 Task: Apply mono mixing principles to enhance the clarity of a lead instrument in a dense arrangement.
Action: Mouse moved to (92, 0)
Screenshot: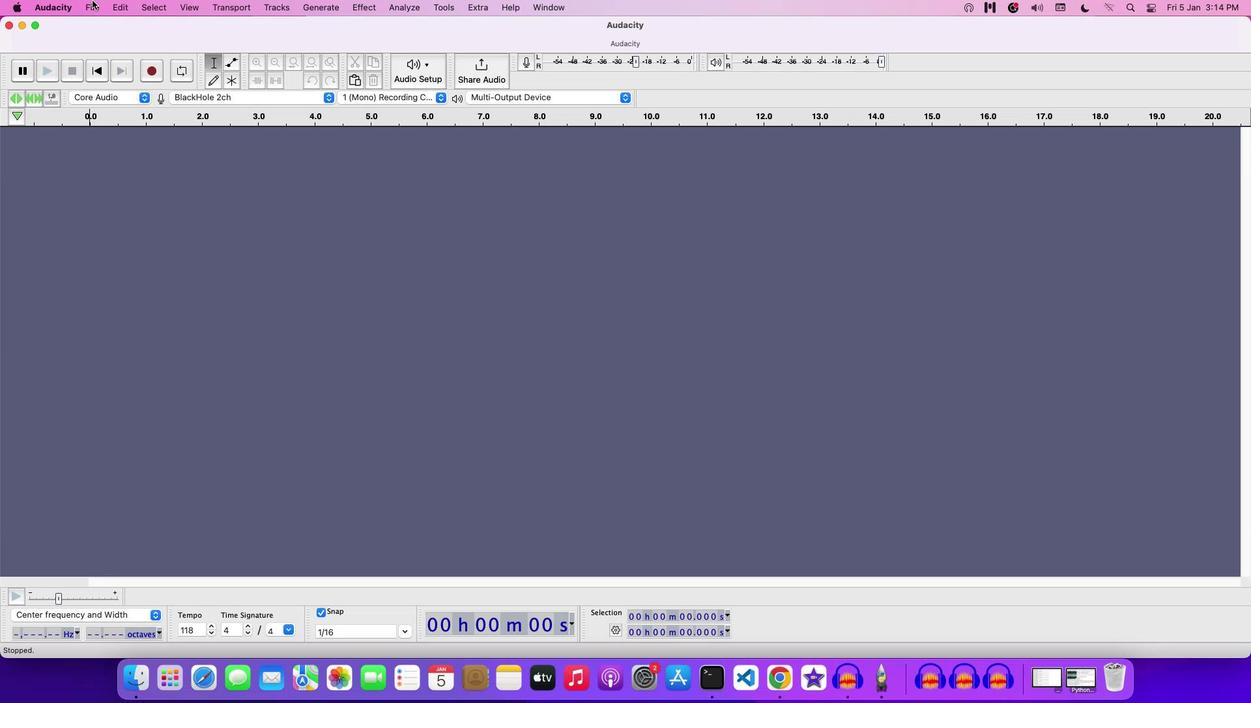 
Action: Mouse pressed left at (92, 0)
Screenshot: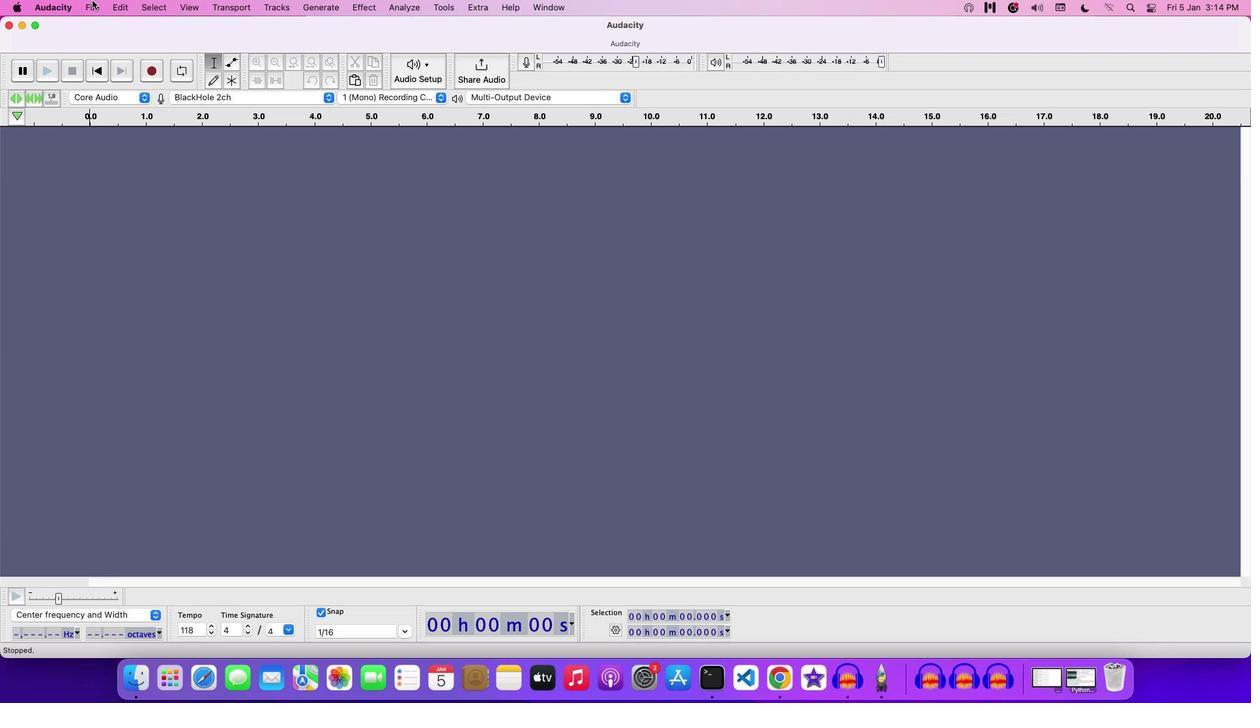 
Action: Mouse moved to (102, 36)
Screenshot: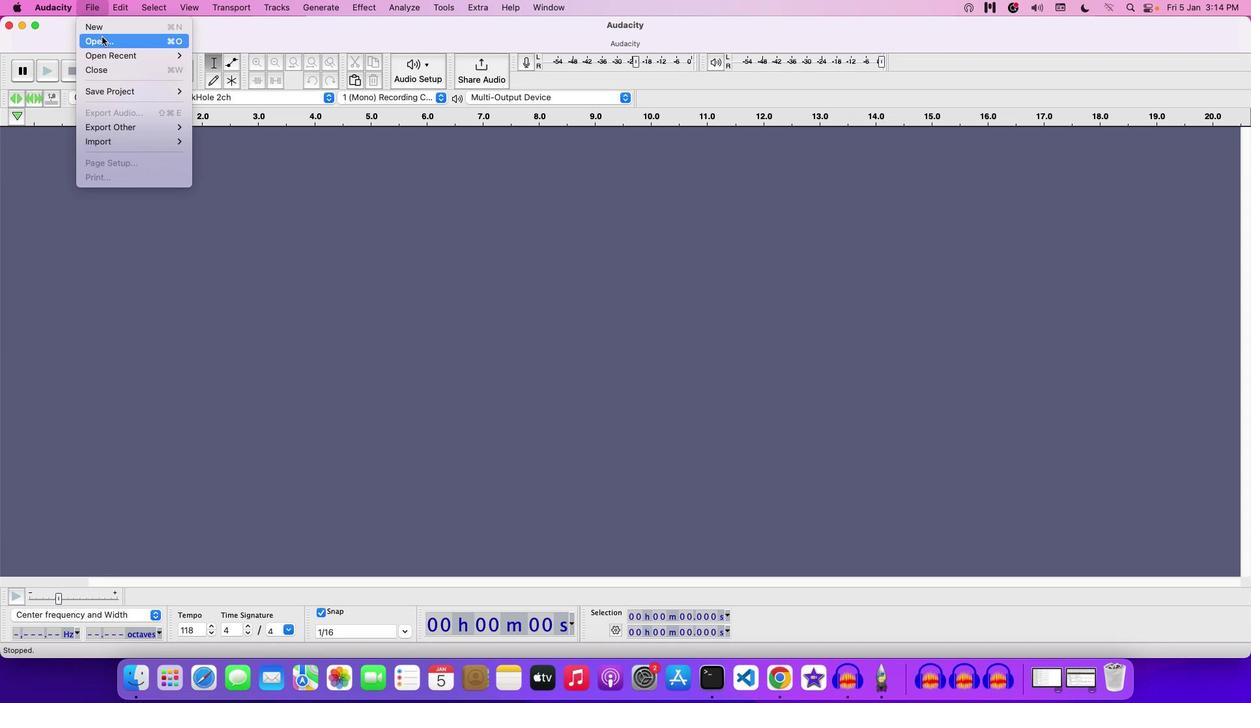
Action: Mouse pressed left at (102, 36)
Screenshot: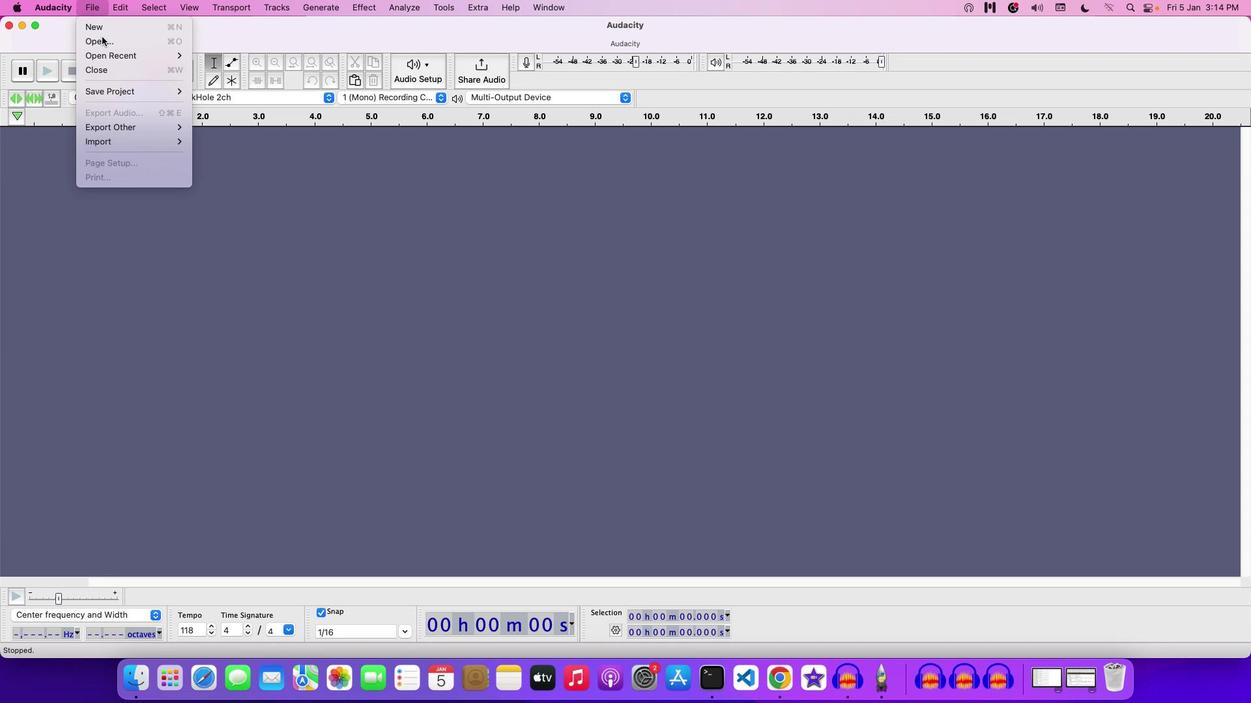 
Action: Mouse moved to (412, 174)
Screenshot: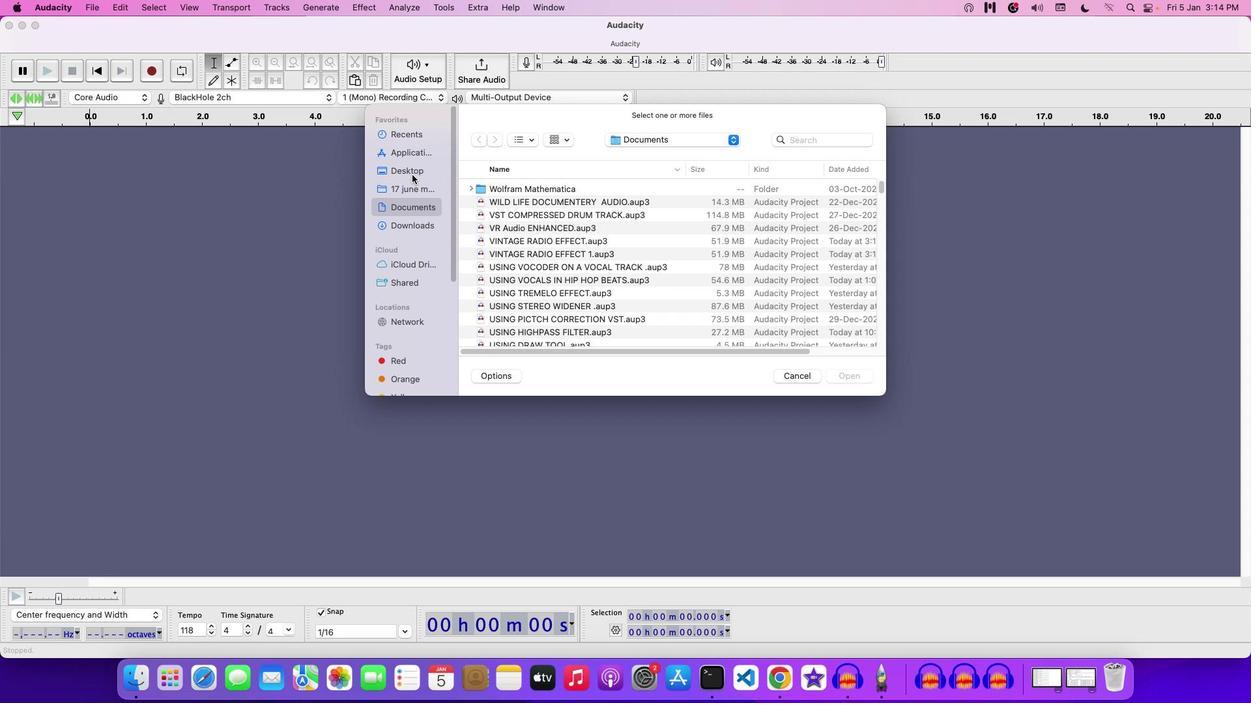 
Action: Mouse pressed left at (412, 174)
Screenshot: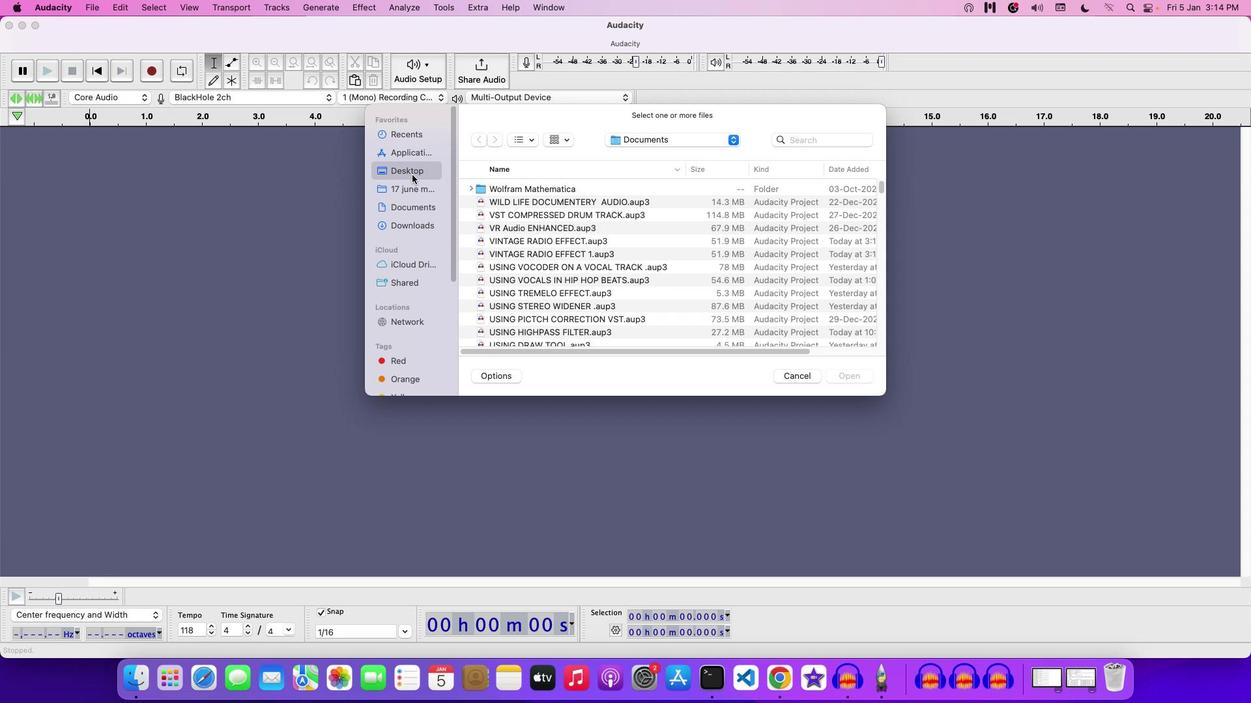 
Action: Mouse moved to (480, 278)
Screenshot: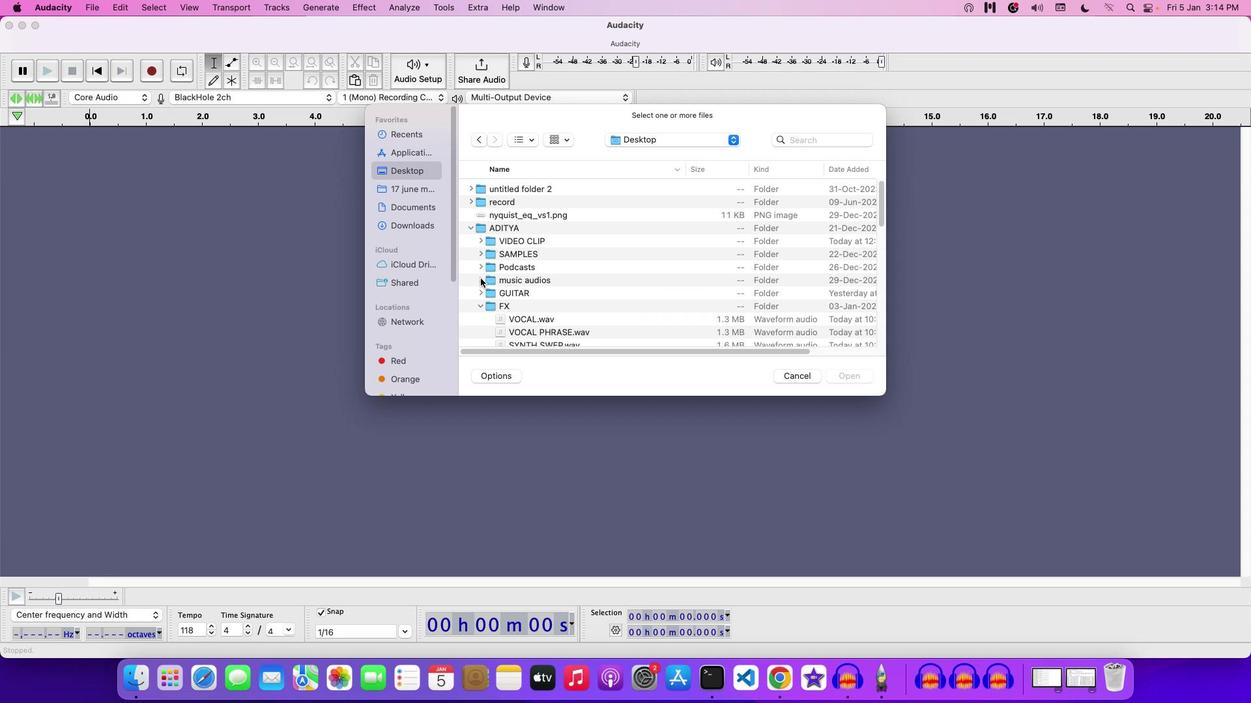 
Action: Mouse pressed left at (480, 278)
Screenshot: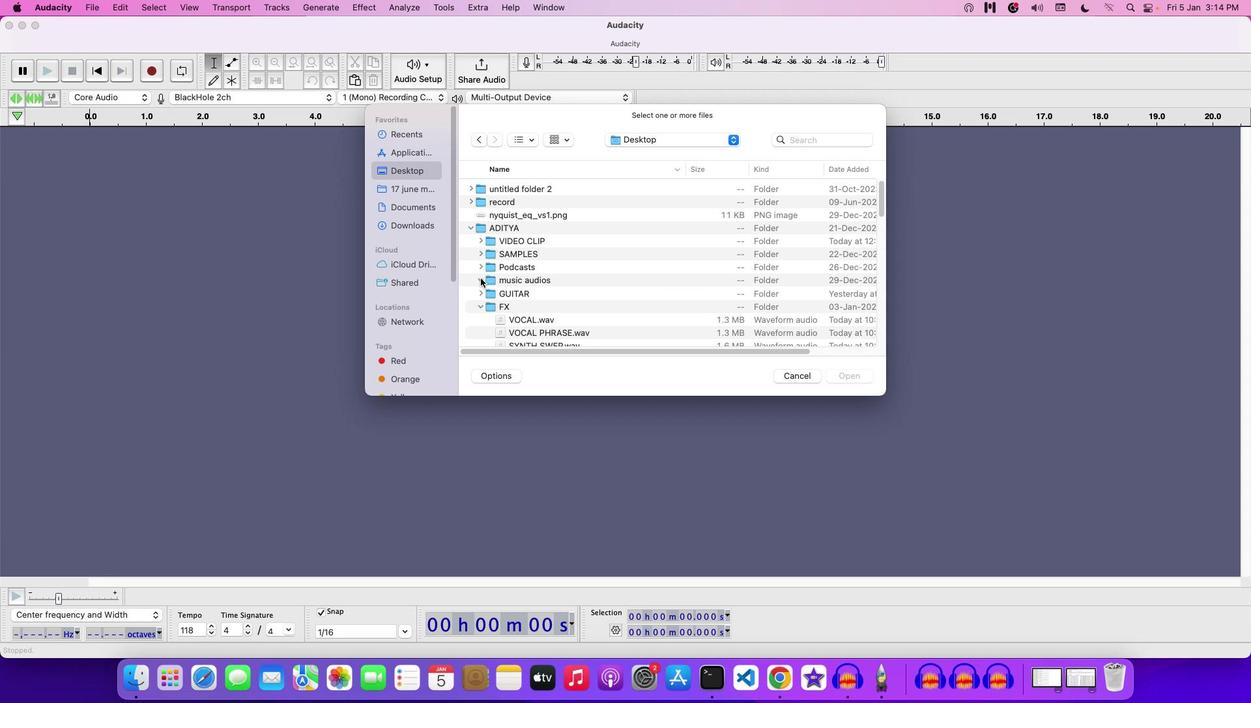 
Action: Mouse moved to (542, 306)
Screenshot: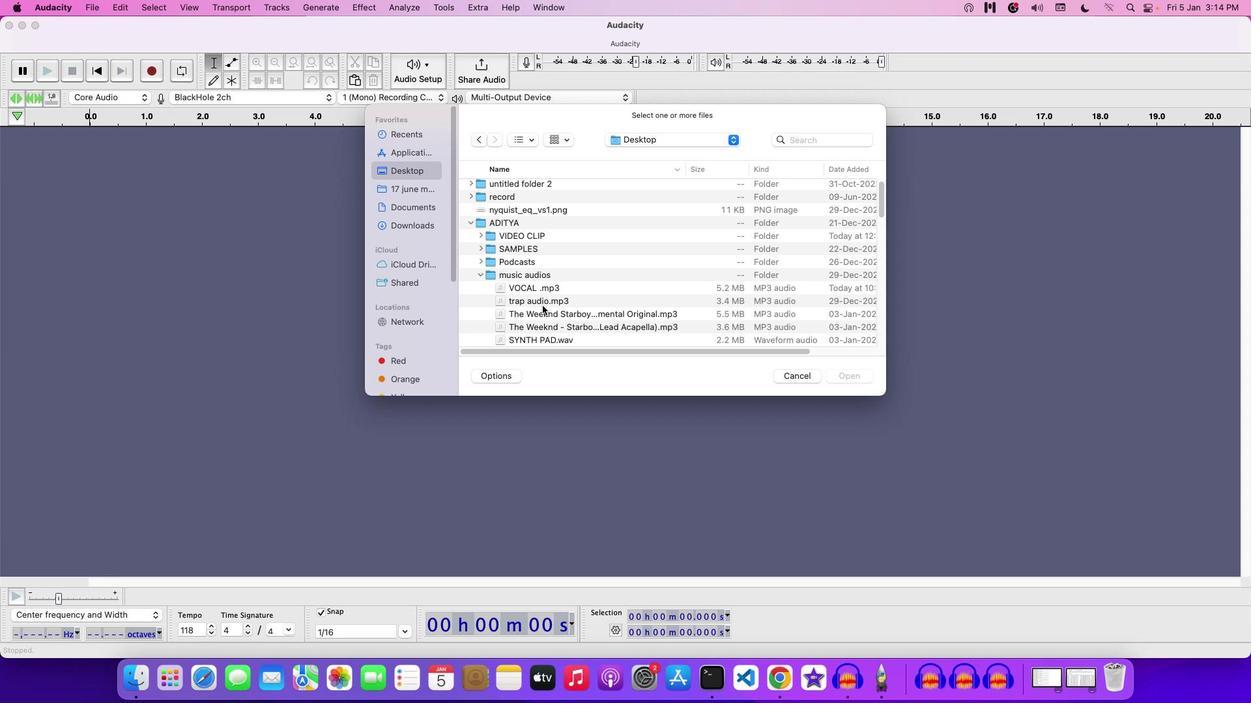 
Action: Mouse scrolled (542, 306) with delta (0, 0)
Screenshot: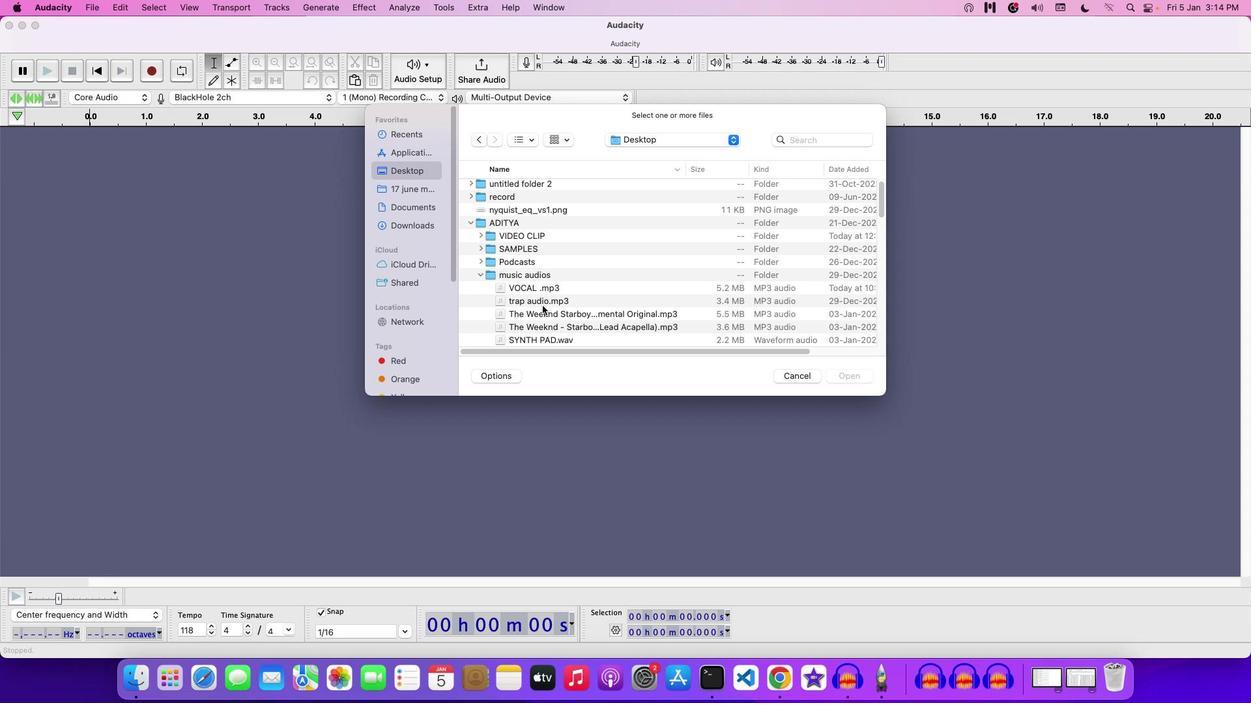 
Action: Mouse moved to (542, 306)
Screenshot: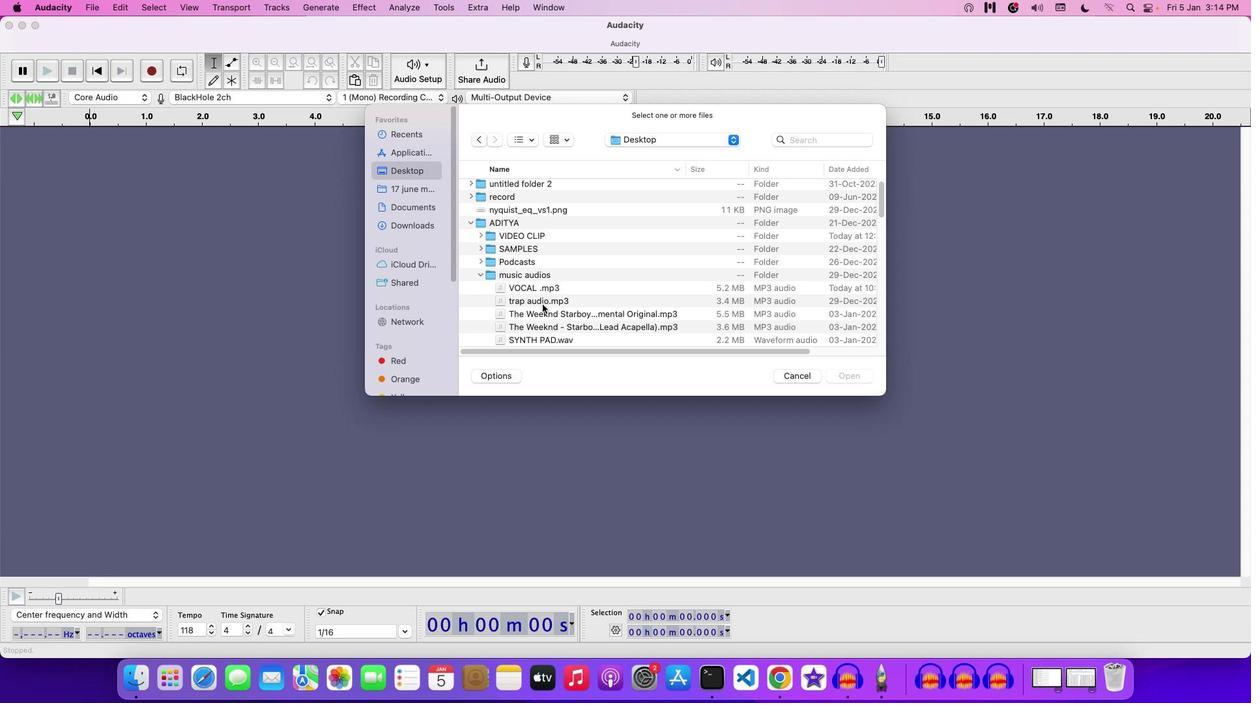 
Action: Mouse scrolled (542, 306) with delta (0, 0)
Screenshot: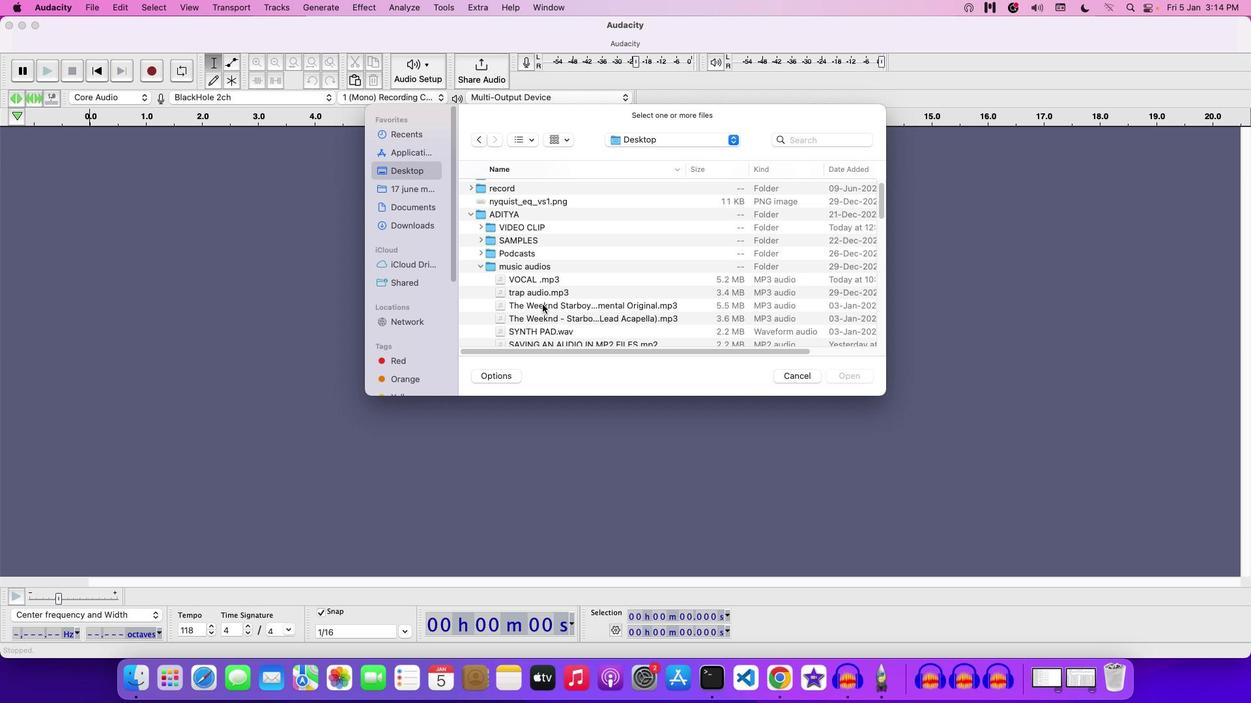
Action: Mouse moved to (542, 304)
Screenshot: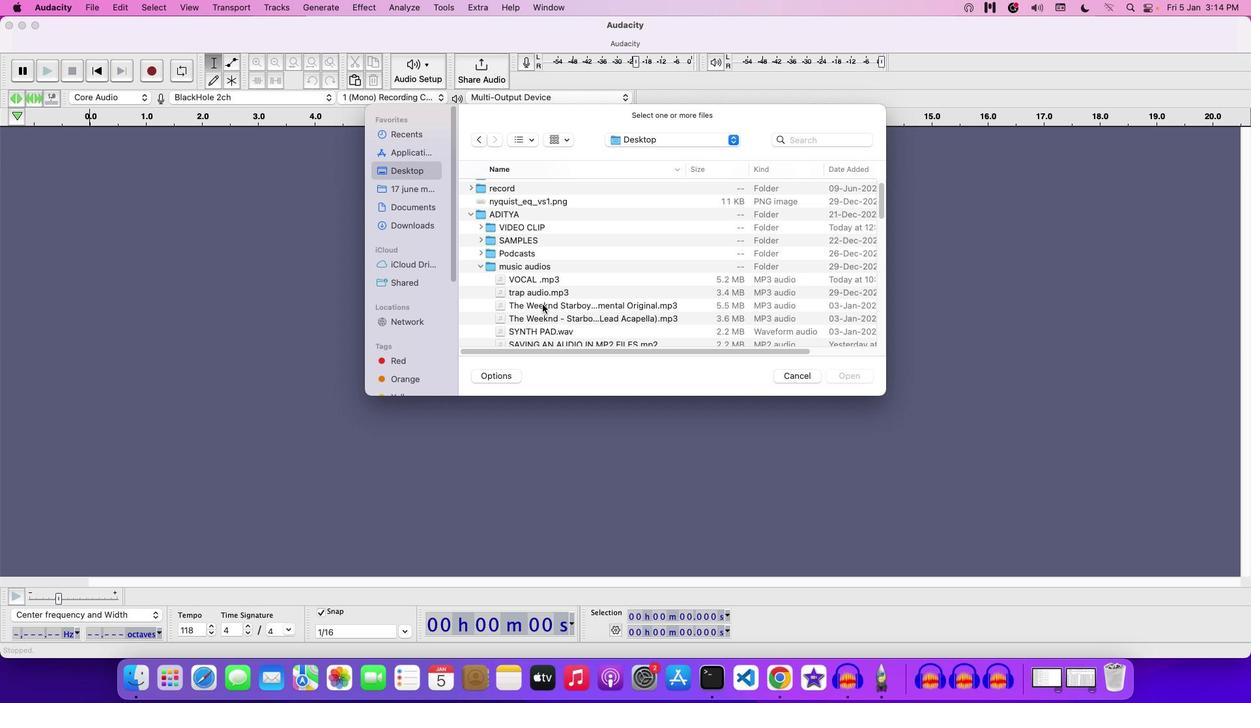 
Action: Mouse scrolled (542, 304) with delta (0, 0)
Screenshot: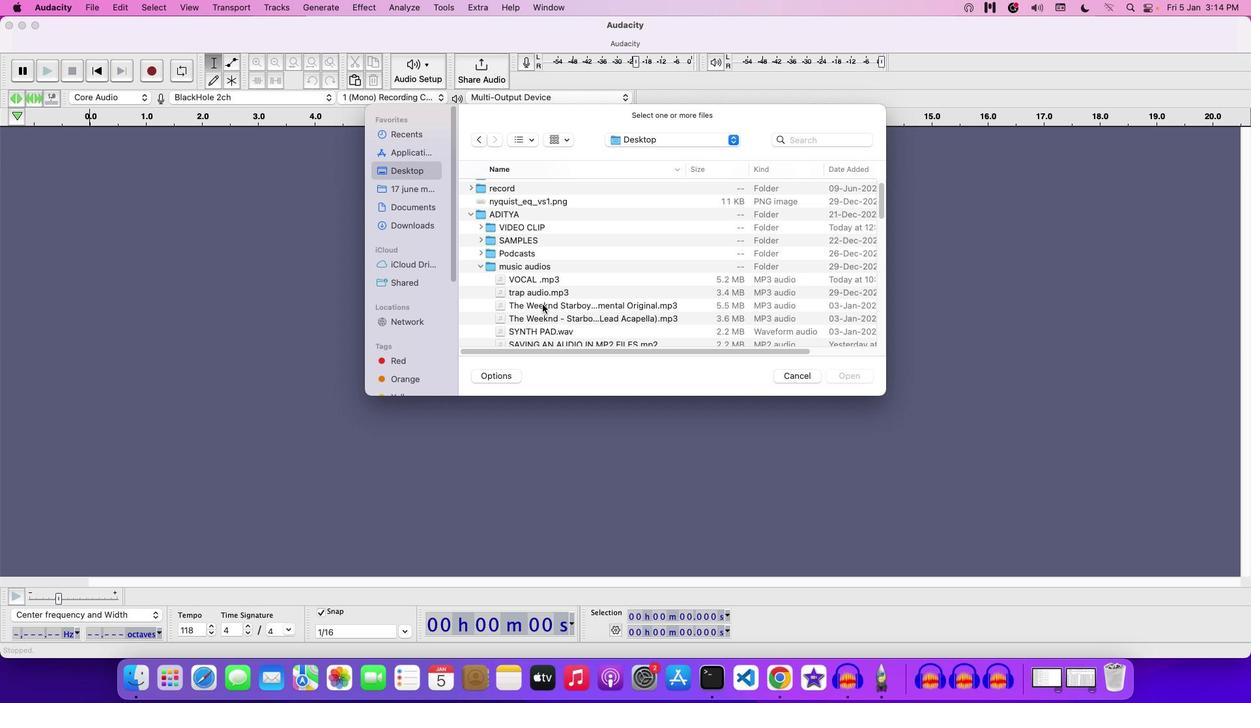 
Action: Mouse moved to (542, 302)
Screenshot: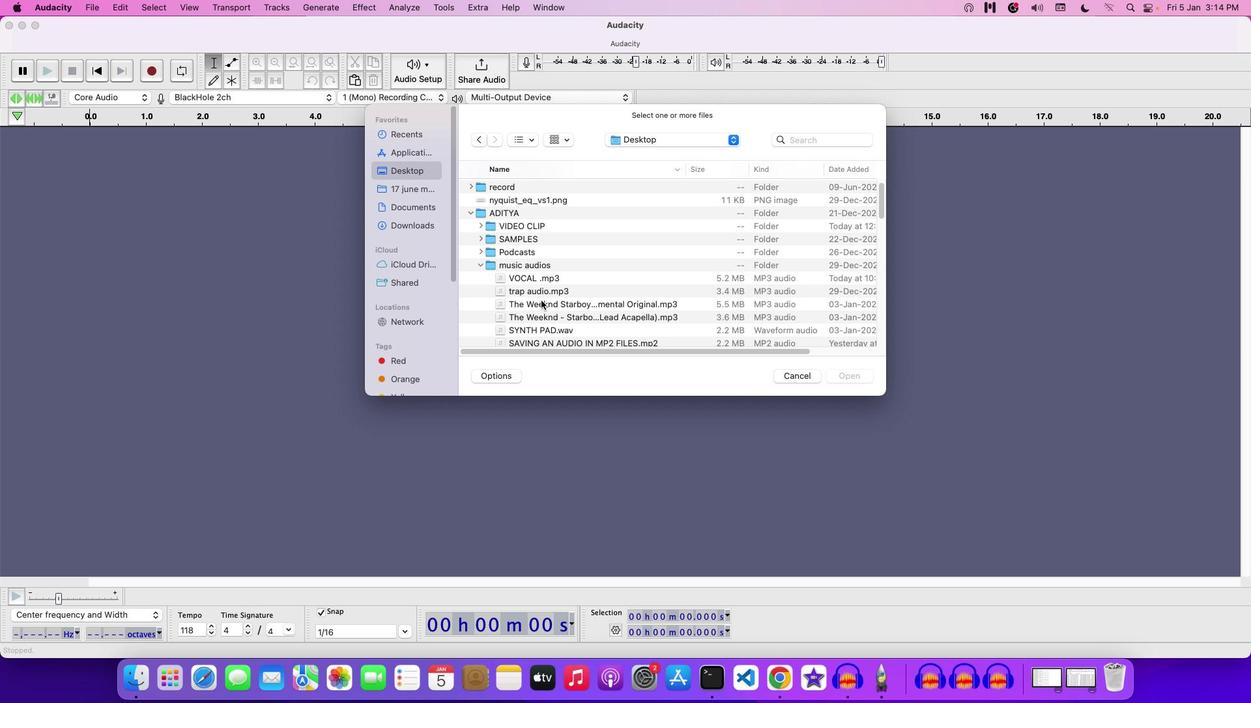 
Action: Mouse scrolled (542, 302) with delta (0, 0)
Screenshot: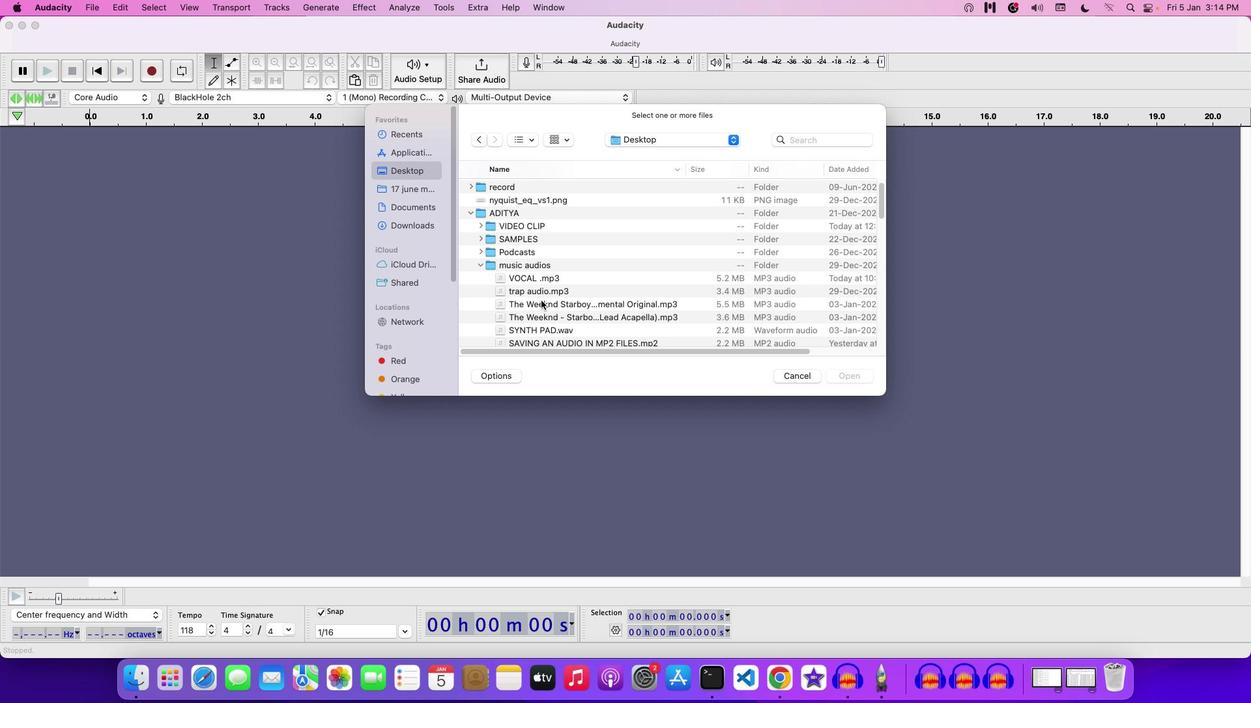 
Action: Mouse moved to (540, 300)
Screenshot: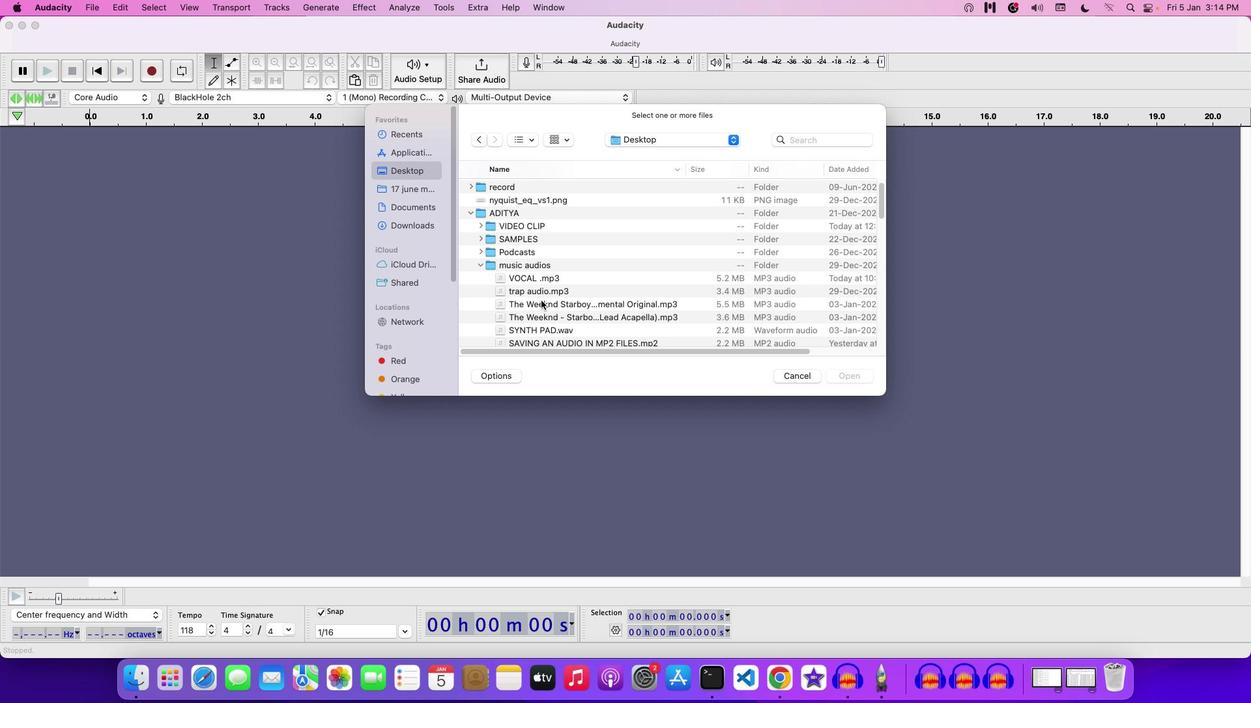 
Action: Mouse scrolled (540, 300) with delta (0, 0)
Screenshot: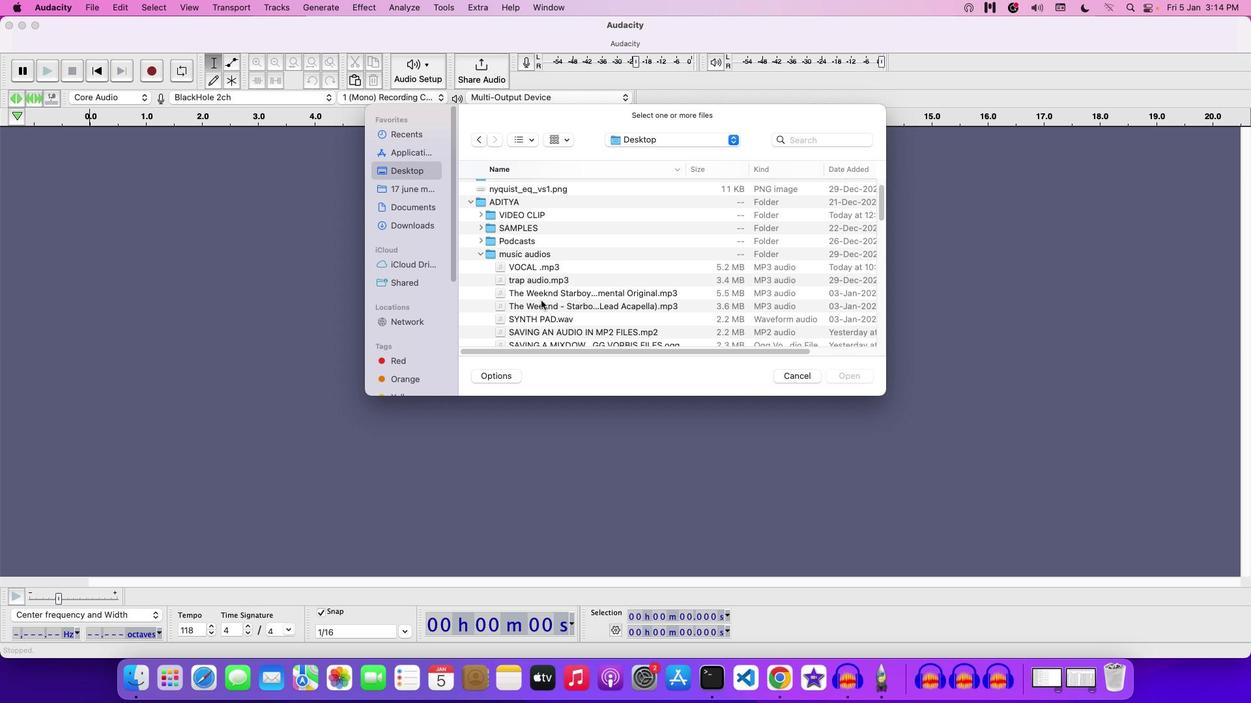 
Action: Mouse scrolled (540, 300) with delta (0, 0)
Screenshot: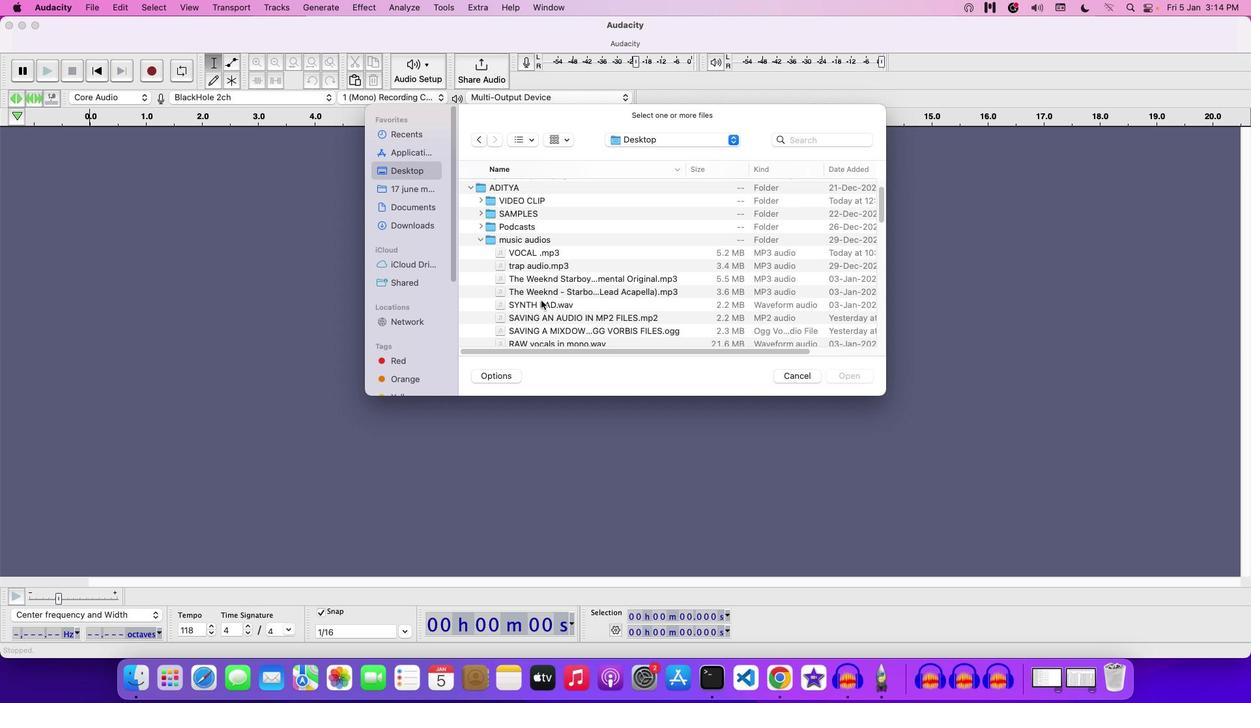 
Action: Mouse scrolled (540, 300) with delta (0, 0)
Screenshot: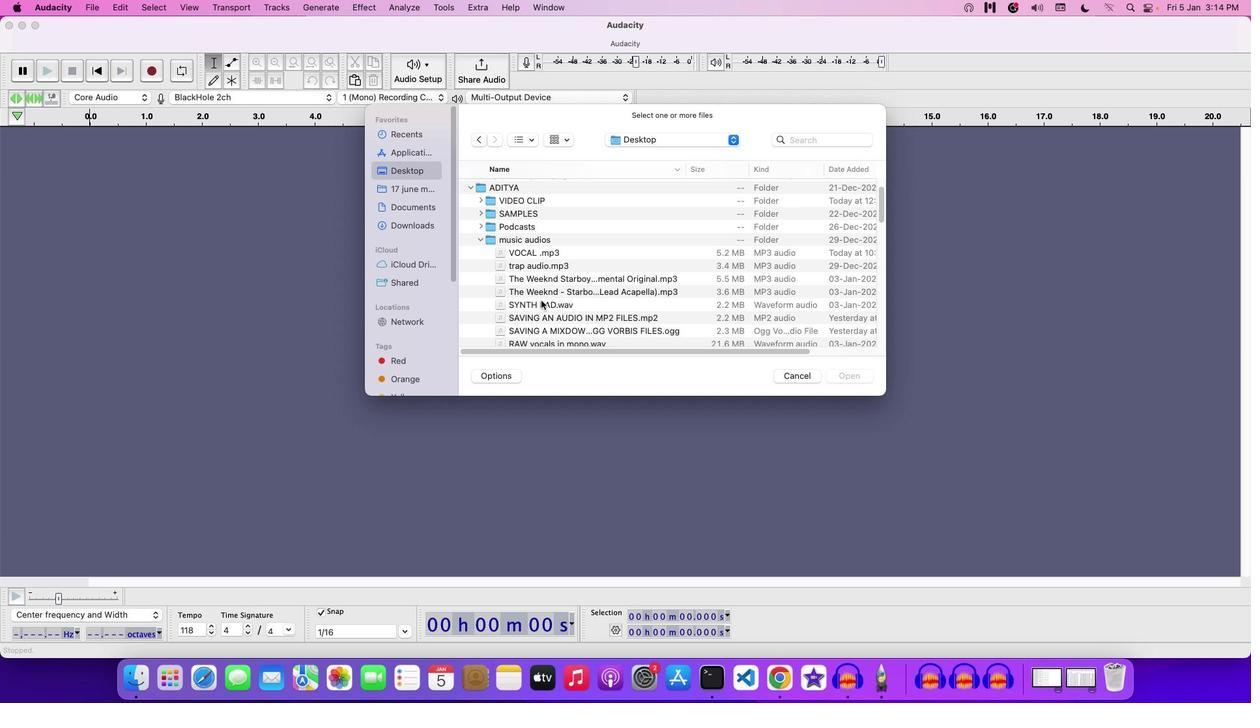 
Action: Mouse moved to (541, 300)
Screenshot: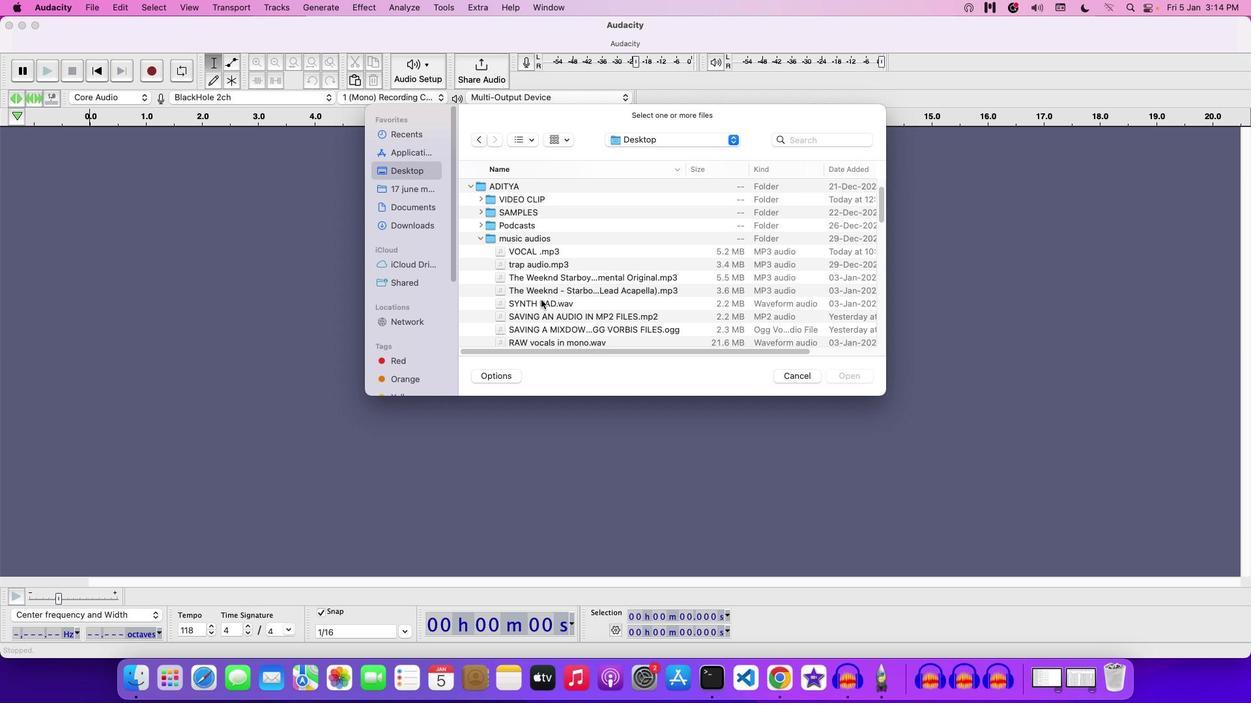 
Action: Mouse scrolled (541, 300) with delta (0, 0)
Screenshot: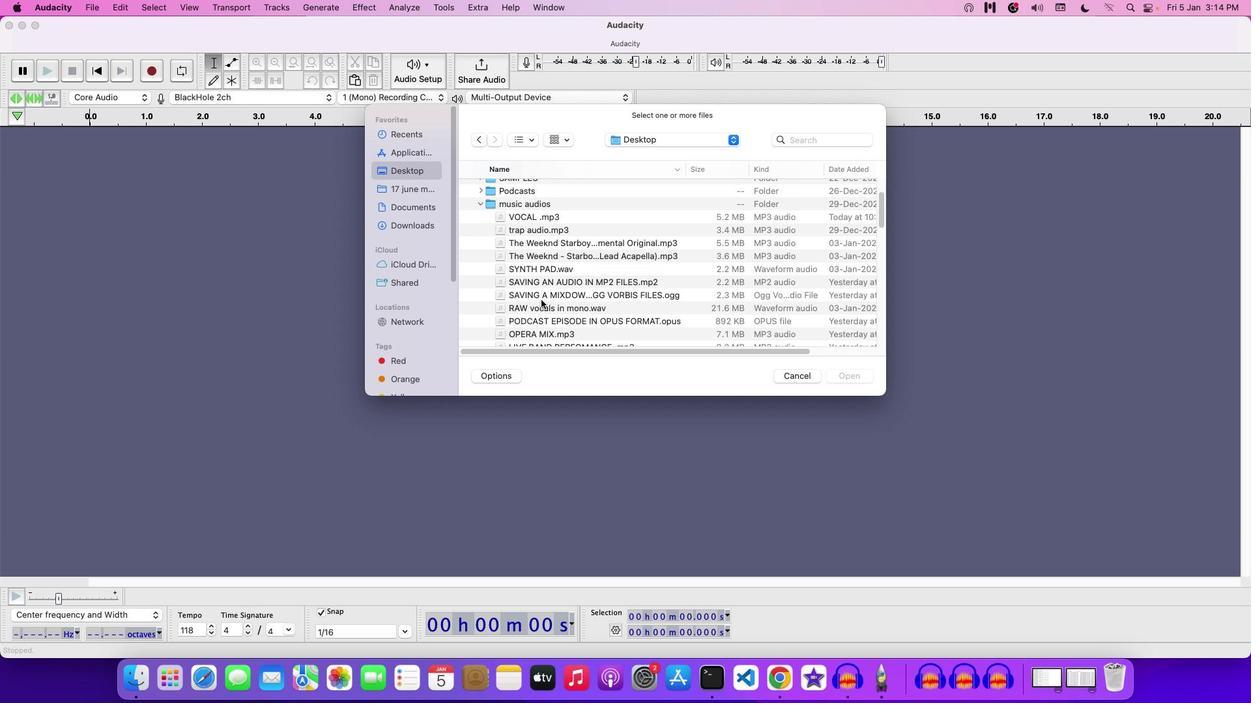 
Action: Mouse scrolled (541, 300) with delta (0, 0)
Screenshot: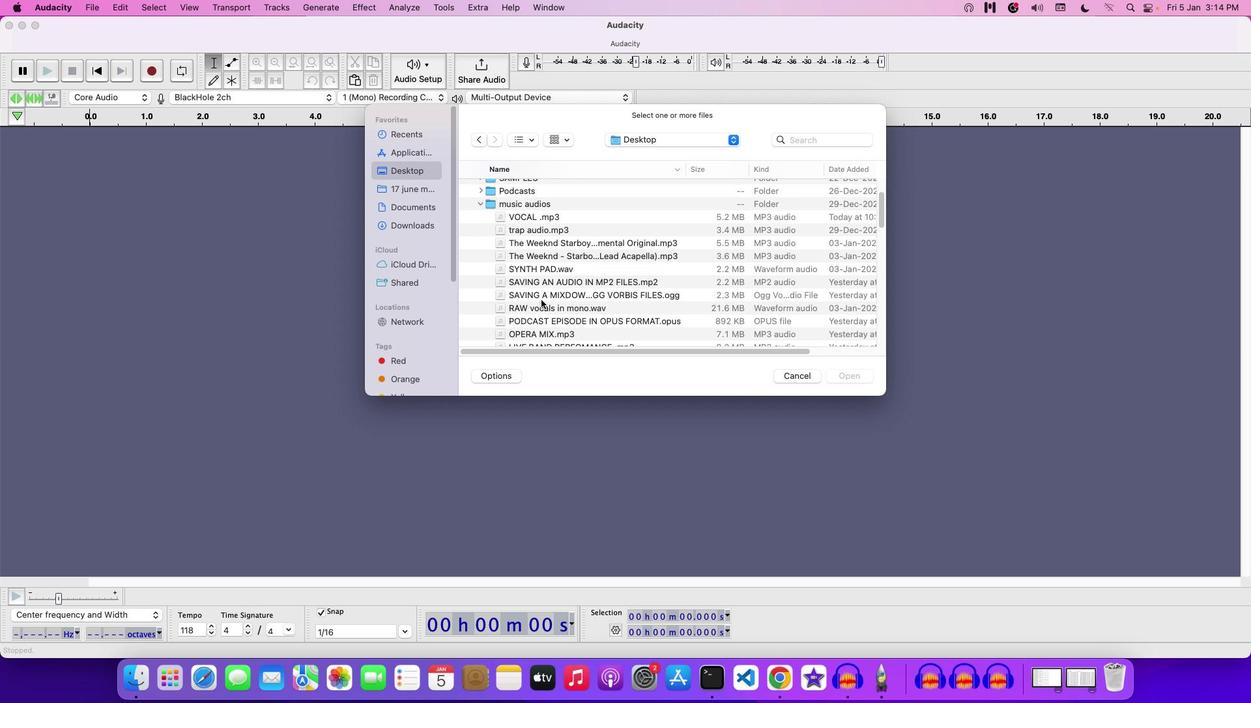 
Action: Mouse scrolled (541, 300) with delta (0, -1)
Screenshot: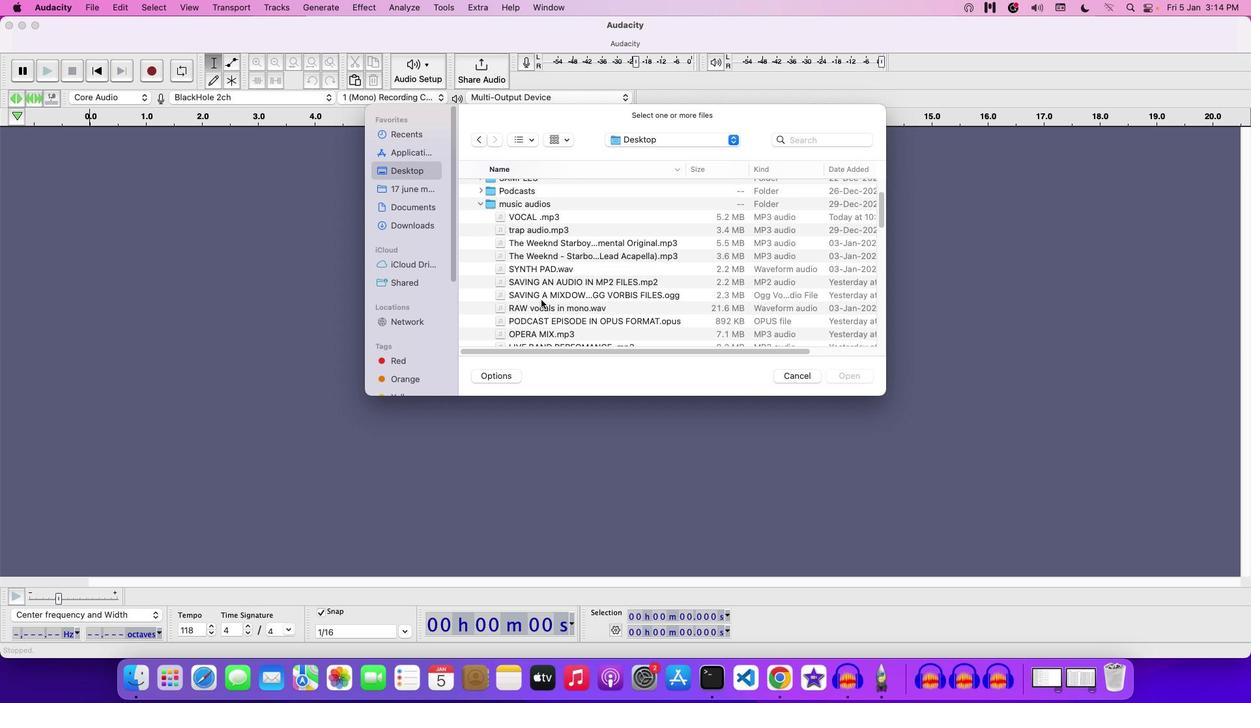 
Action: Mouse moved to (541, 301)
Screenshot: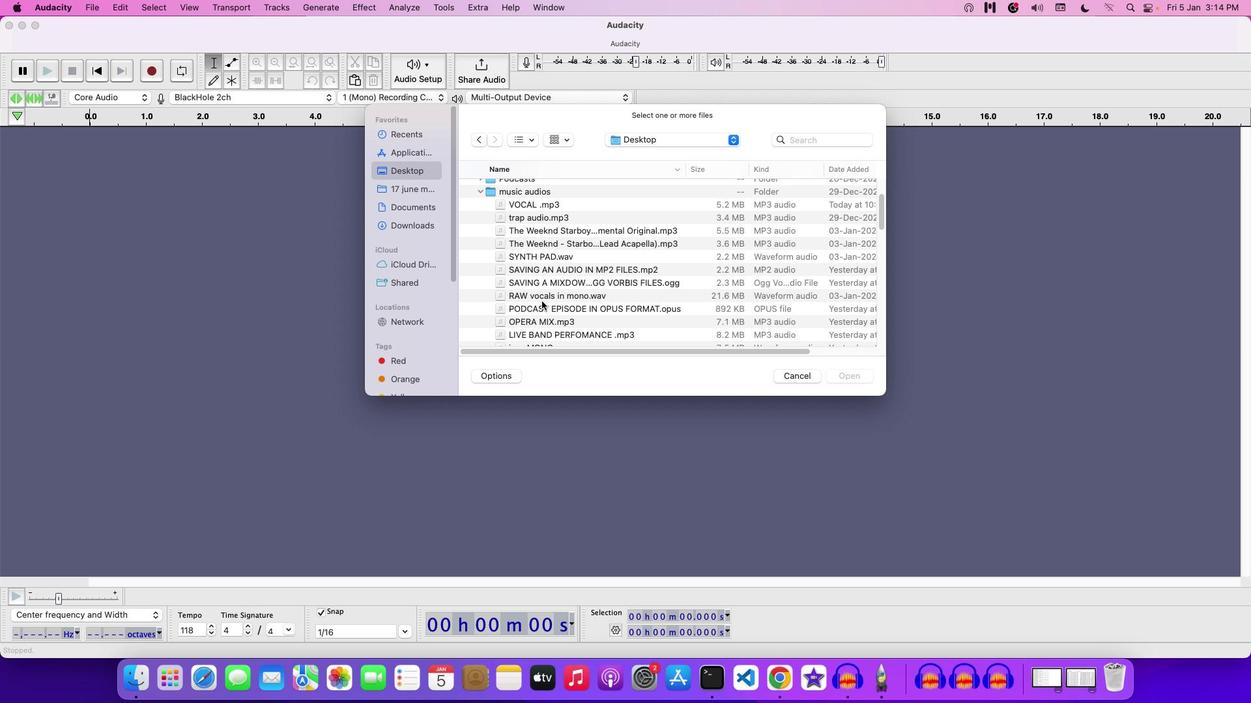 
Action: Mouse scrolled (541, 301) with delta (0, 0)
Screenshot: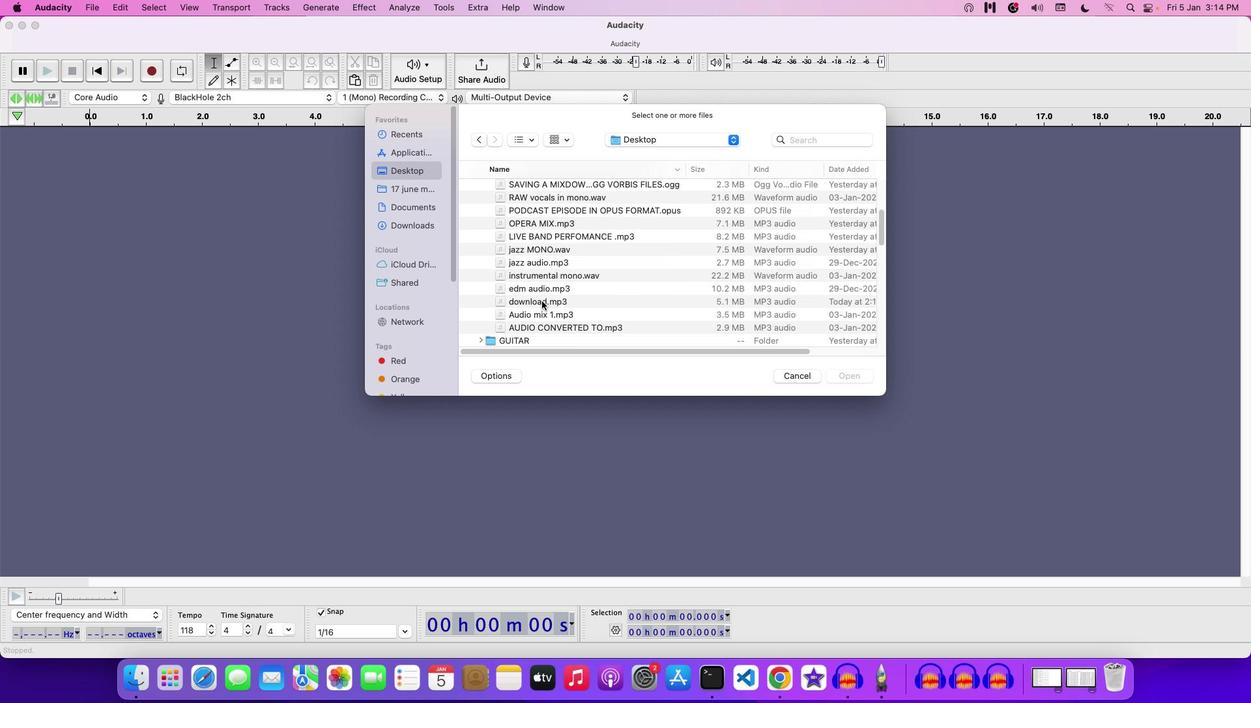 
Action: Mouse scrolled (541, 301) with delta (0, 0)
Screenshot: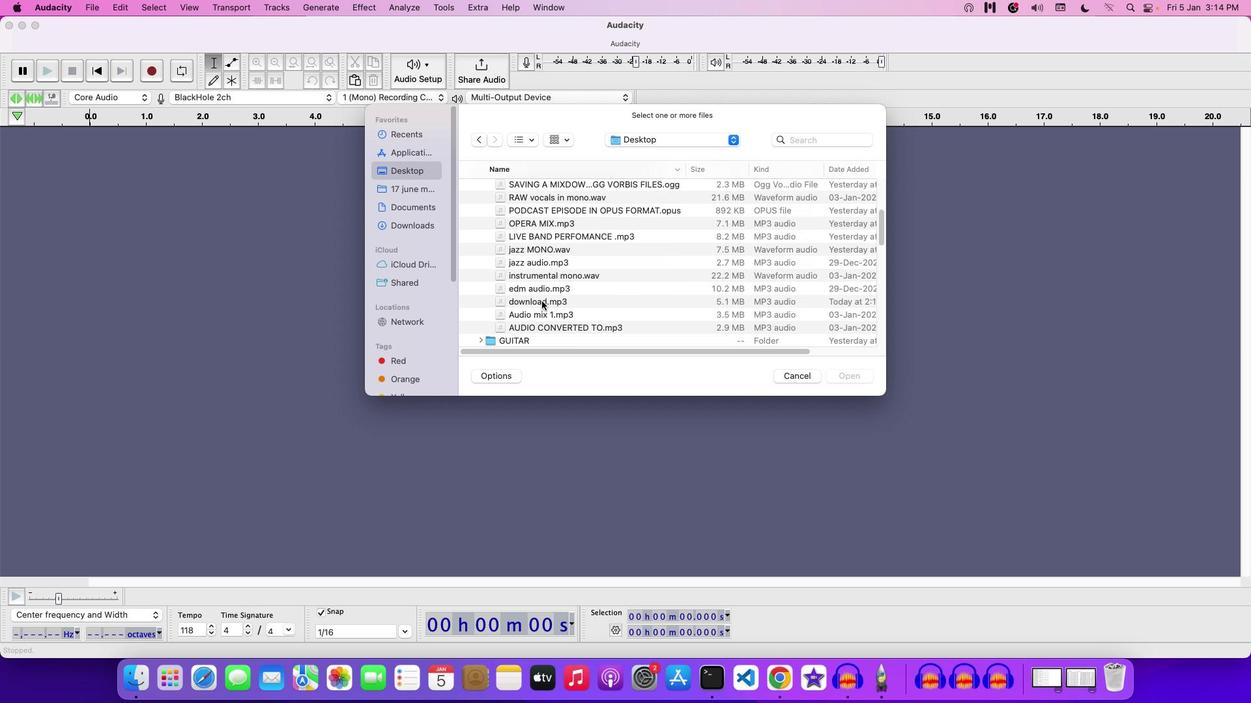 
Action: Mouse scrolled (541, 301) with delta (0, -1)
Screenshot: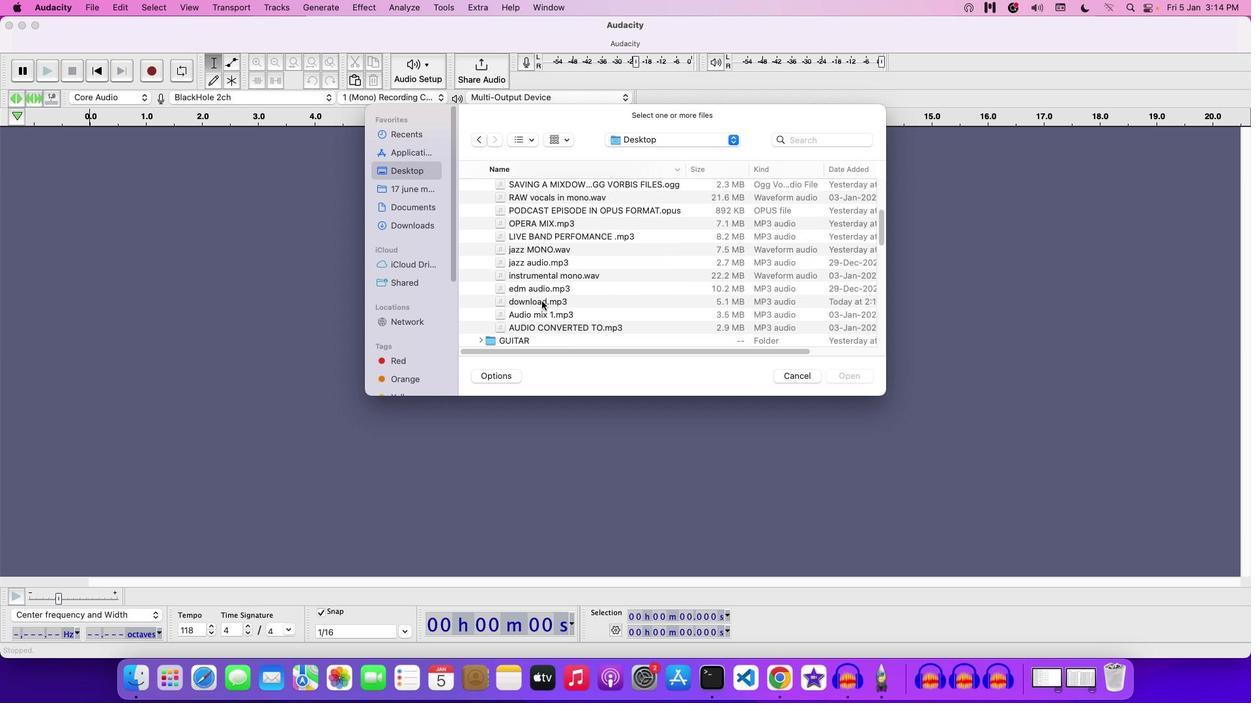 
Action: Mouse scrolled (541, 301) with delta (0, -2)
Screenshot: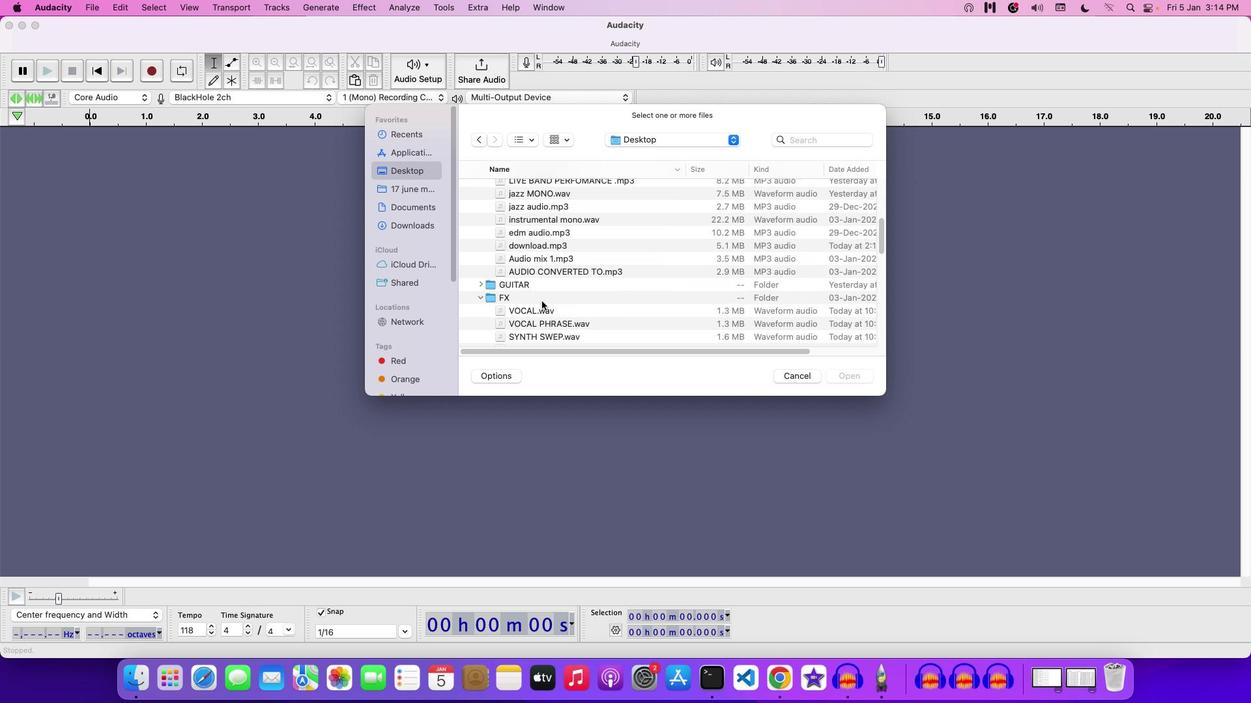
Action: Mouse scrolled (541, 301) with delta (0, -2)
Screenshot: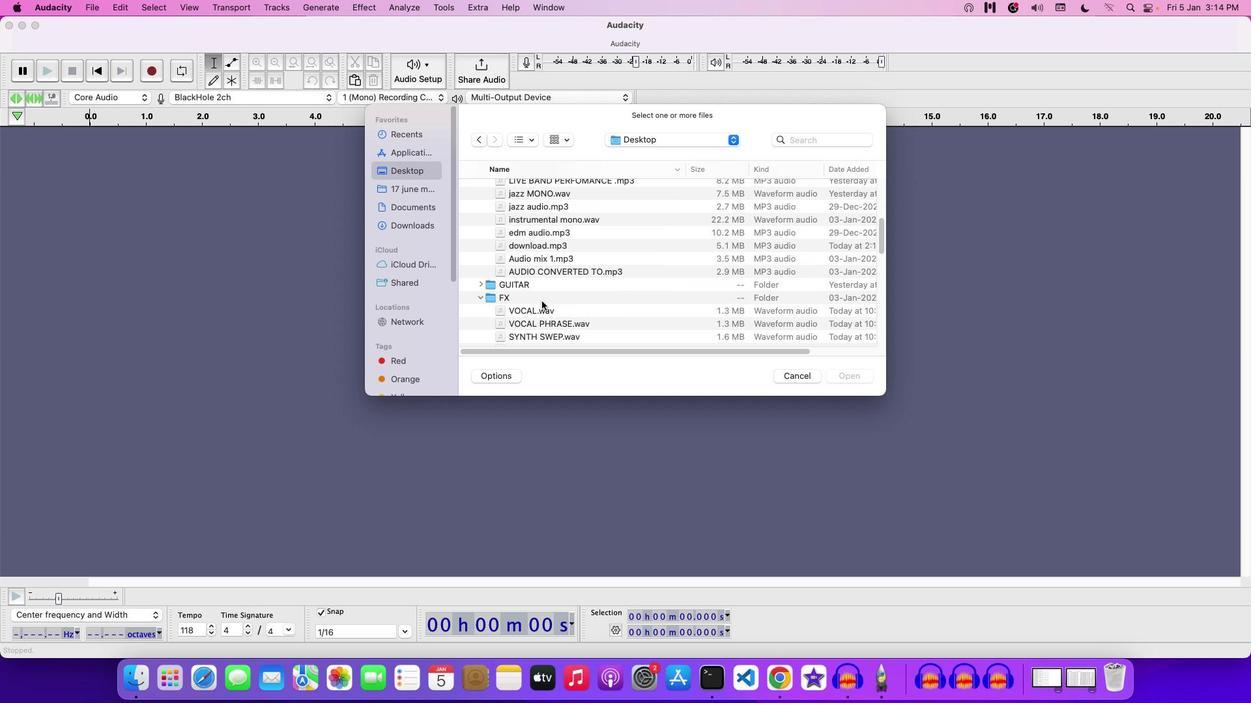 
Action: Mouse moved to (547, 244)
Screenshot: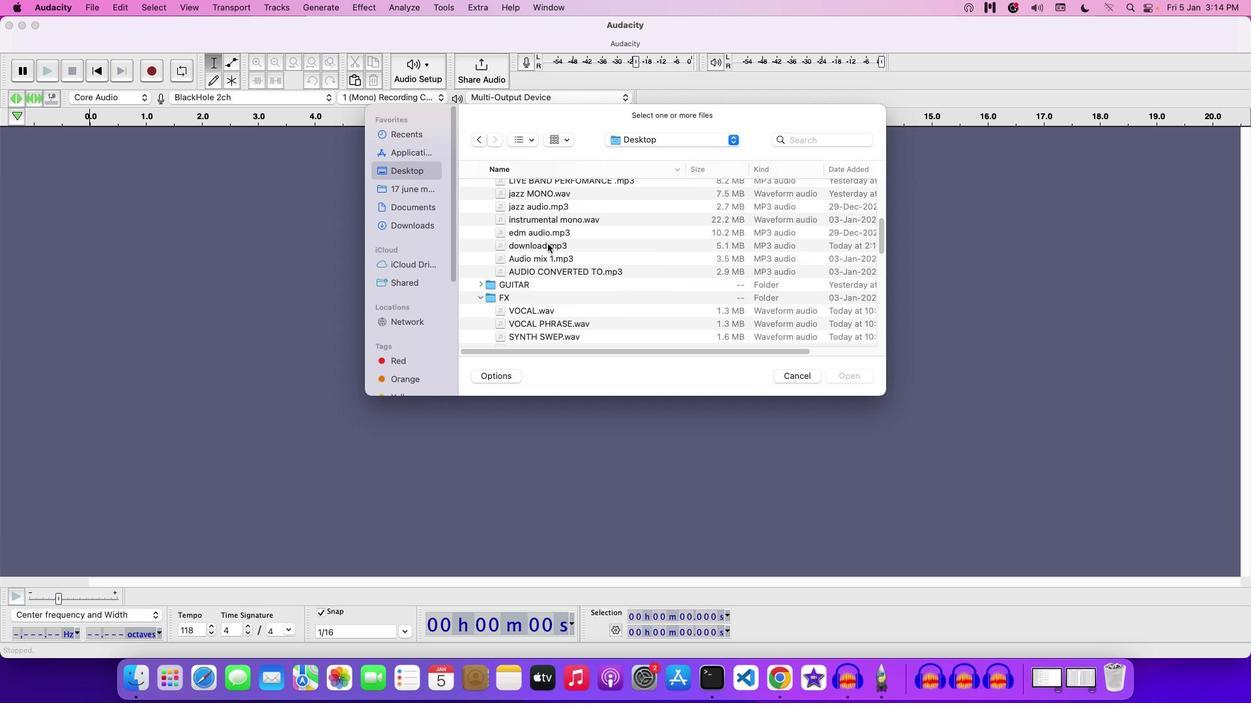 
Action: Mouse pressed left at (547, 244)
Screenshot: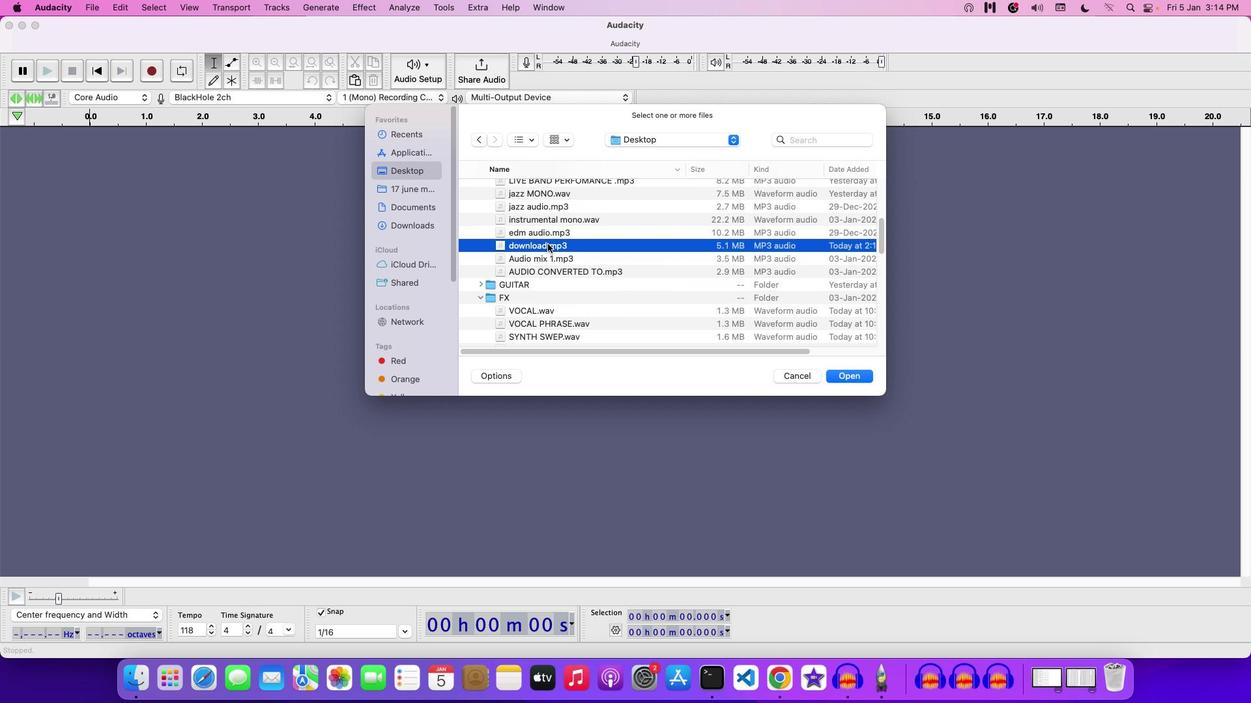 
Action: Mouse moved to (563, 244)
Screenshot: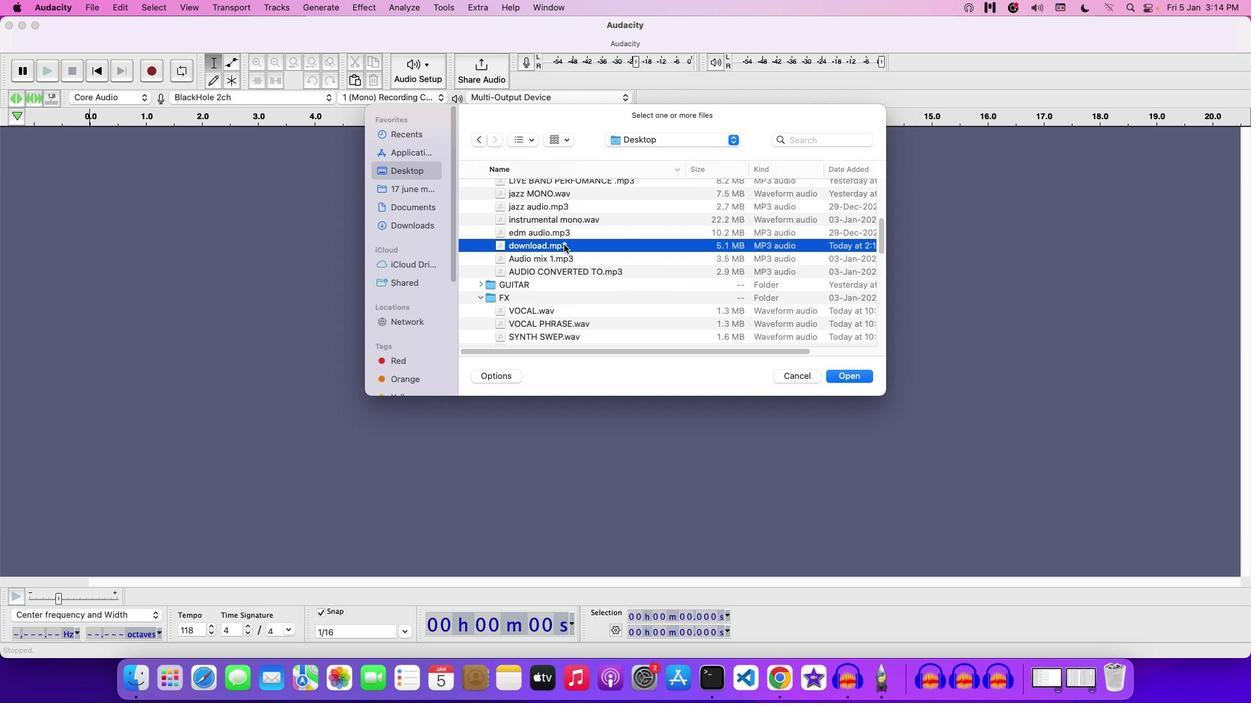 
Action: Mouse pressed left at (563, 244)
Screenshot: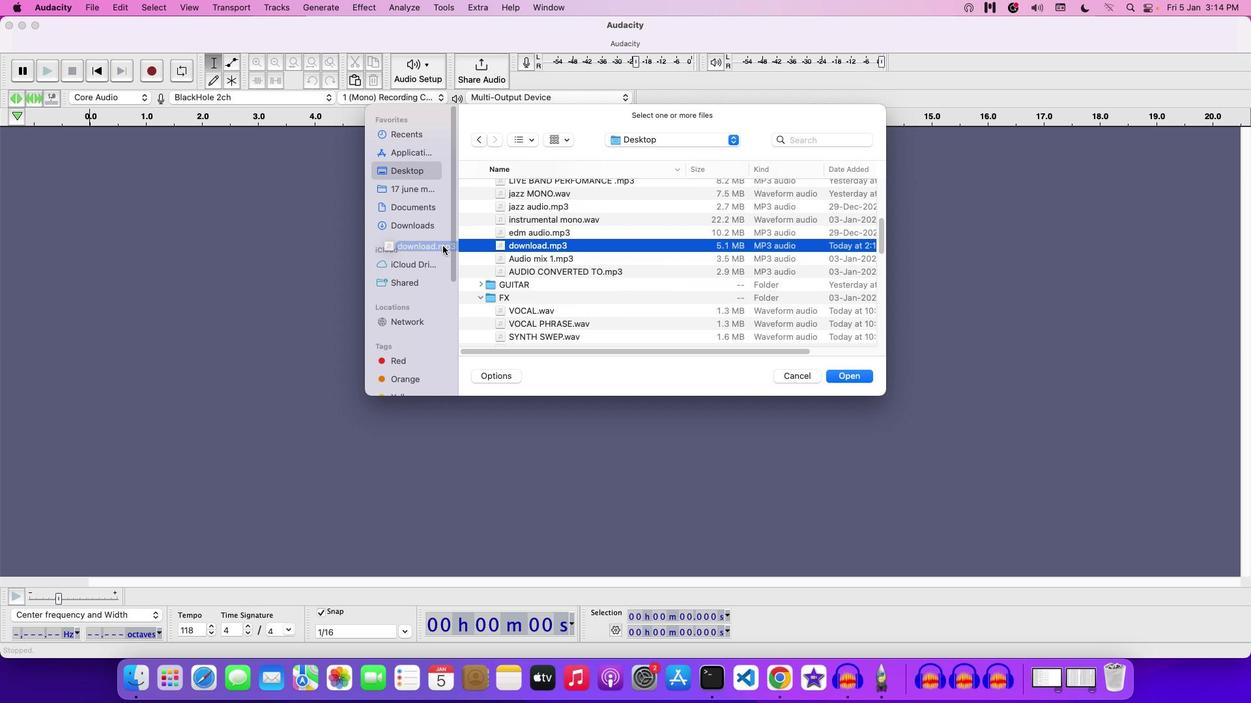 
Action: Mouse moved to (790, 371)
Screenshot: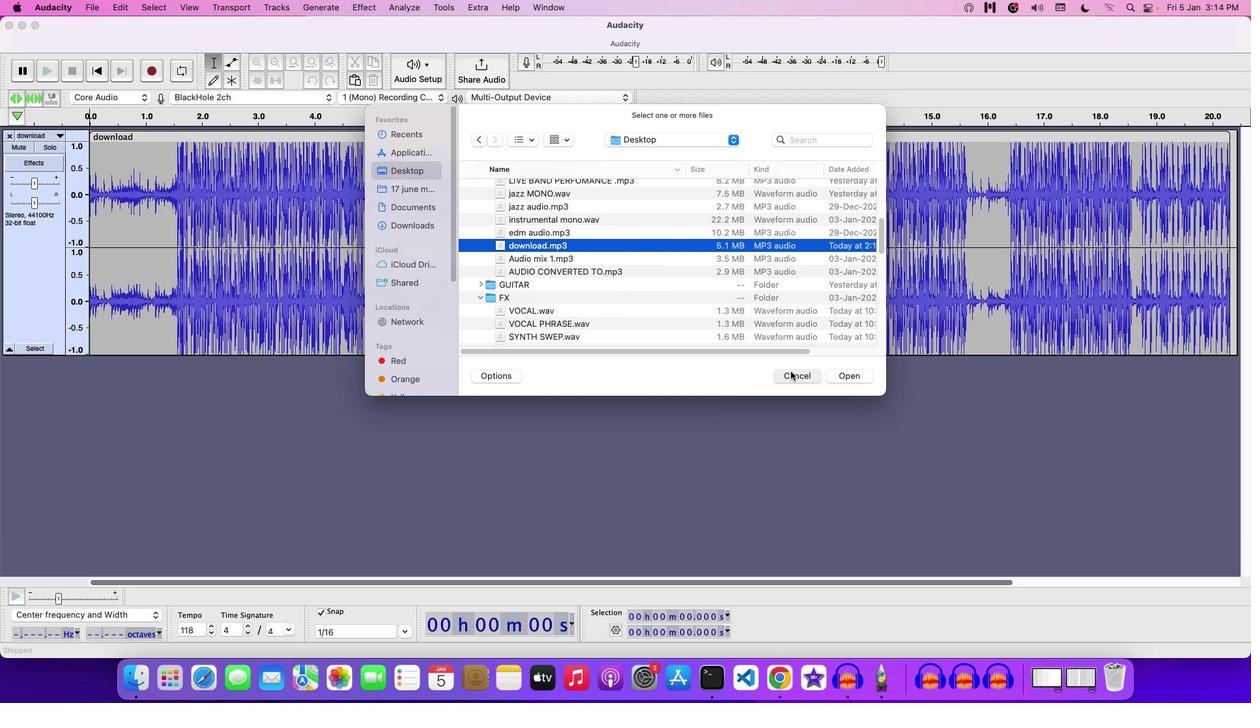 
Action: Mouse pressed left at (790, 371)
Screenshot: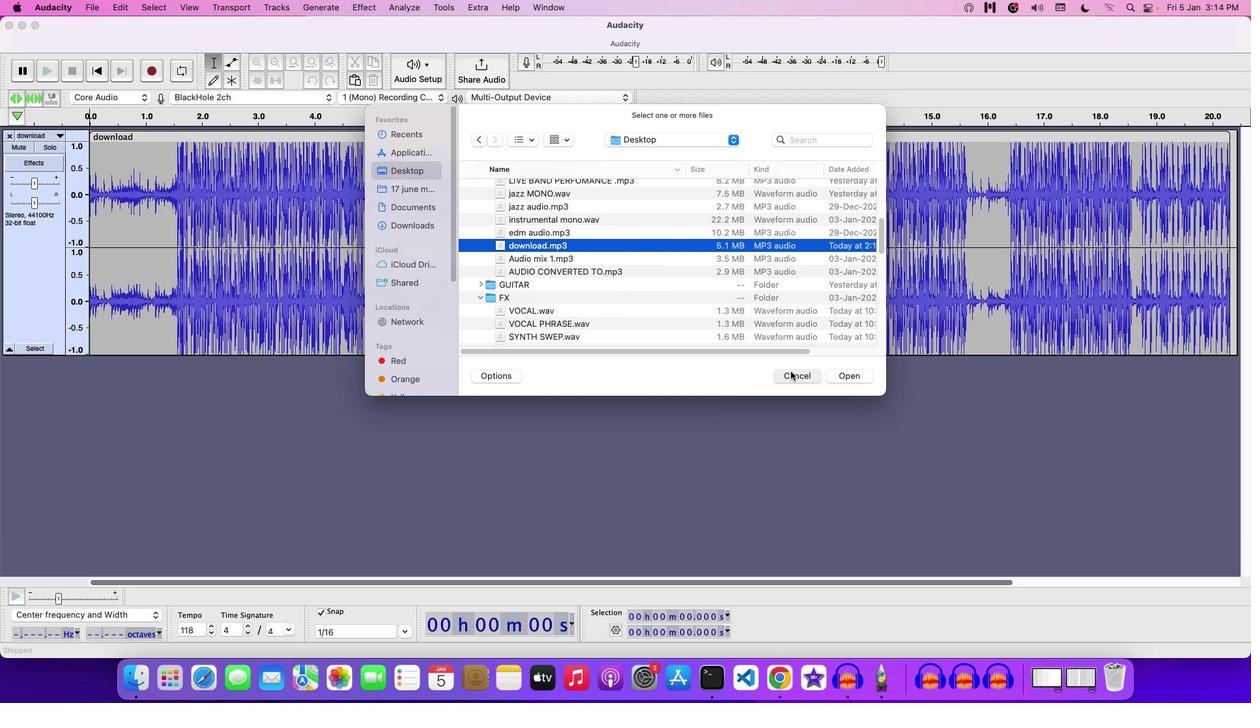 
Action: Mouse moved to (31, 252)
Screenshot: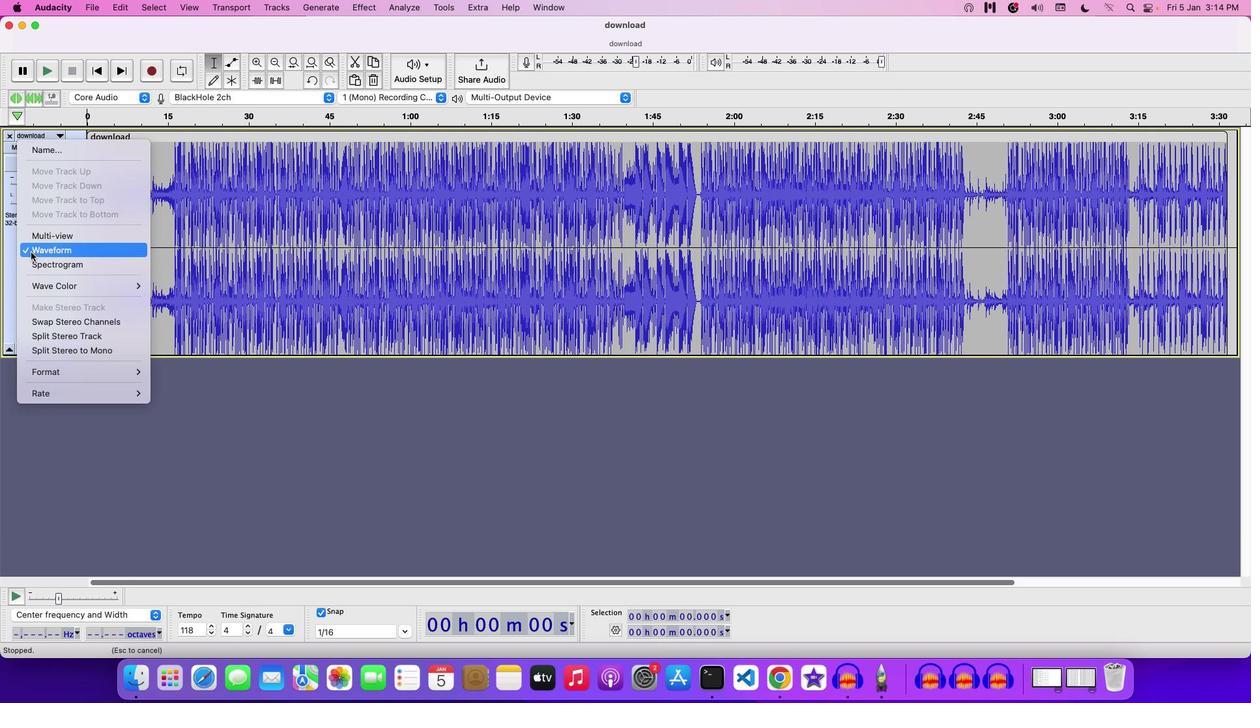 
Action: Mouse pressed right at (31, 252)
Screenshot: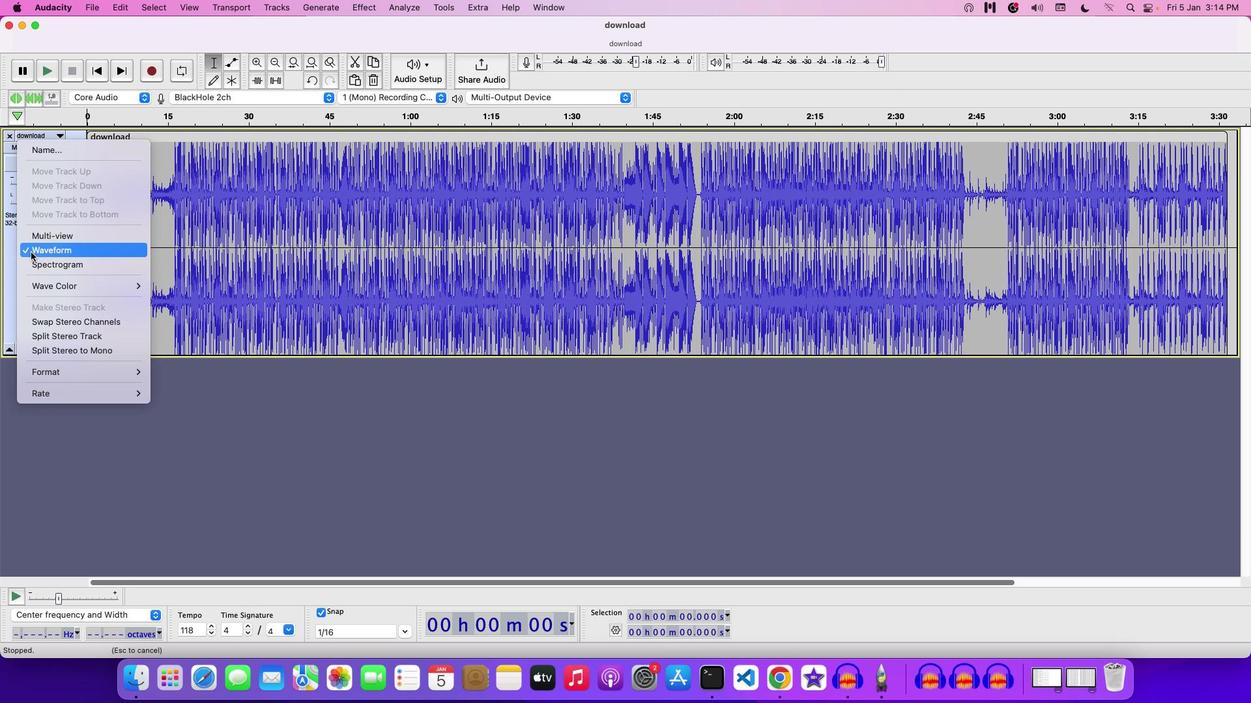 
Action: Mouse moved to (86, 354)
Screenshot: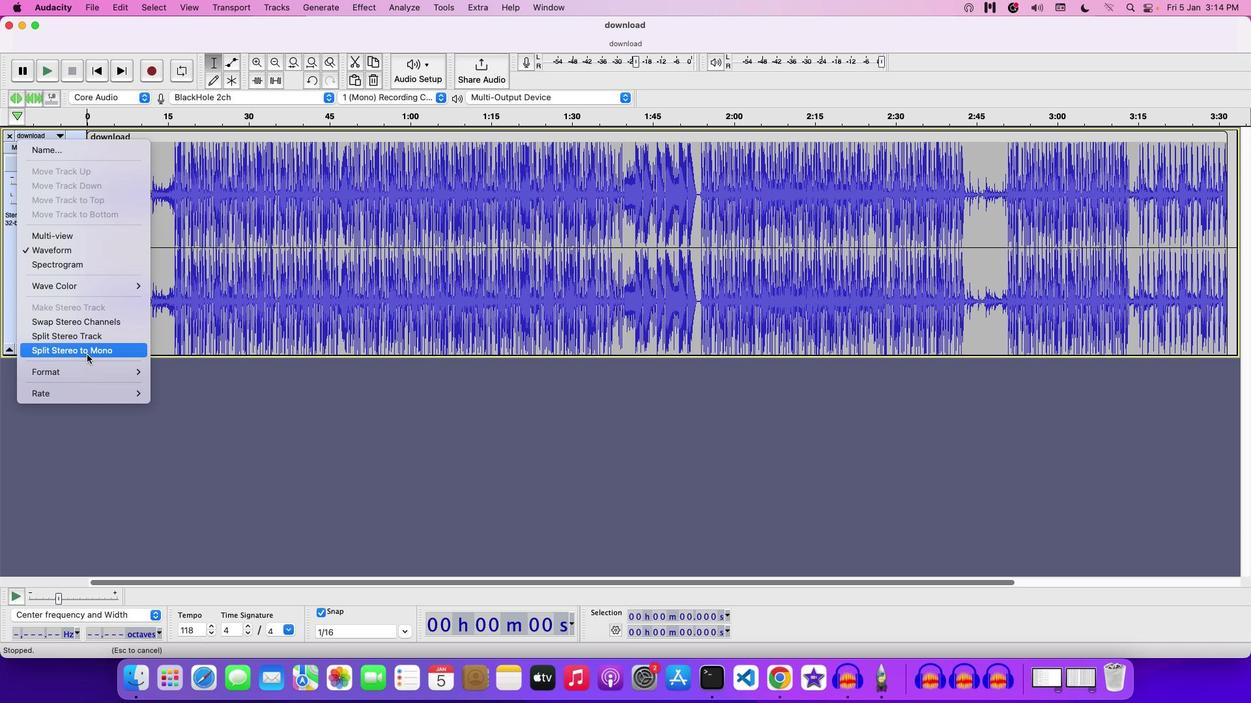 
Action: Mouse pressed left at (86, 354)
Screenshot: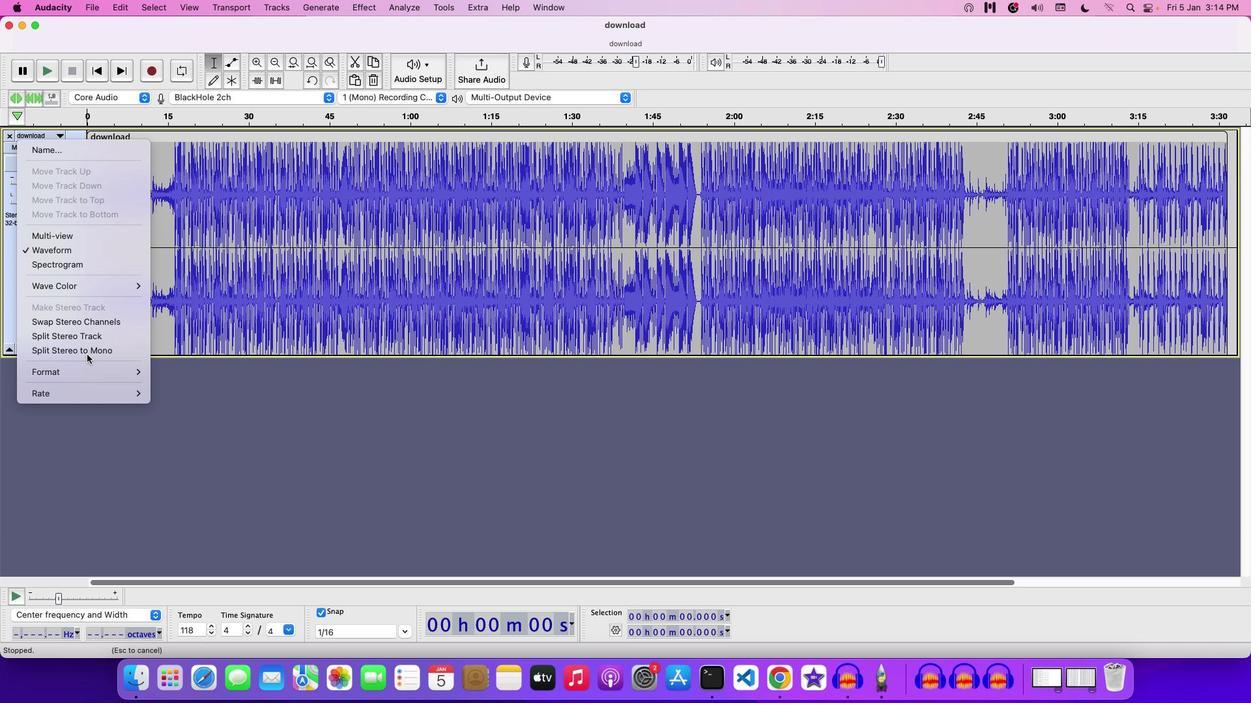 
Action: Mouse moved to (9, 251)
Screenshot: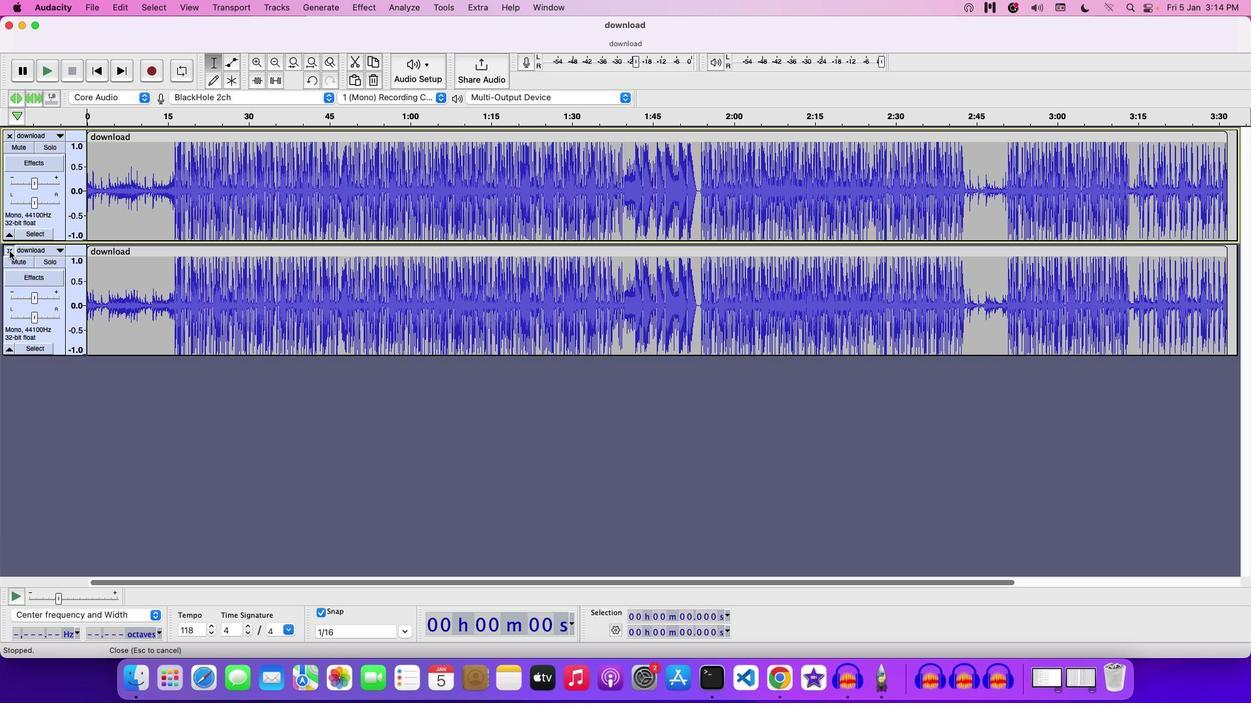 
Action: Mouse pressed left at (9, 251)
Screenshot: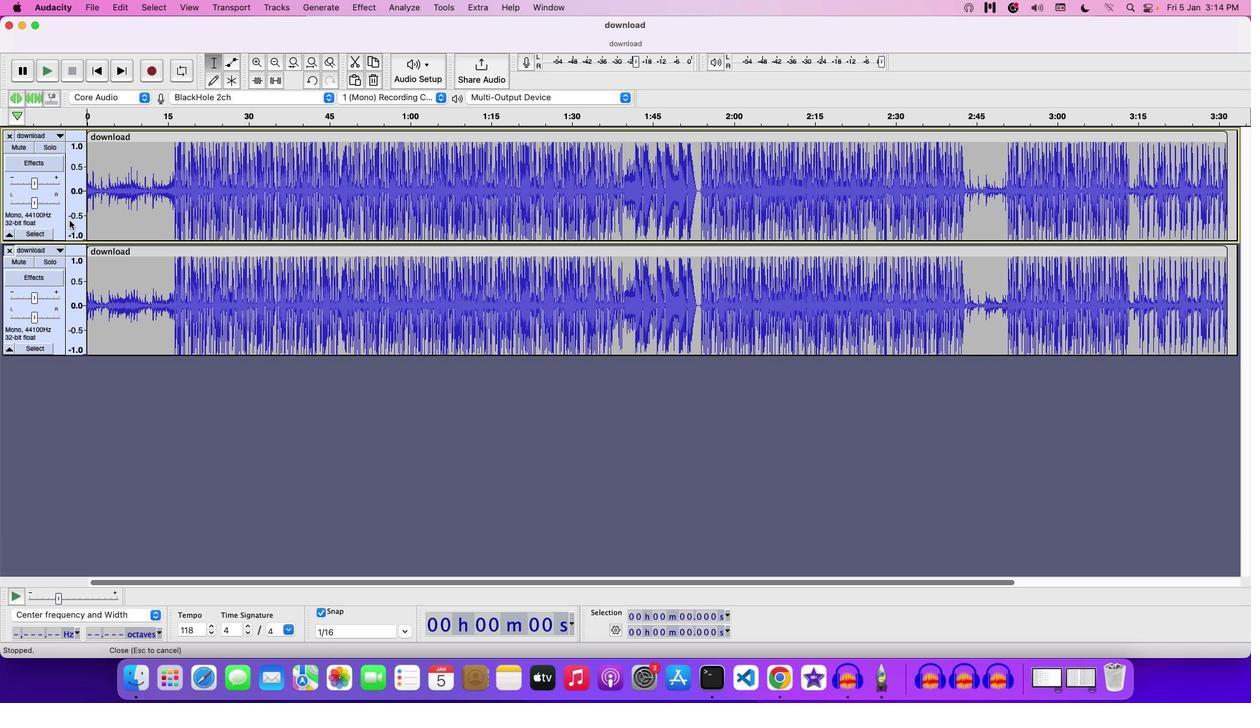 
Action: Mouse moved to (139, 192)
Screenshot: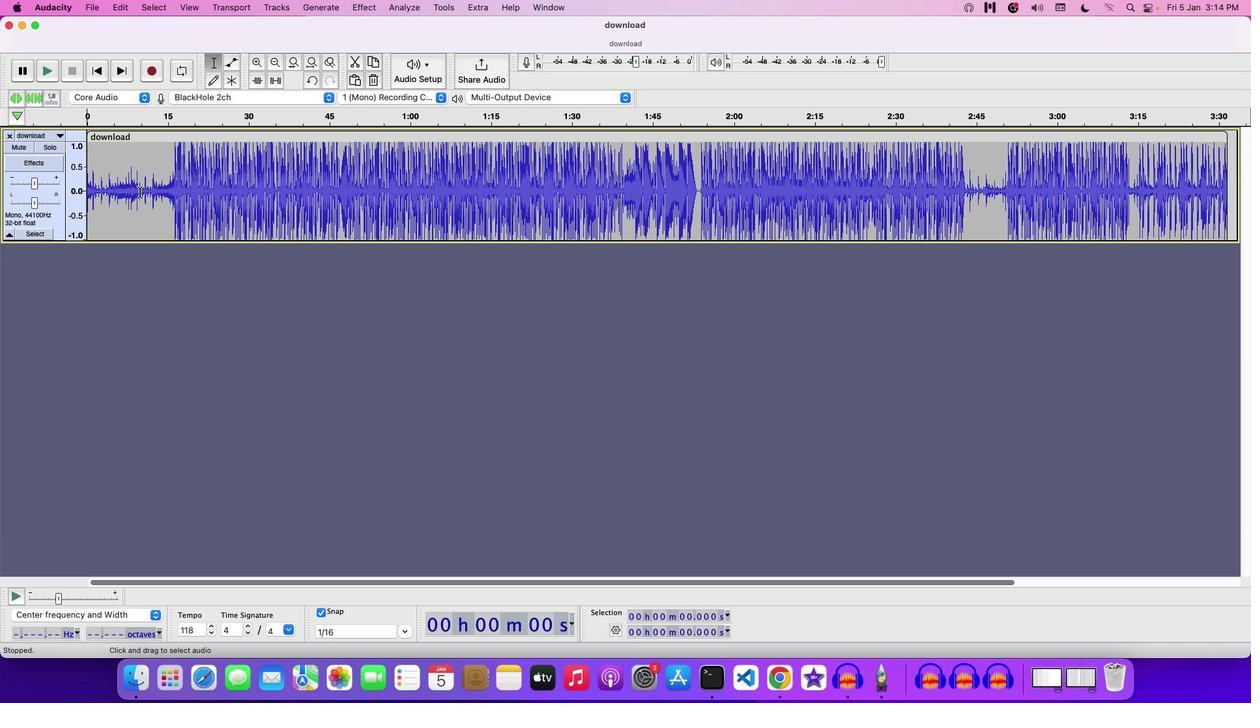 
Action: Key pressed Key.space
Screenshot: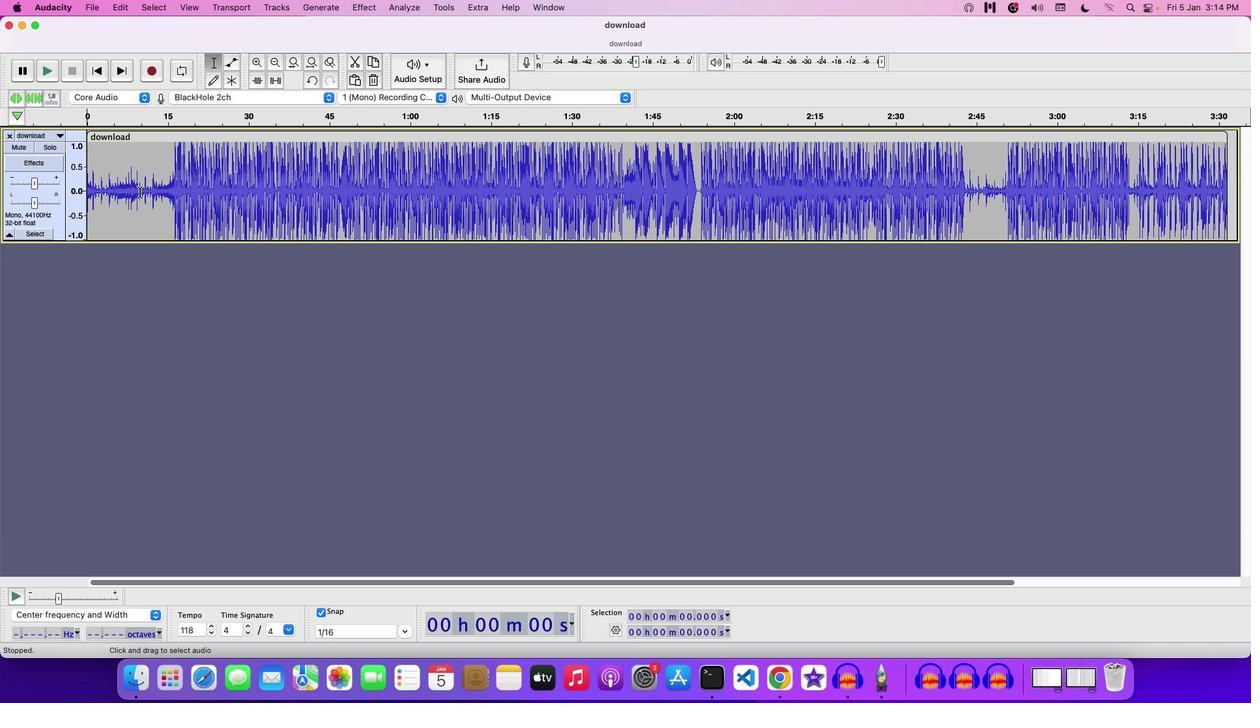 
Action: Mouse moved to (35, 186)
Screenshot: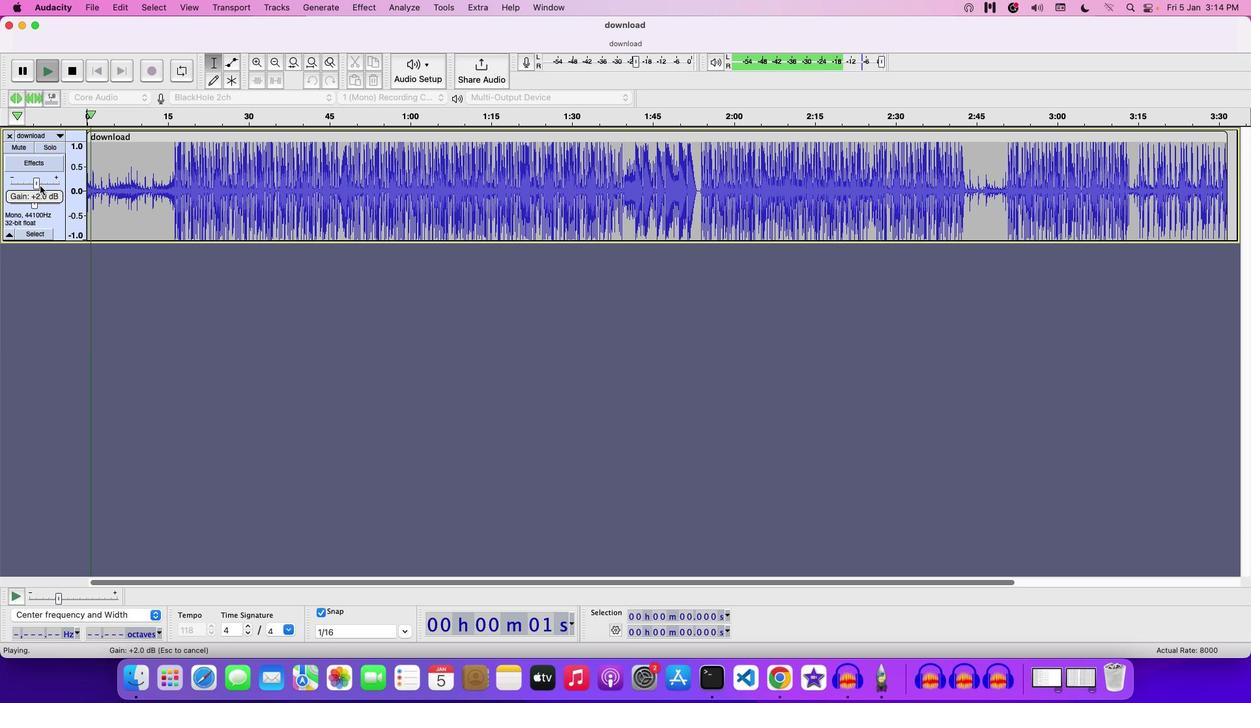 
Action: Mouse pressed left at (35, 186)
Screenshot: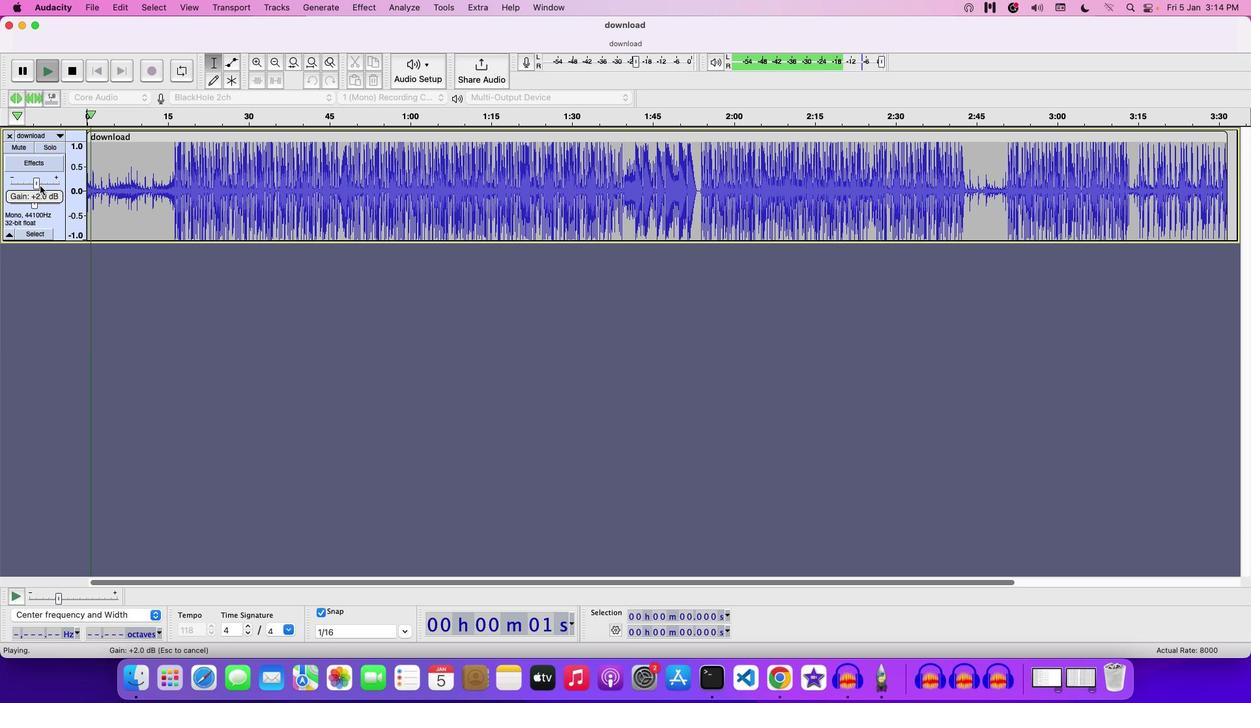 
Action: Mouse moved to (37, 183)
Screenshot: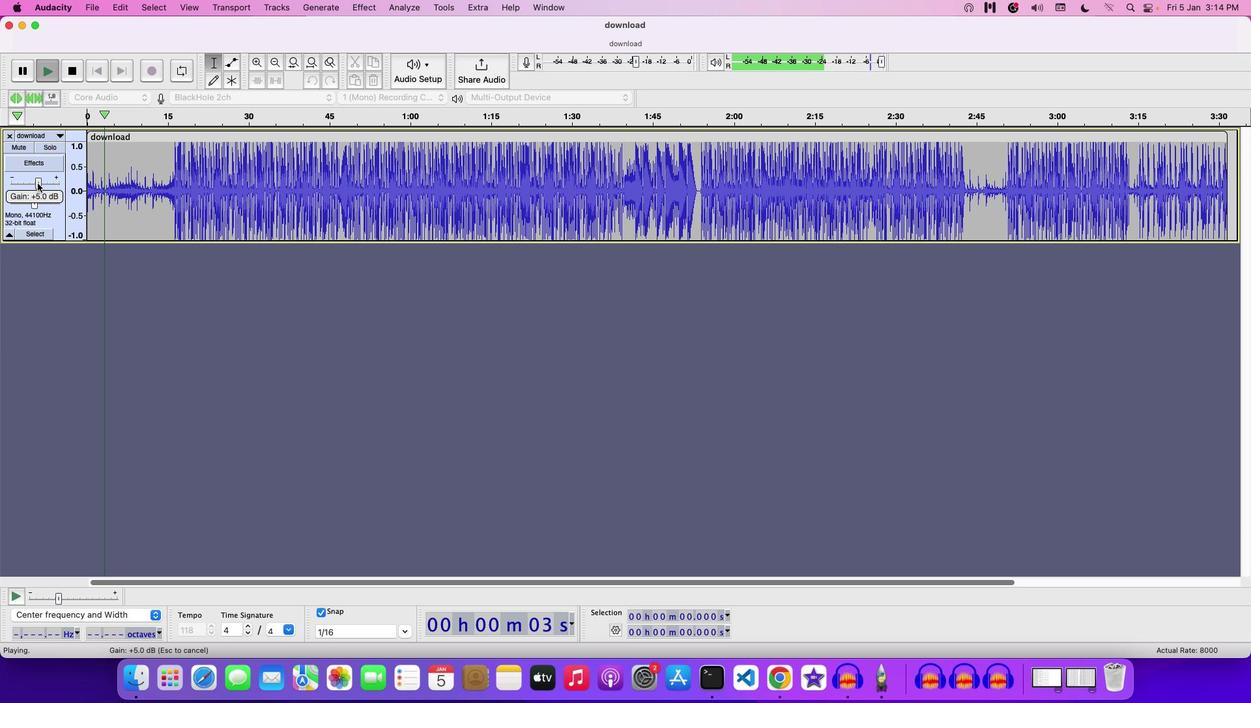 
Action: Mouse pressed left at (37, 183)
Screenshot: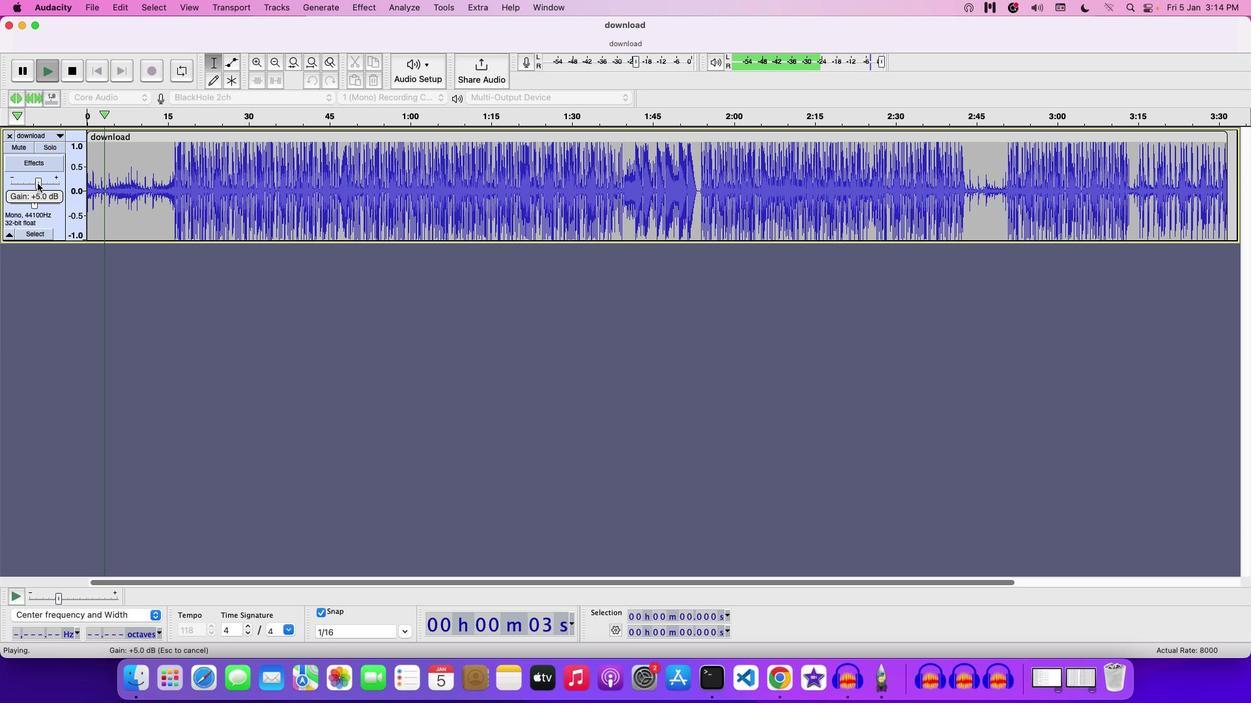 
Action: Mouse moved to (37, 185)
Screenshot: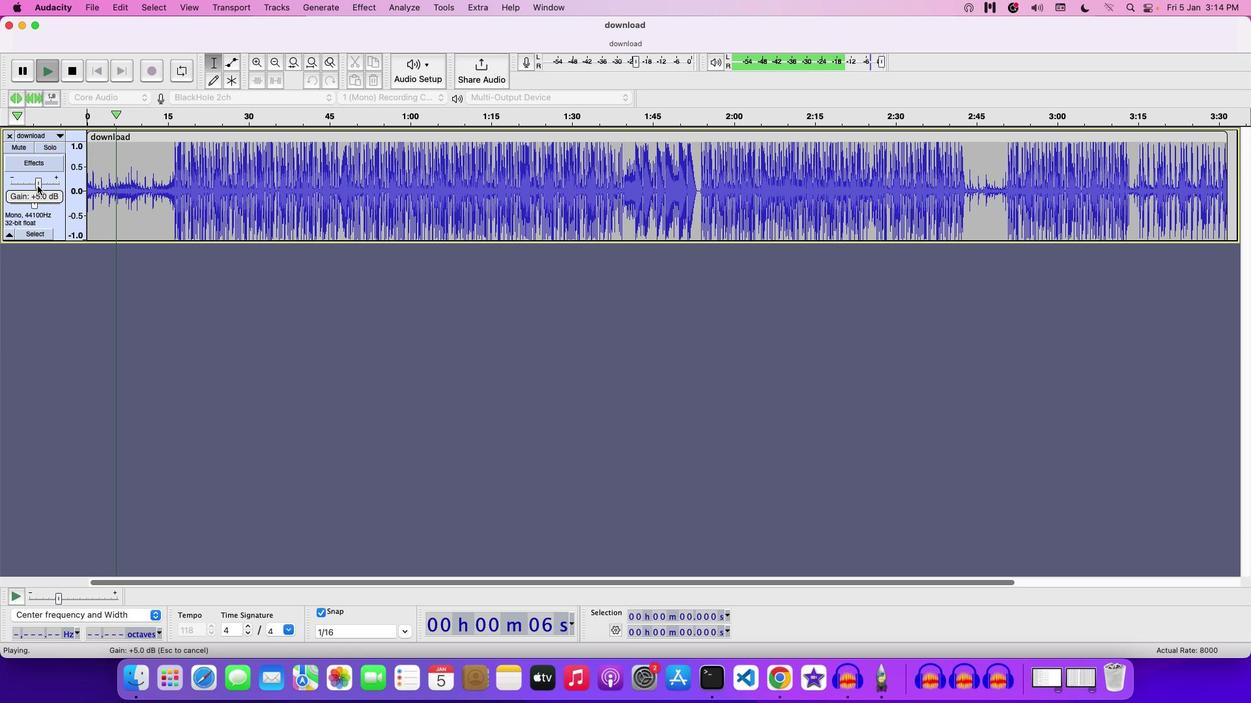 
Action: Mouse pressed left at (37, 185)
Screenshot: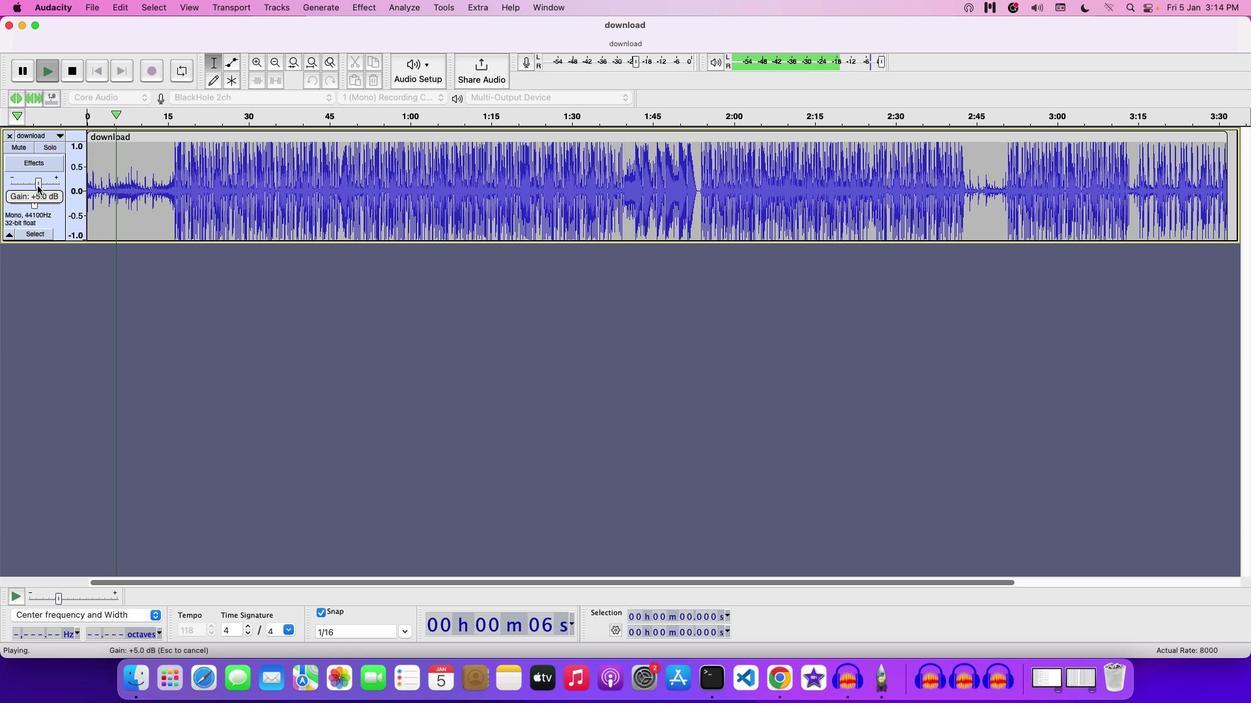
Action: Mouse moved to (71, 241)
Screenshot: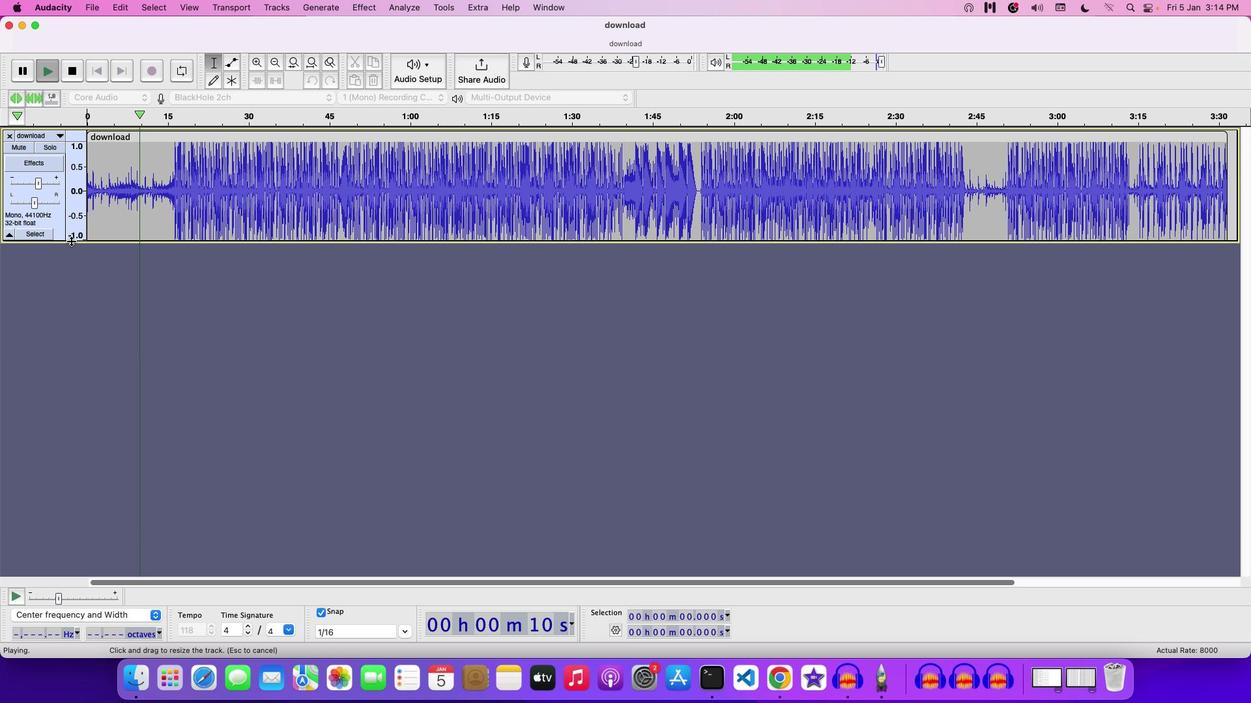 
Action: Mouse pressed left at (71, 241)
Screenshot: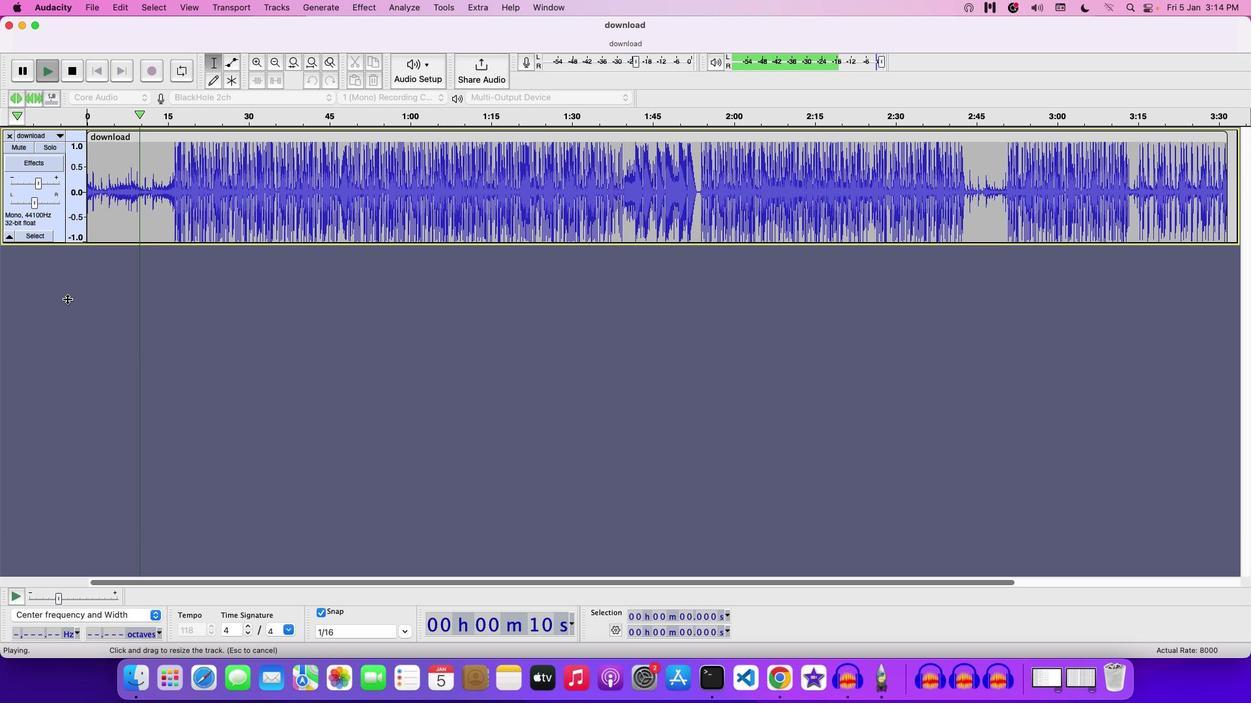 
Action: Mouse moved to (271, 196)
Screenshot: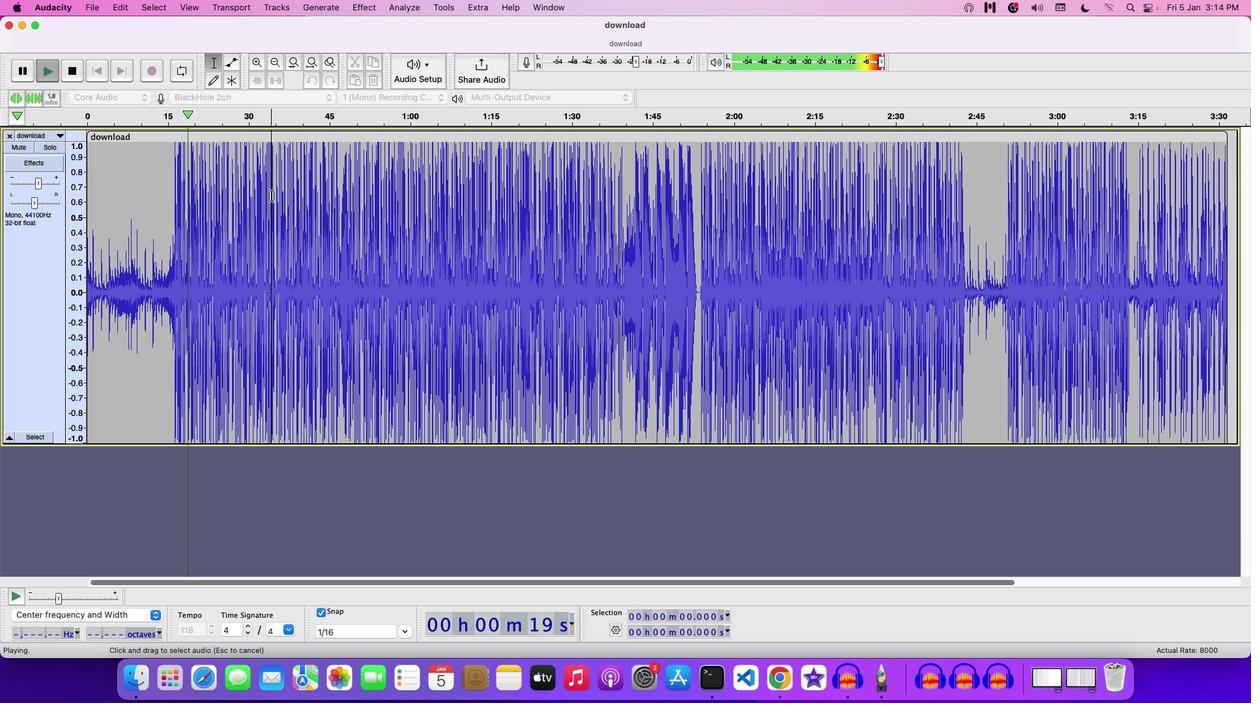 
Action: Mouse pressed left at (271, 196)
Screenshot: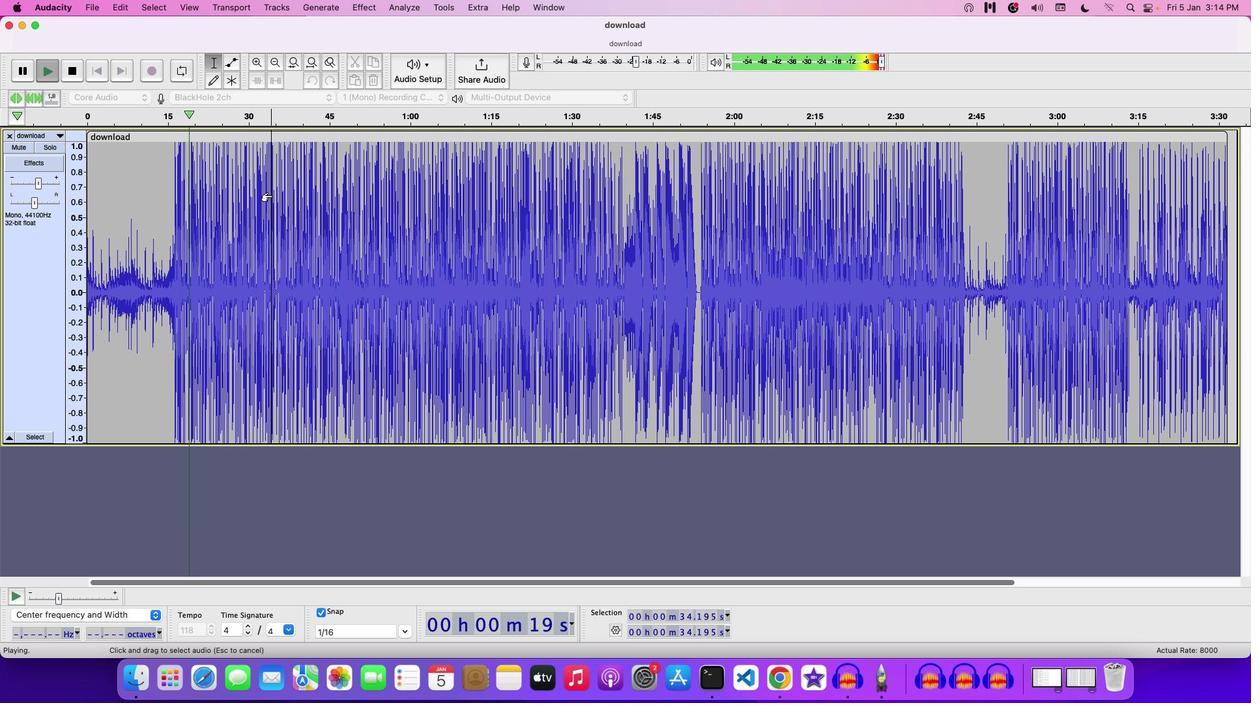
Action: Mouse pressed left at (271, 196)
Screenshot: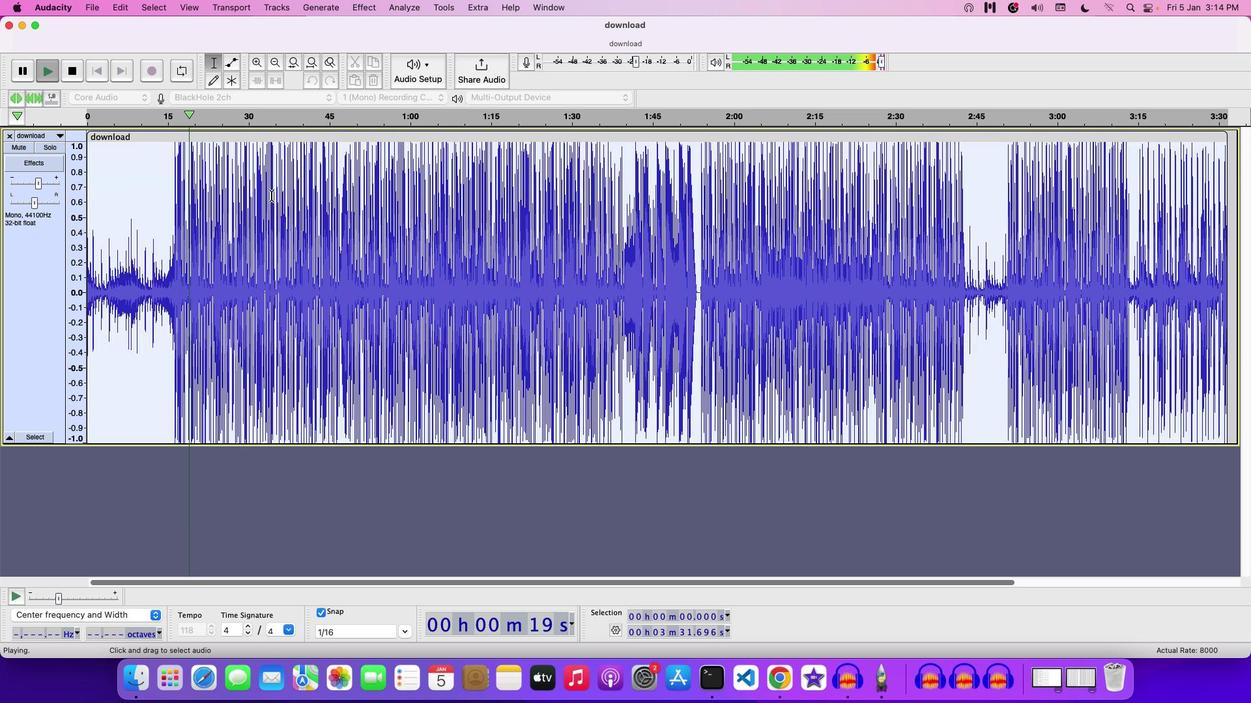 
Action: Mouse moved to (40, 183)
Screenshot: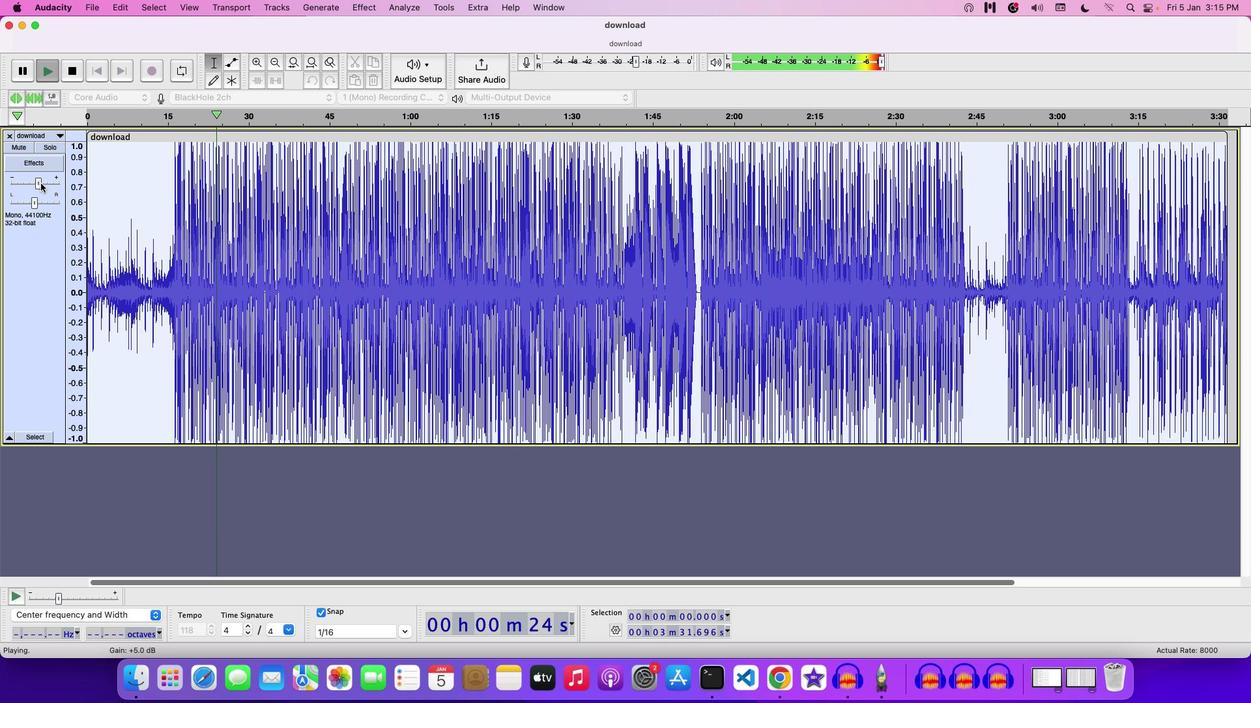 
Action: Mouse pressed left at (40, 183)
Screenshot: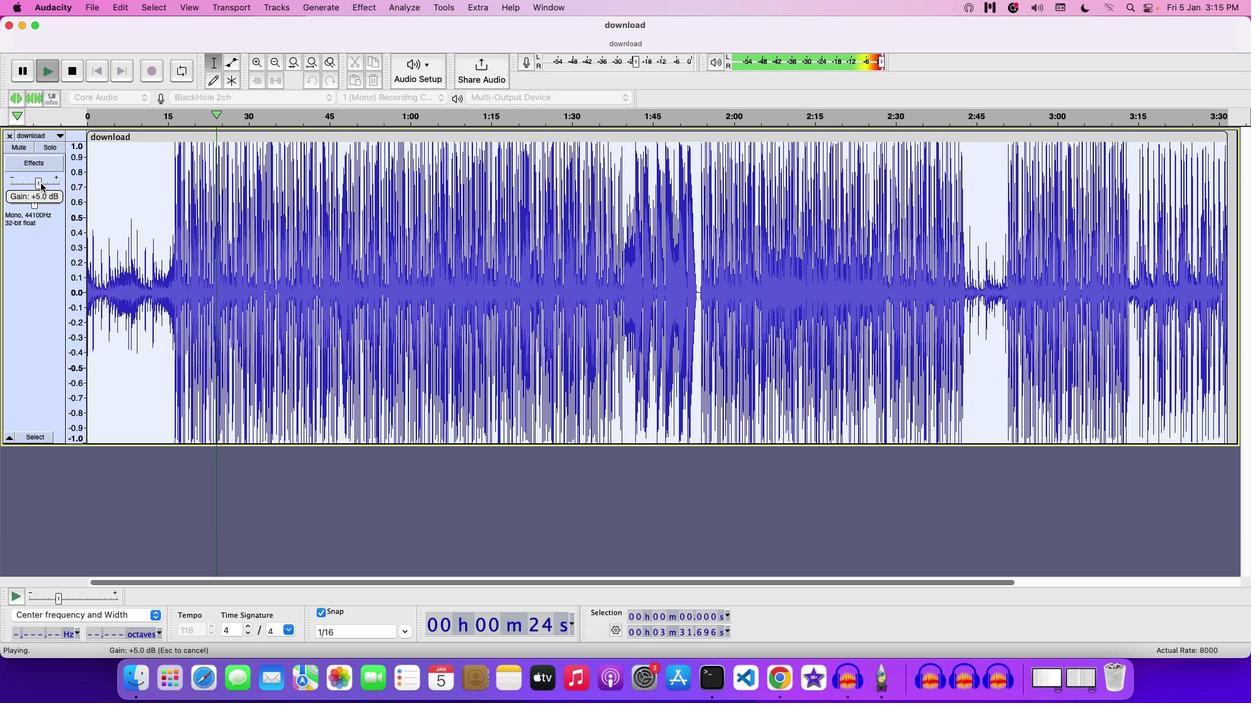 
Action: Mouse moved to (1191, 189)
Screenshot: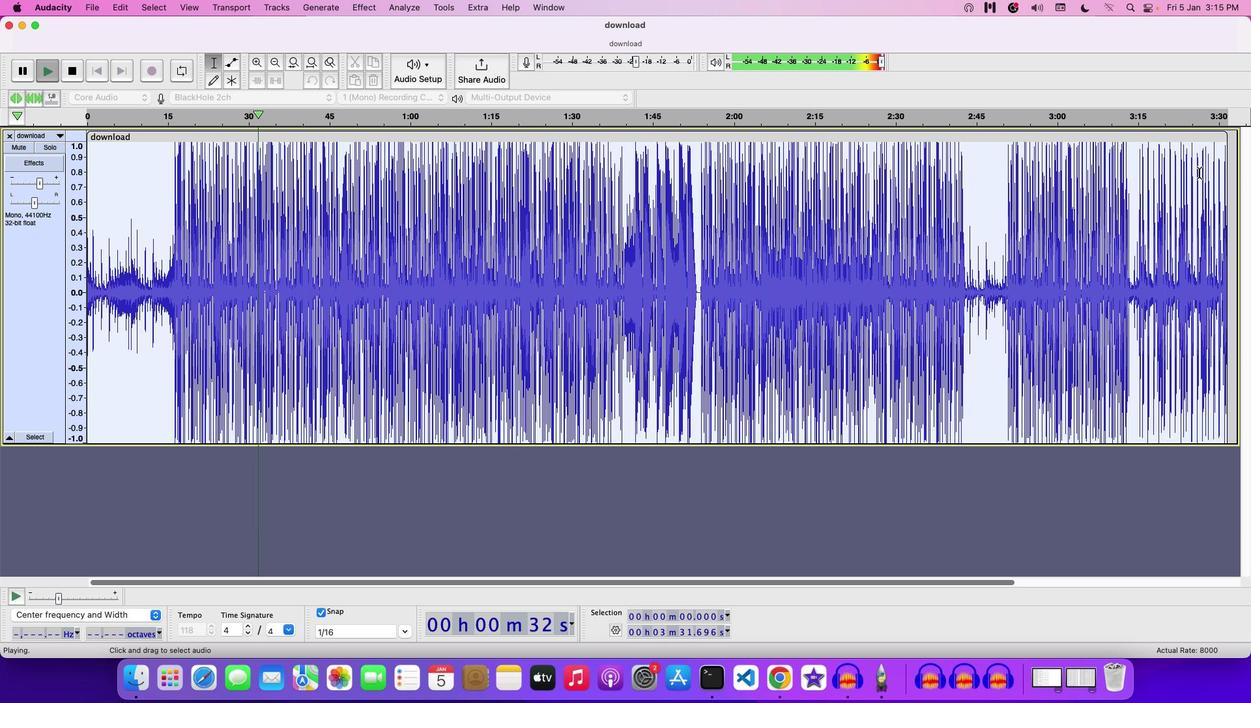 
Action: Key pressed Key.space
Screenshot: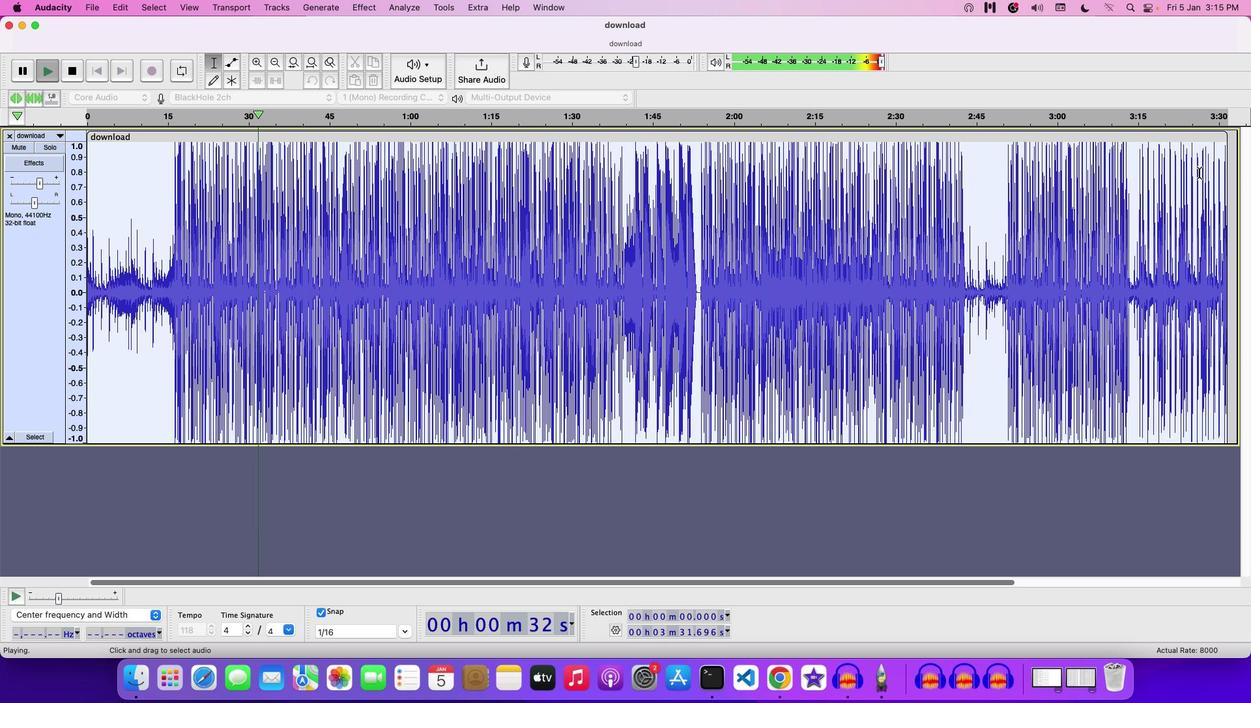 
Action: Mouse moved to (1224, 140)
Screenshot: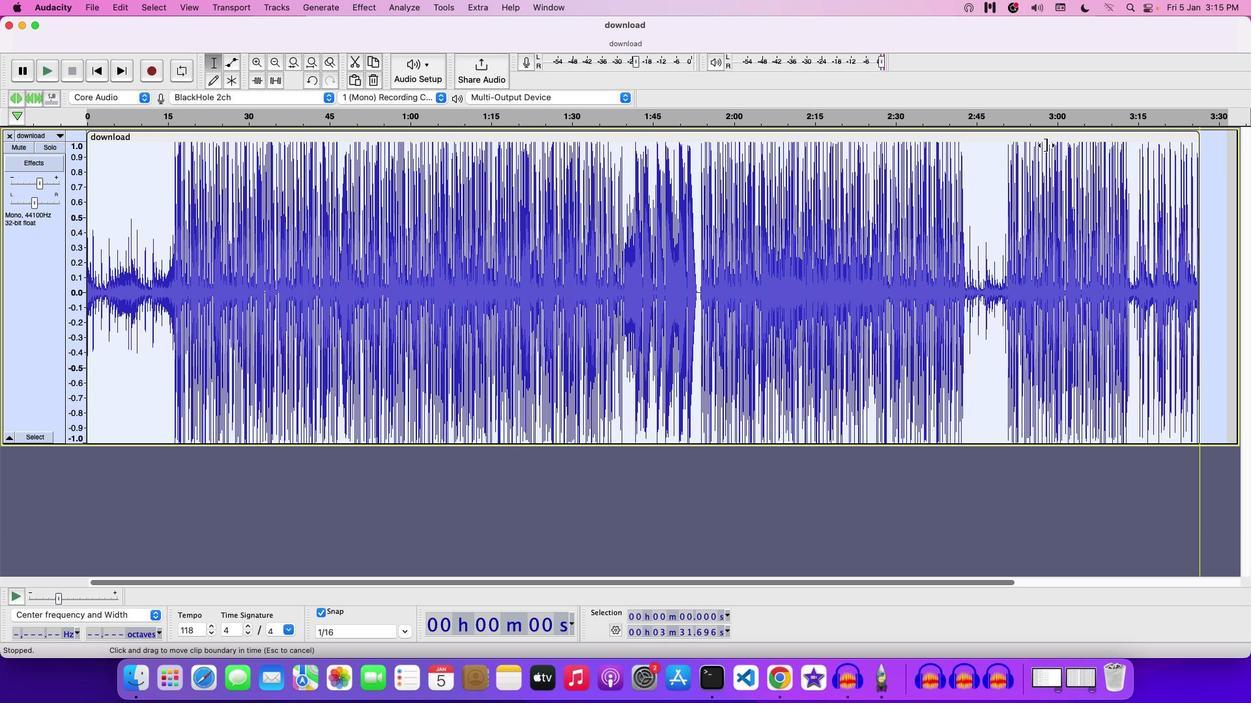 
Action: Mouse pressed left at (1224, 140)
Screenshot: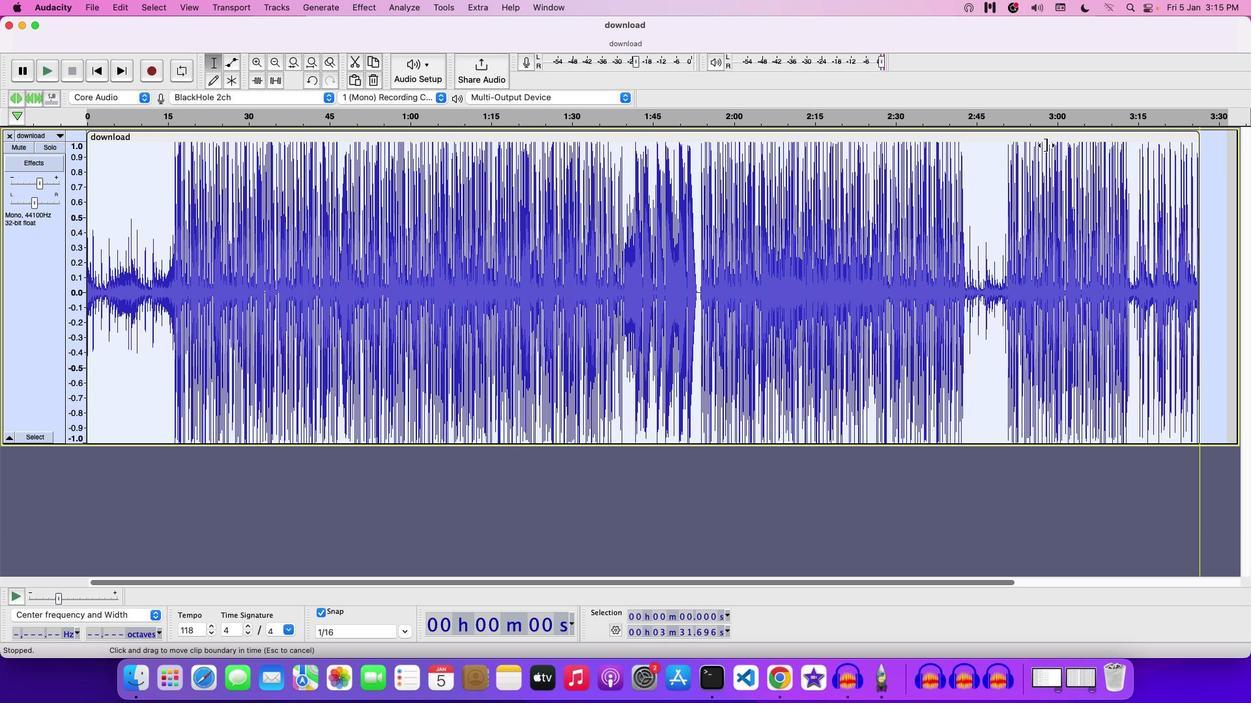 
Action: Mouse moved to (370, 9)
Screenshot: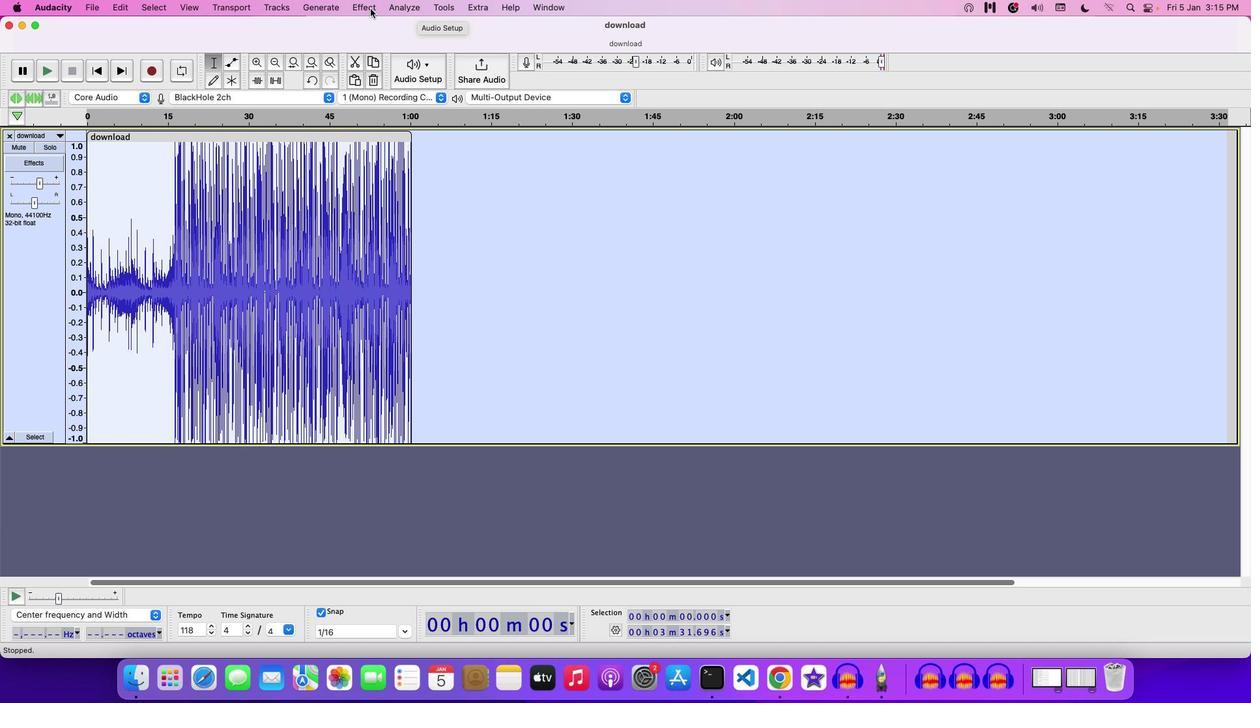 
Action: Mouse pressed left at (370, 9)
Screenshot: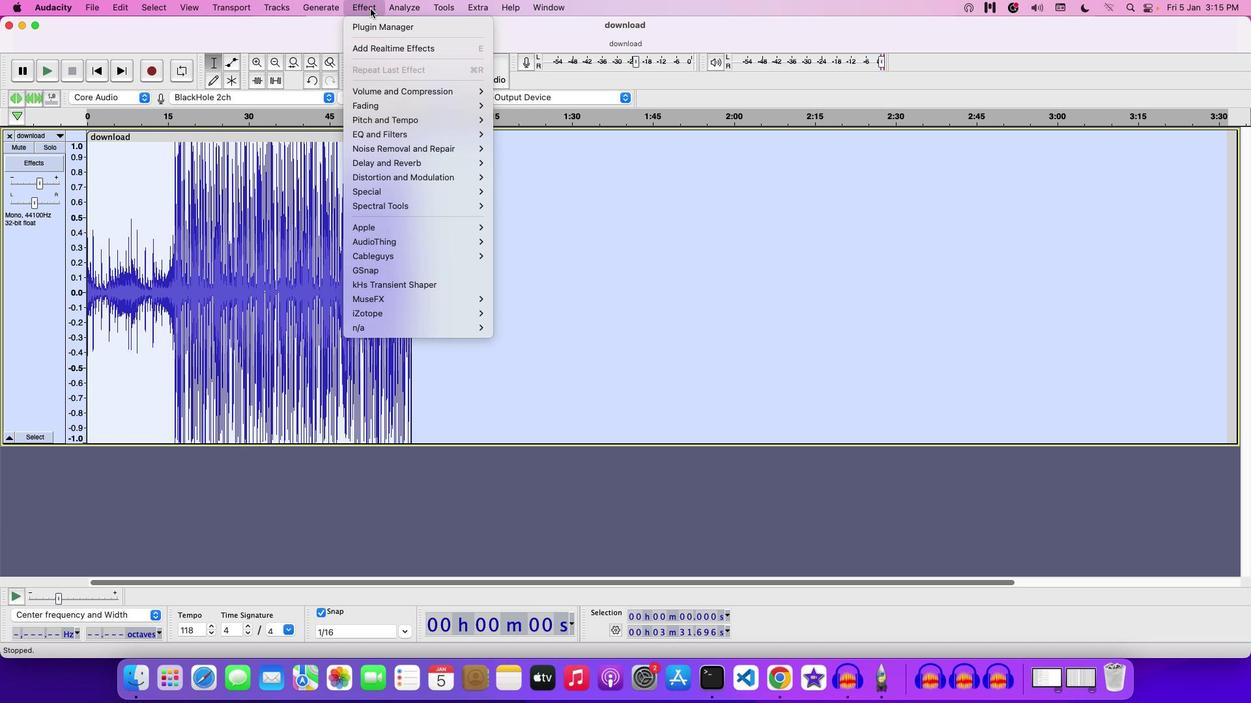 
Action: Mouse moved to (517, 383)
Screenshot: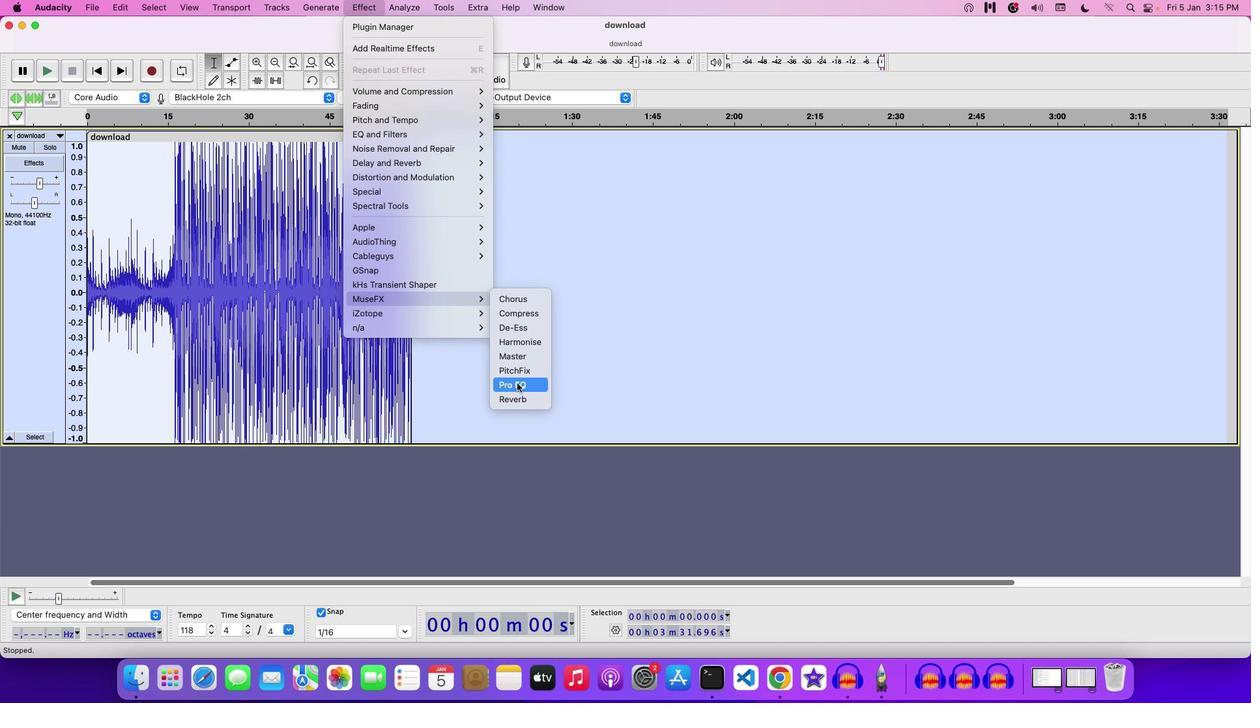 
Action: Mouse pressed left at (517, 383)
Screenshot: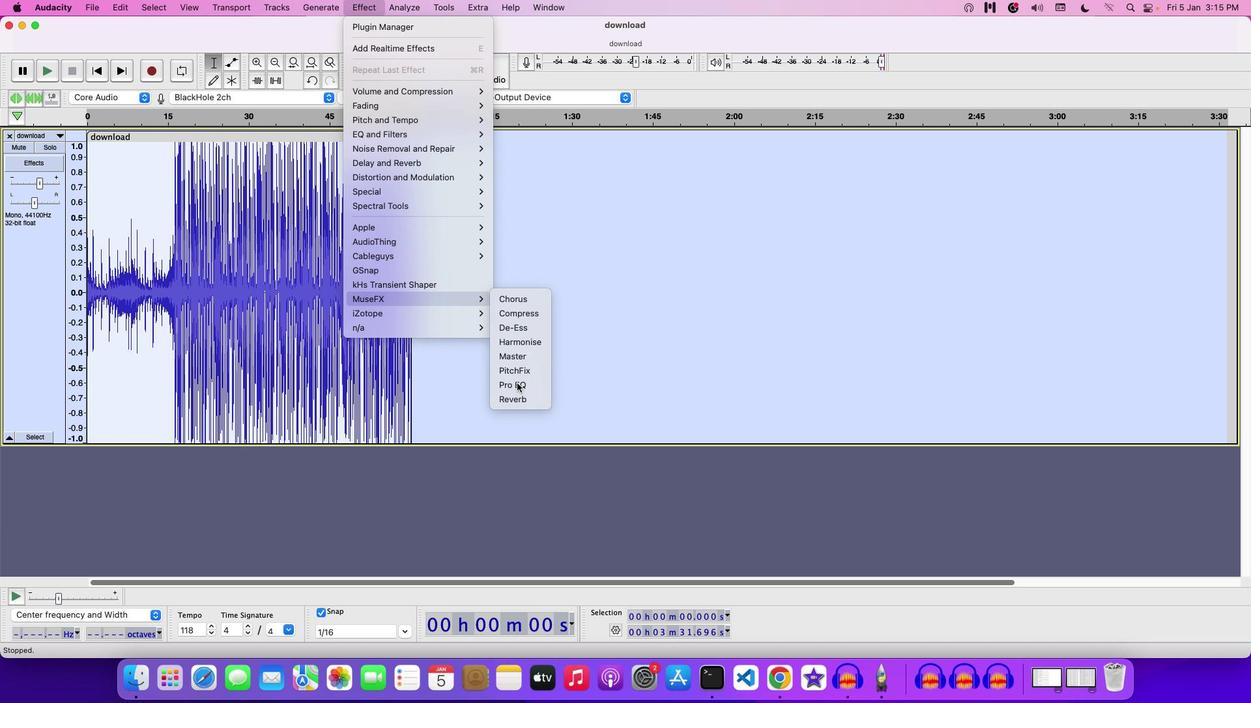 
Action: Mouse moved to (611, 237)
Screenshot: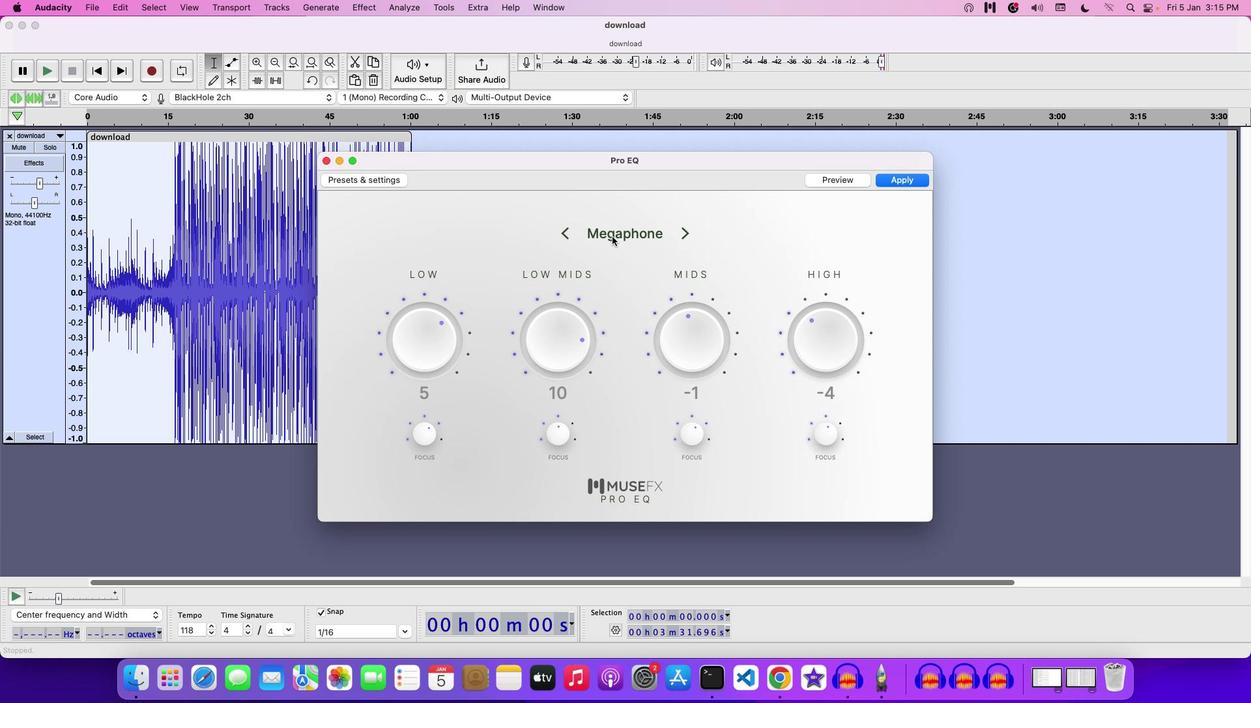 
Action: Mouse pressed left at (611, 237)
Screenshot: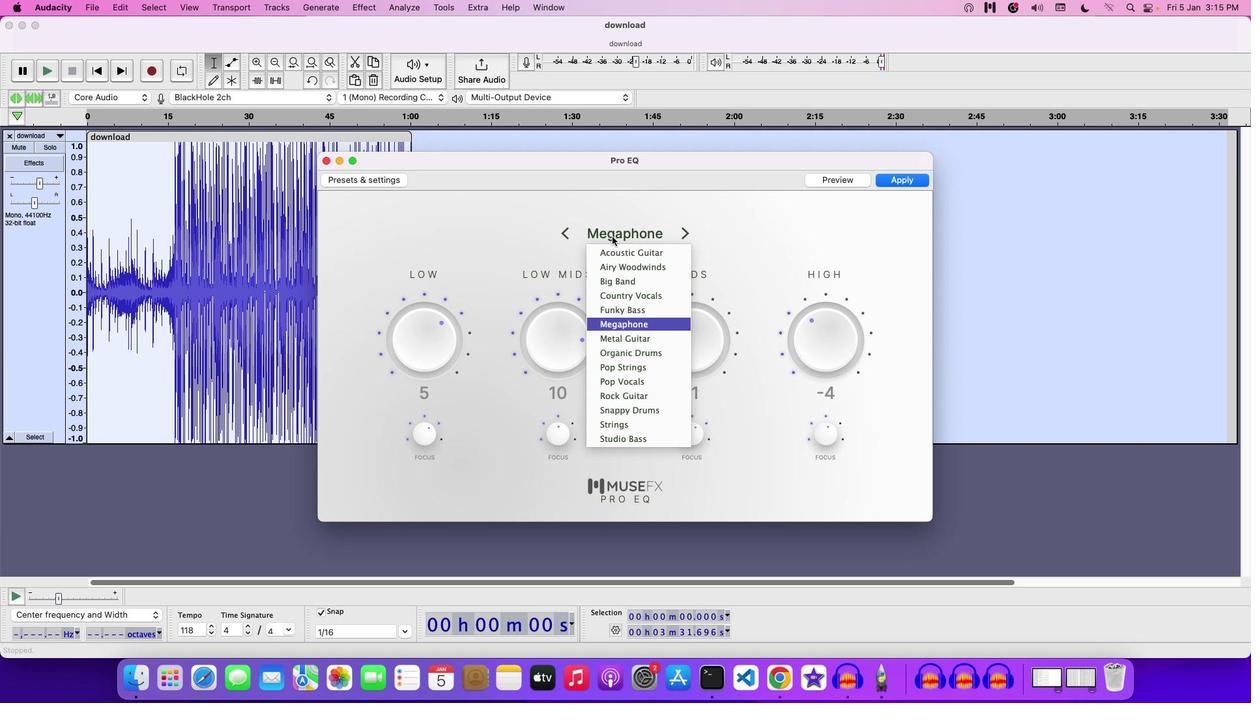 
Action: Mouse moved to (630, 422)
Screenshot: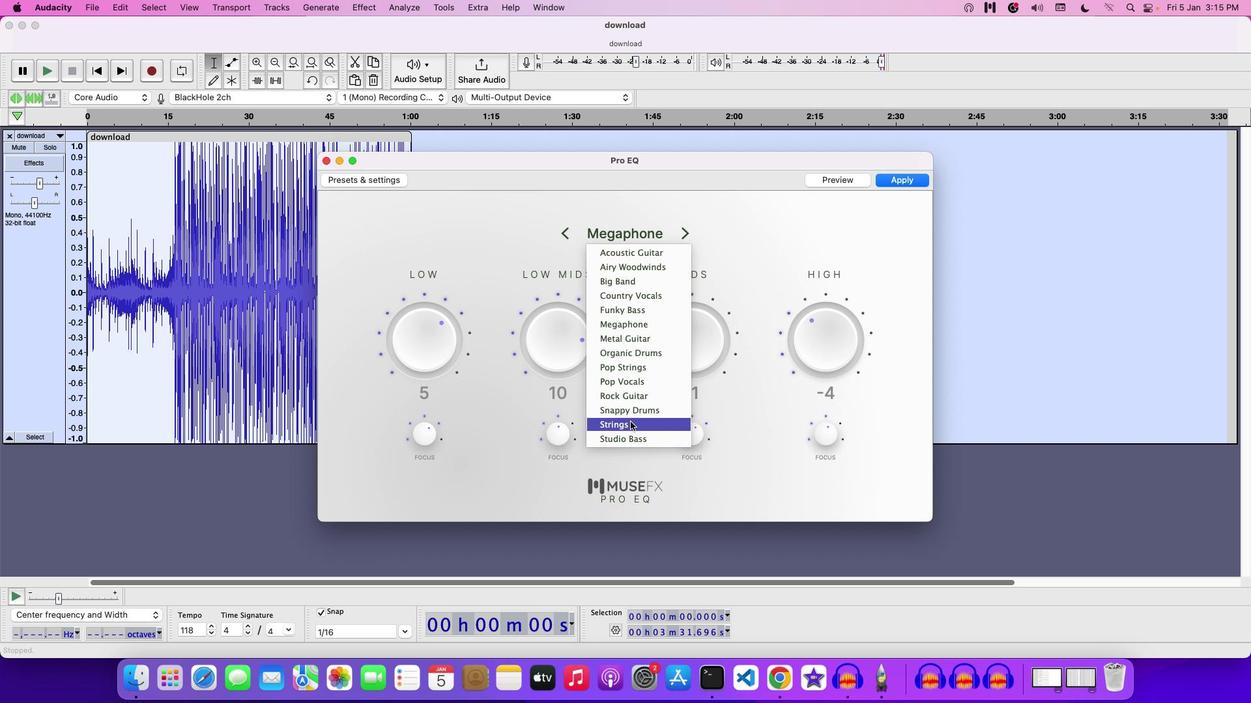 
Action: Key pressed Key.enter
Screenshot: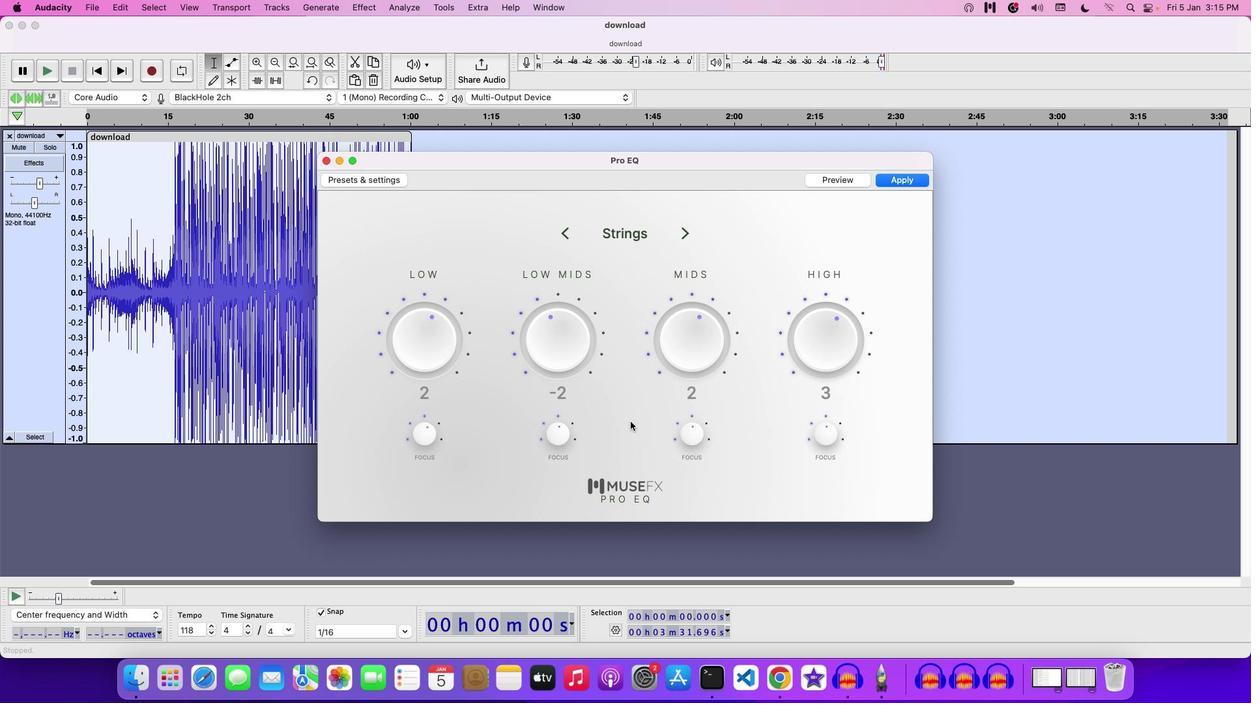 
Action: Mouse moved to (785, 164)
Screenshot: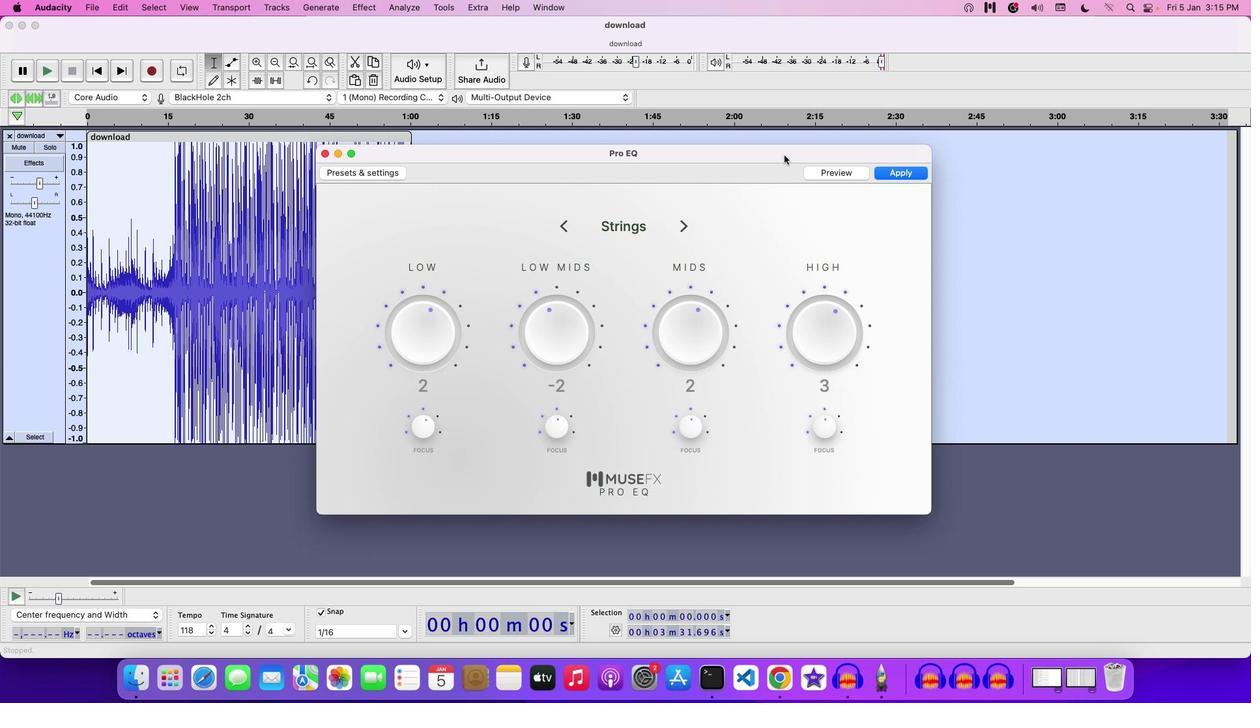 
Action: Mouse pressed left at (785, 164)
Screenshot: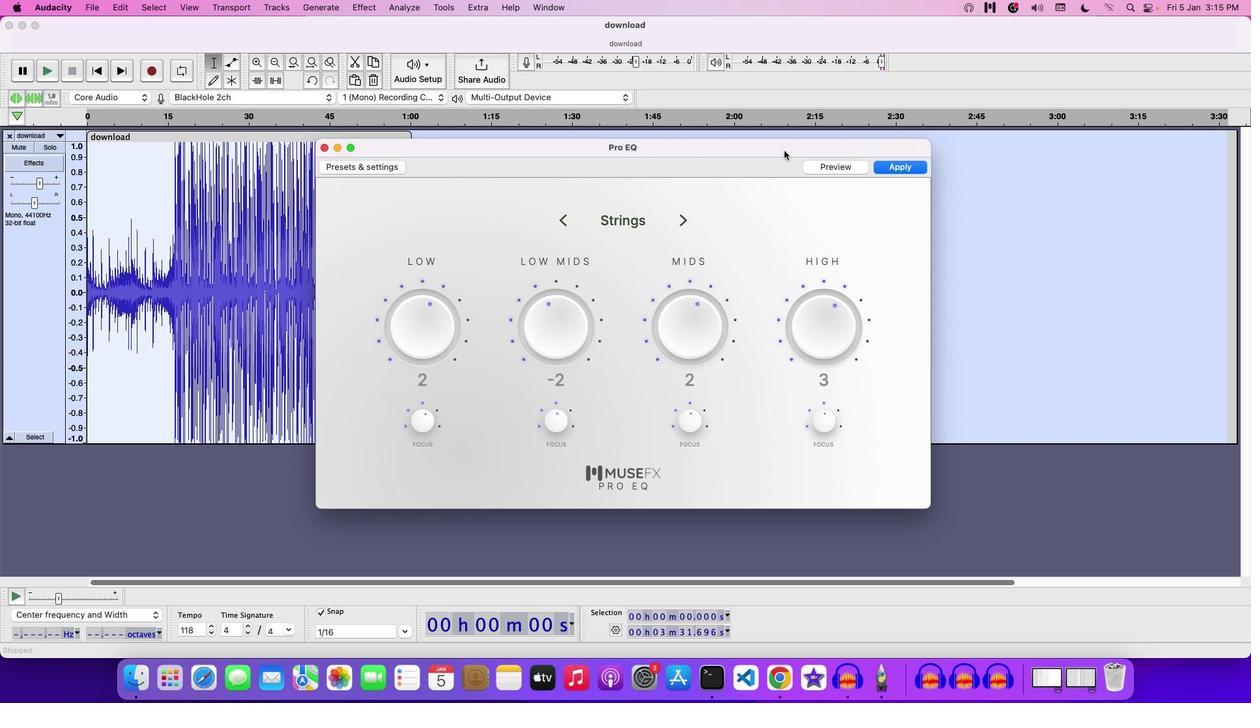 
Action: Mouse moved to (817, 165)
Screenshot: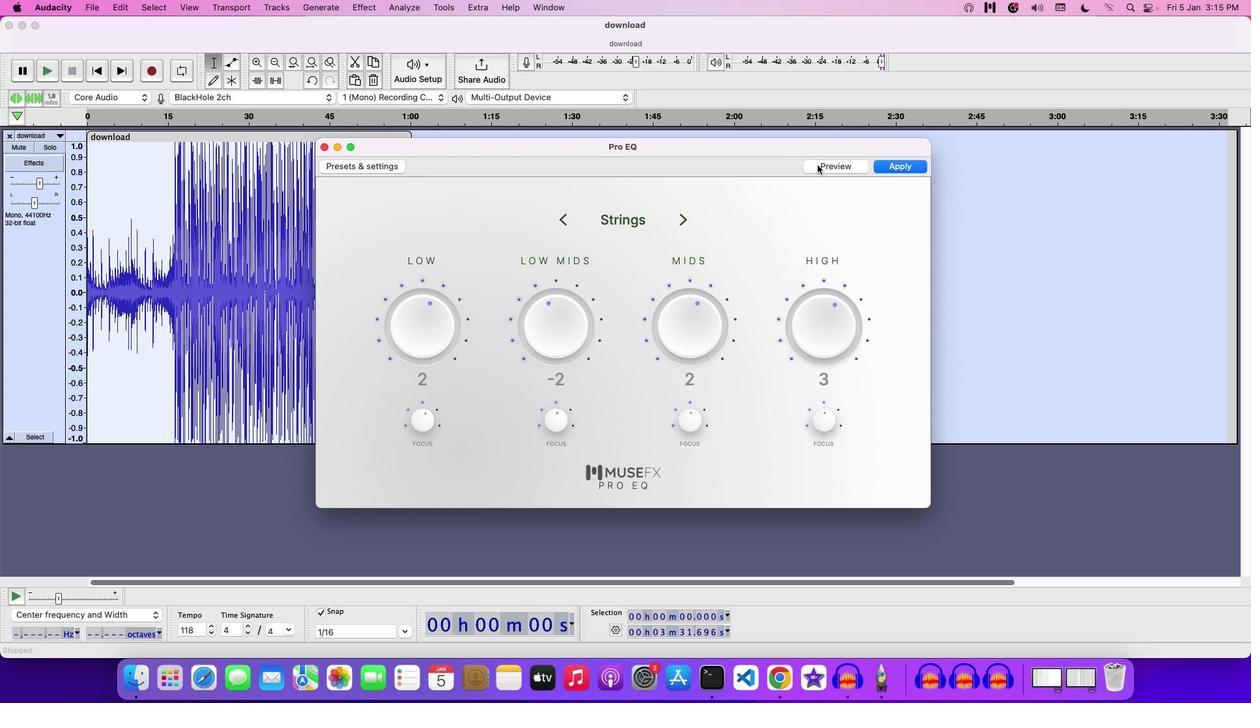 
Action: Mouse pressed left at (817, 165)
Screenshot: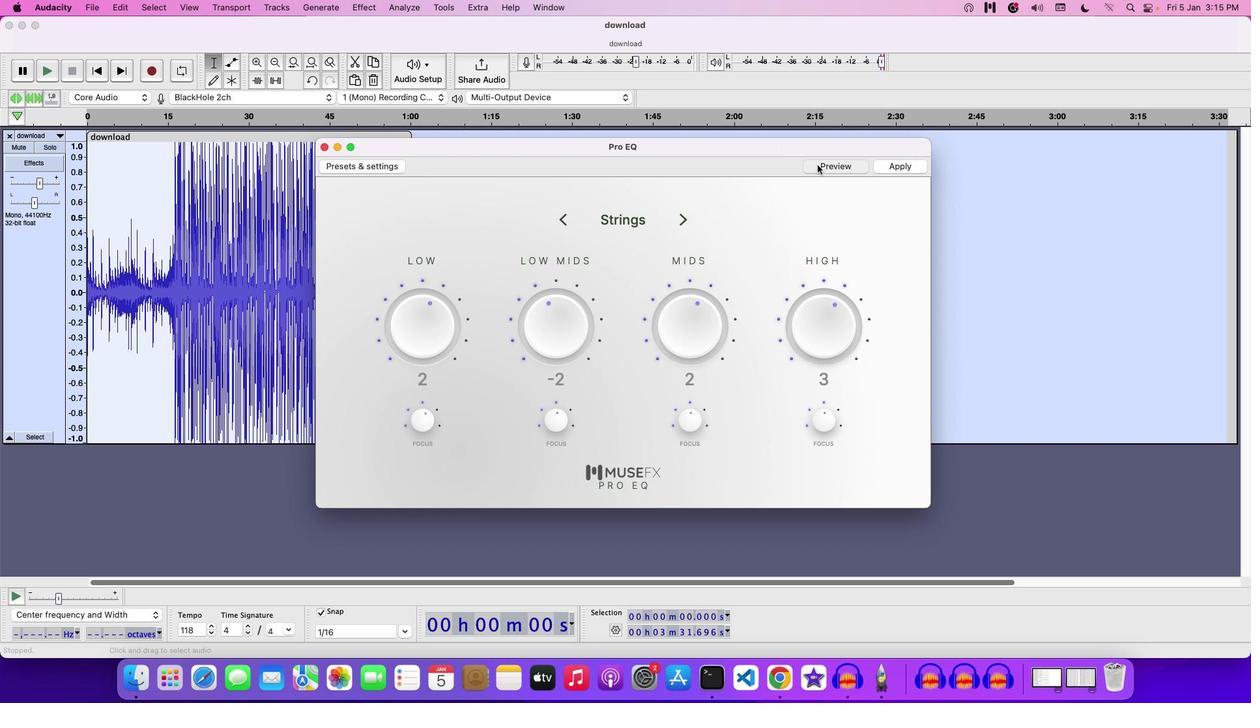 
Action: Mouse moved to (798, 321)
Screenshot: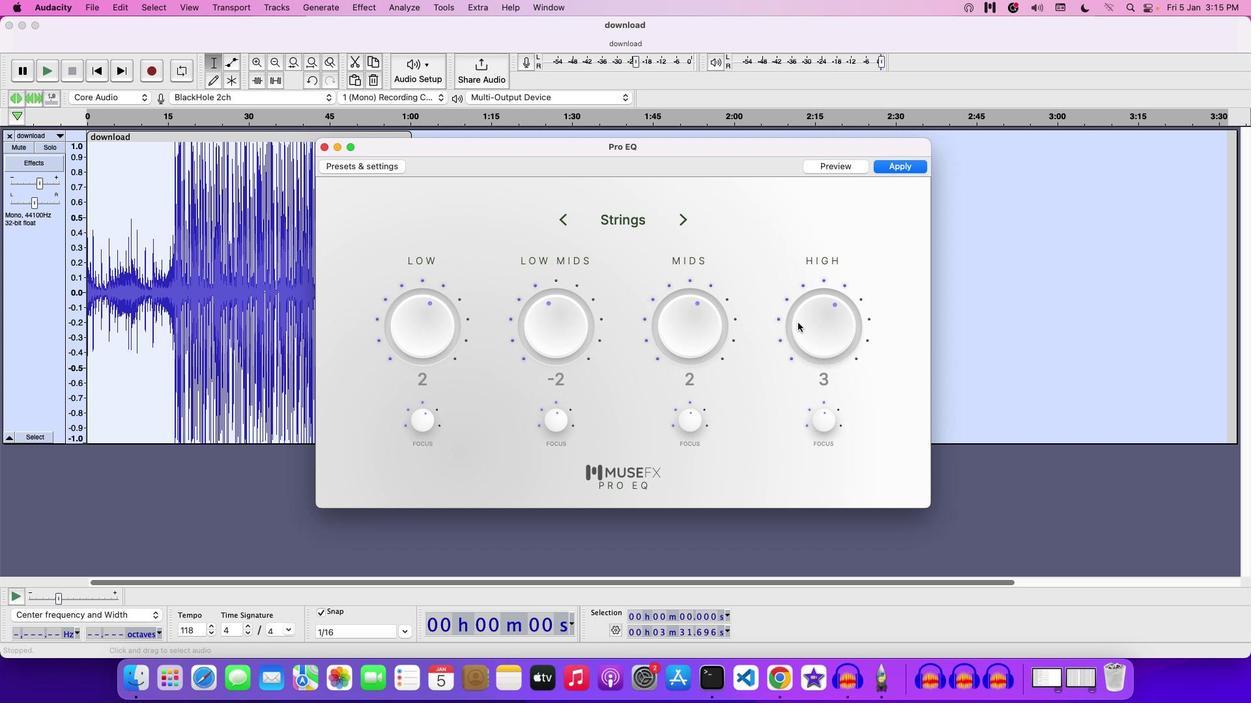 
Action: Mouse pressed left at (798, 321)
Screenshot: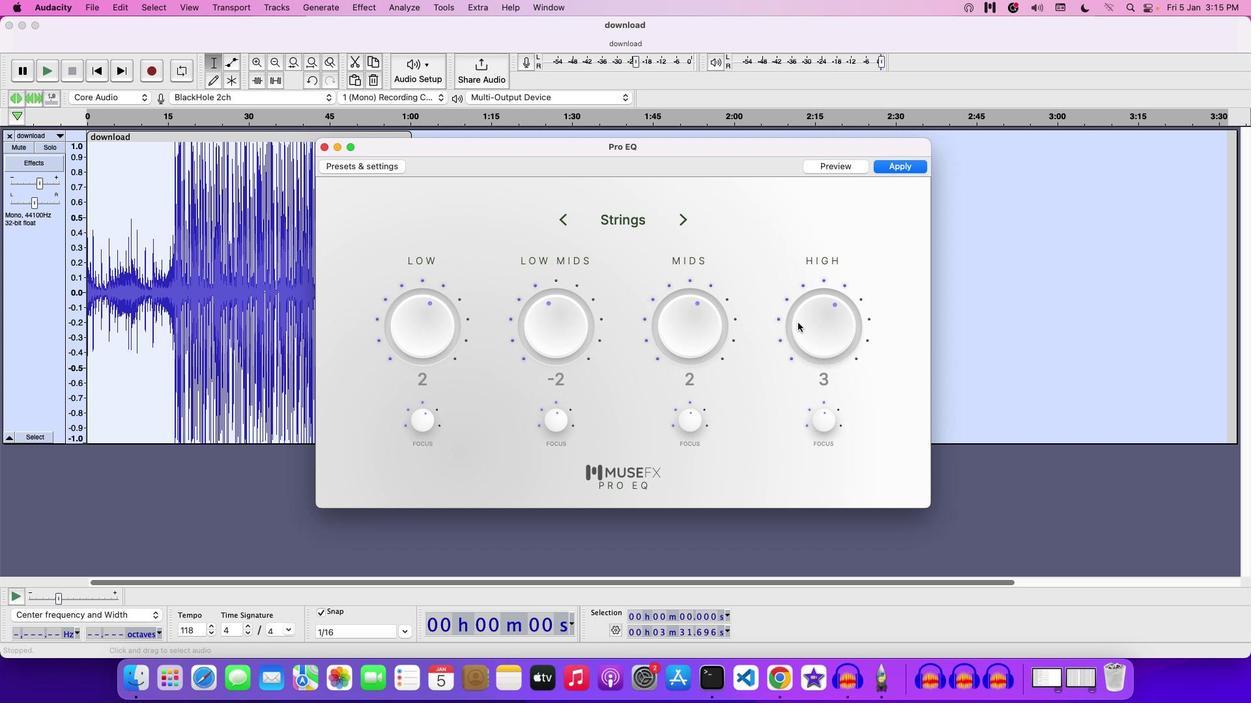 
Action: Mouse moved to (888, 169)
Screenshot: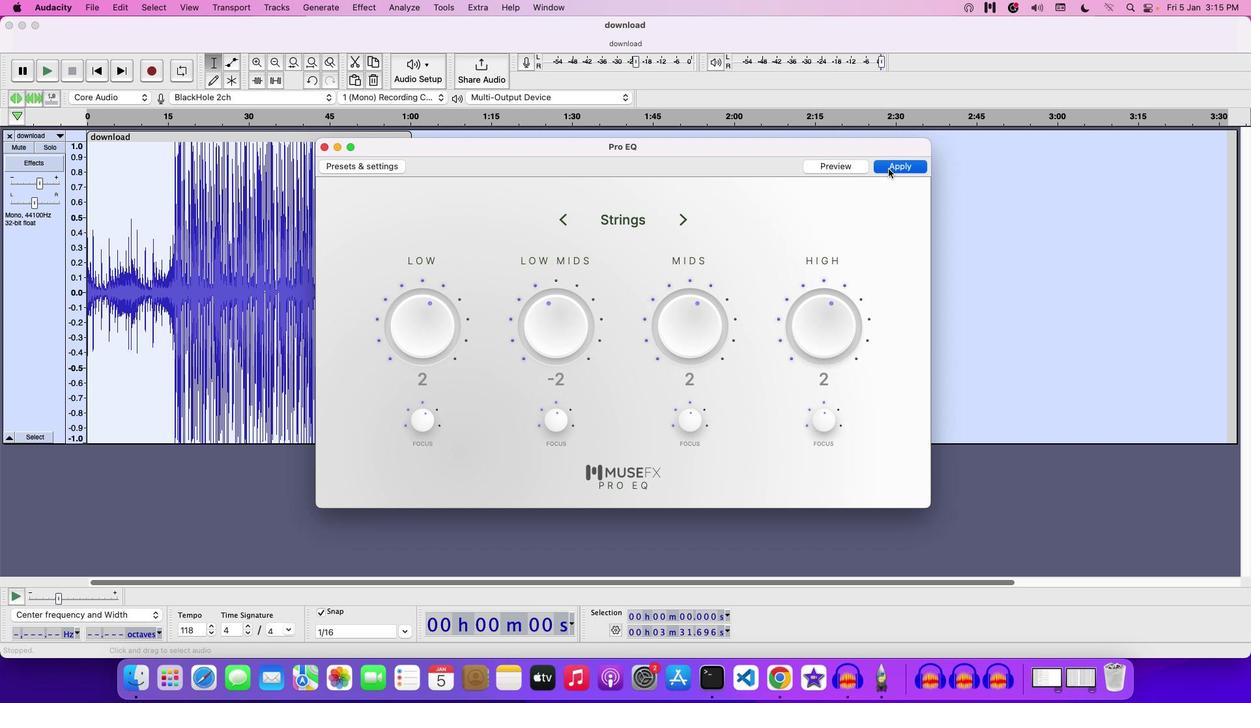 
Action: Mouse pressed left at (888, 169)
Screenshot: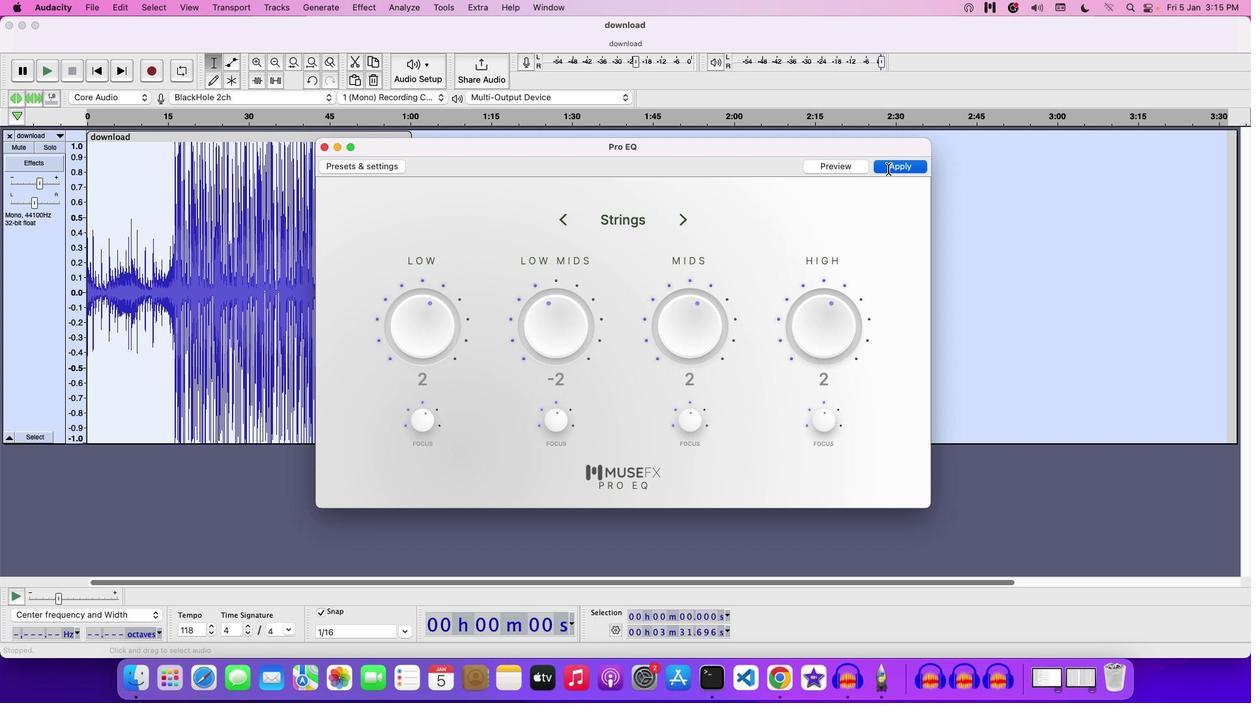 
Action: Mouse moved to (248, 287)
Screenshot: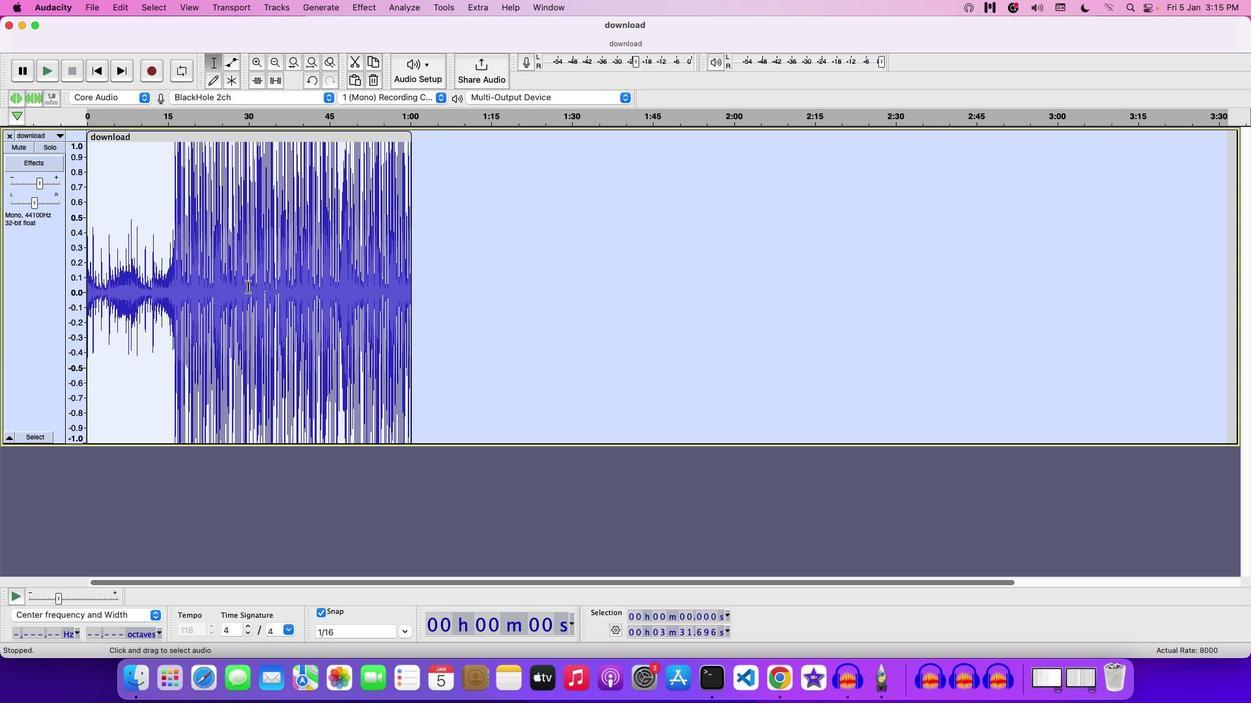 
Action: Key pressed Key.space
Screenshot: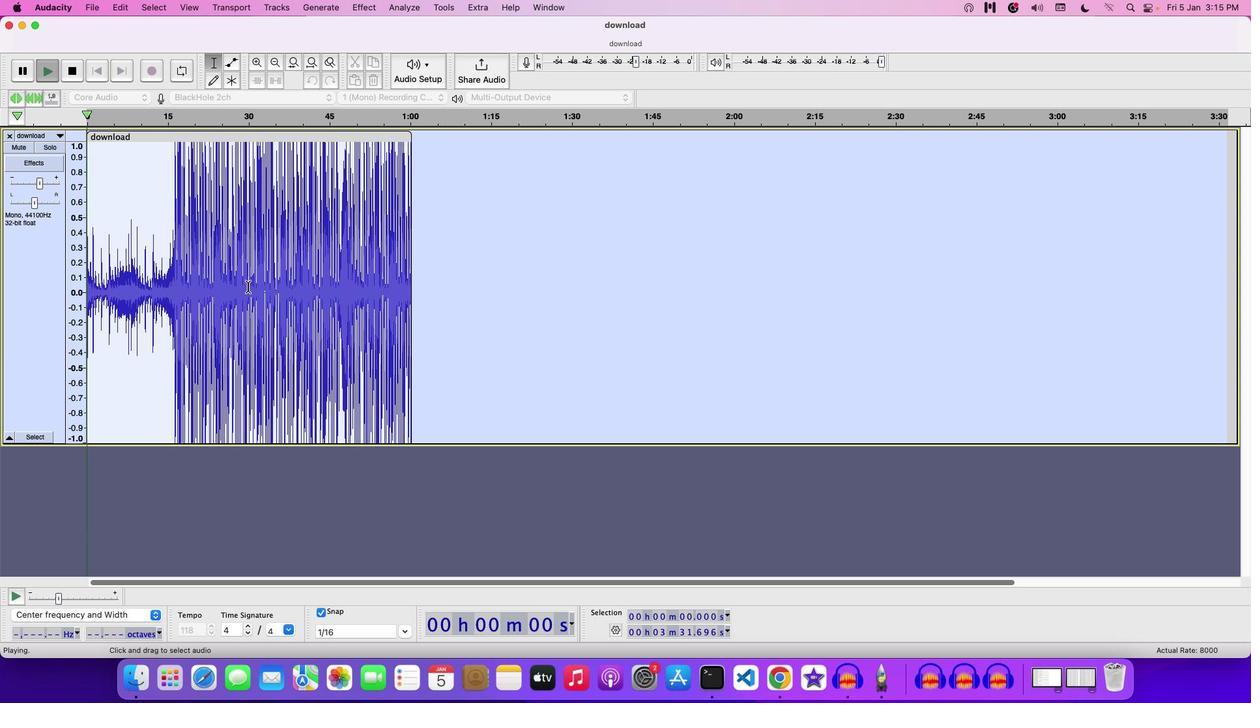 
Action: Mouse moved to (41, 183)
Screenshot: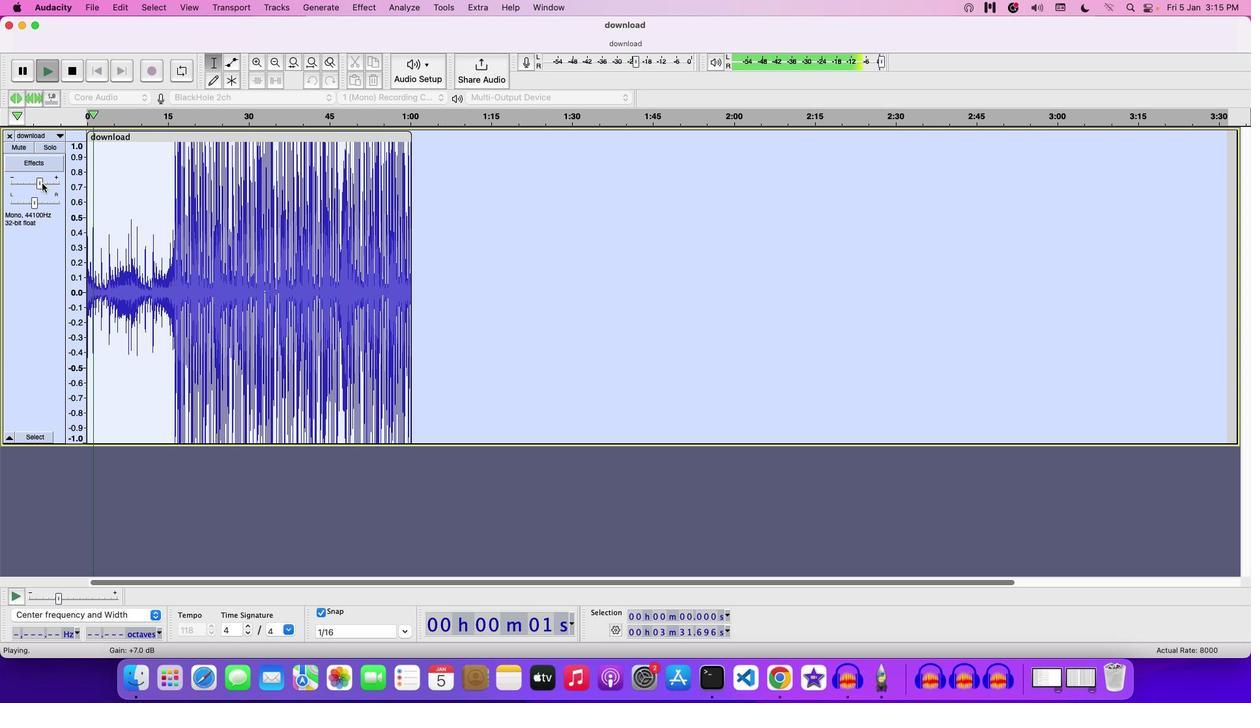 
Action: Mouse pressed left at (41, 183)
Screenshot: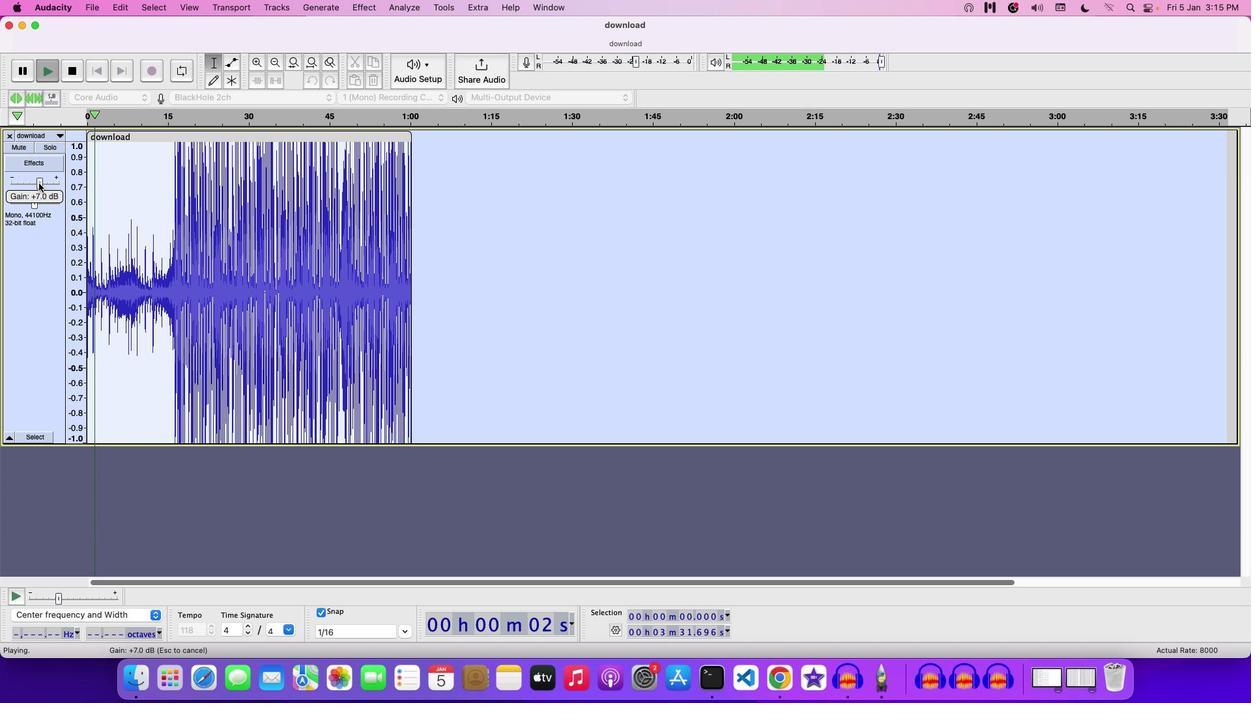 
Action: Mouse moved to (38, 183)
Screenshot: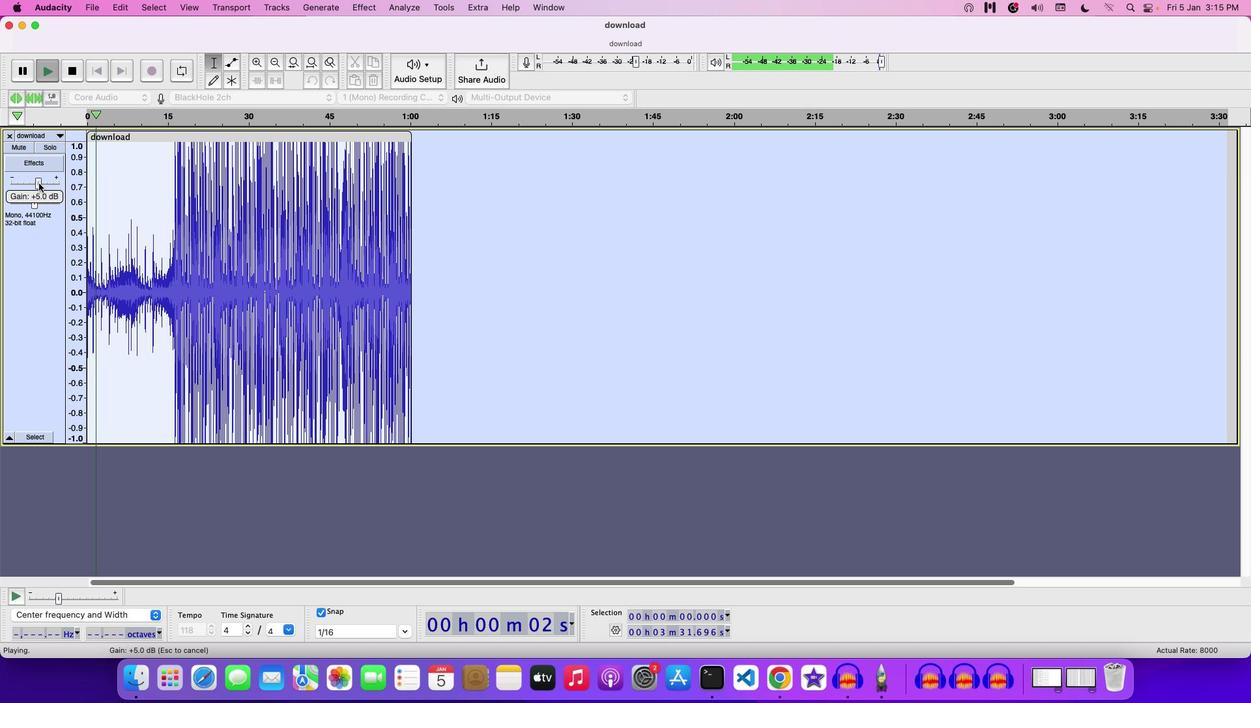 
Action: Mouse pressed left at (38, 183)
Screenshot: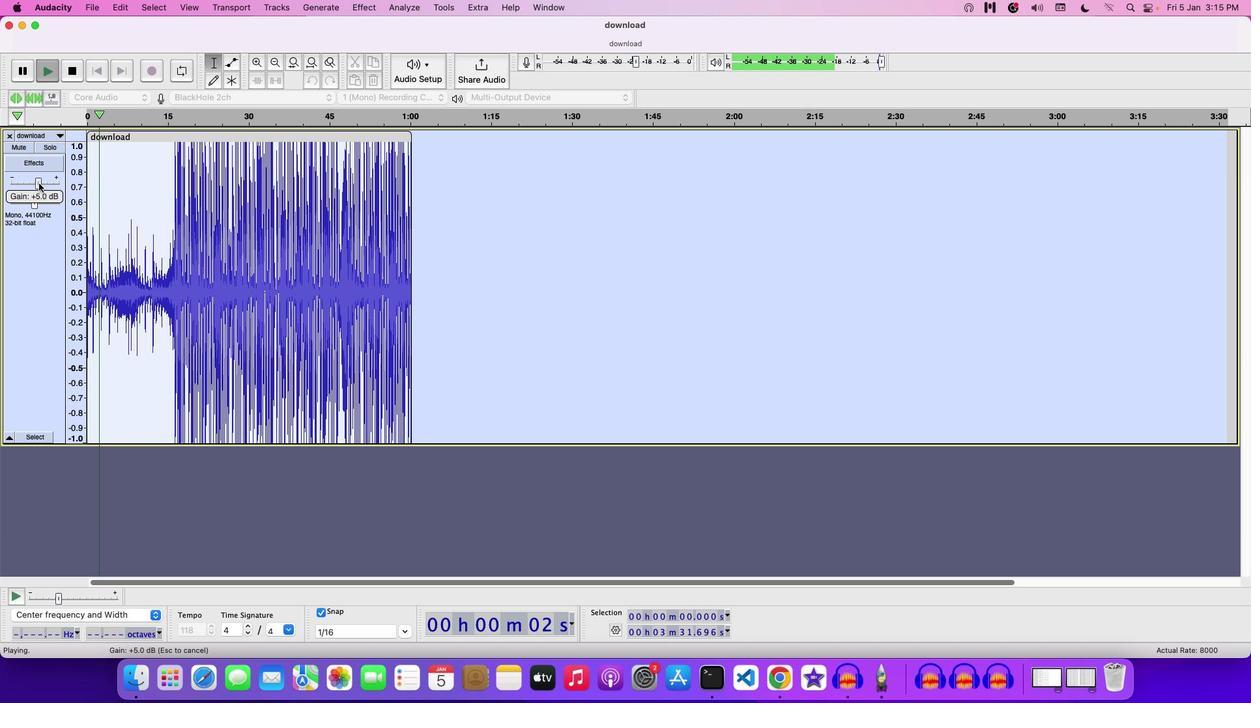 
Action: Mouse moved to (38, 184)
Screenshot: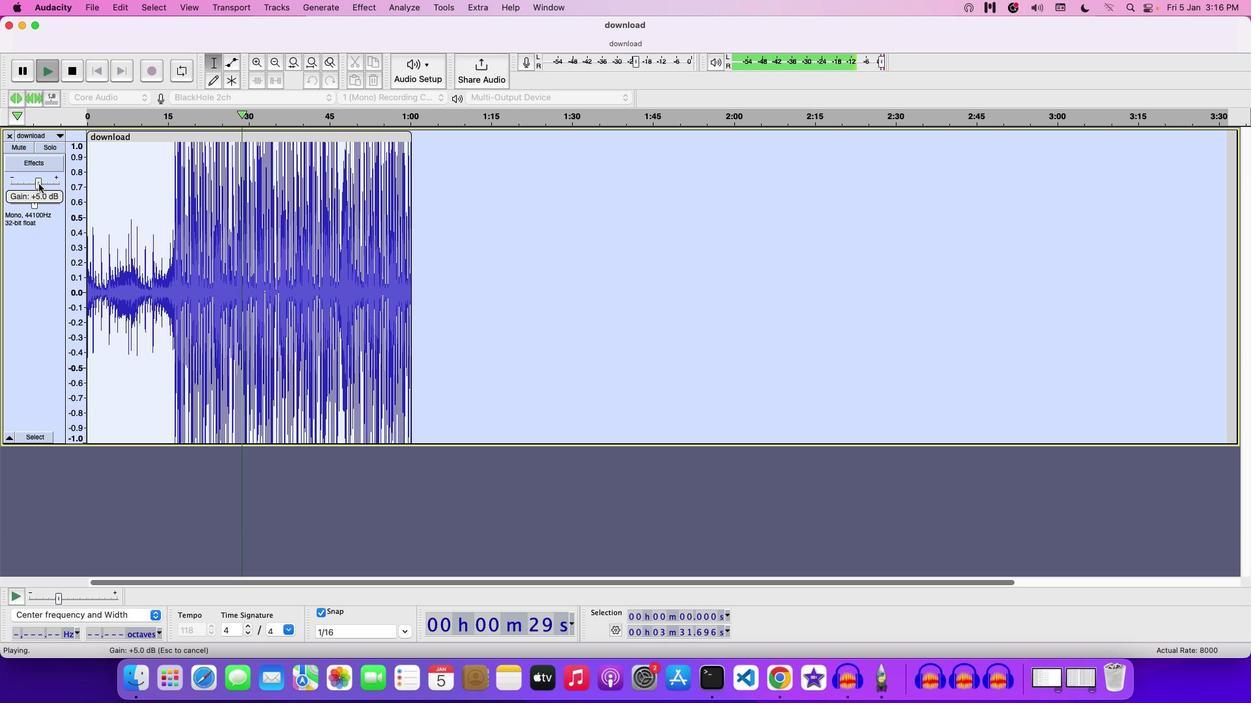 
Action: Mouse pressed left at (38, 184)
Screenshot: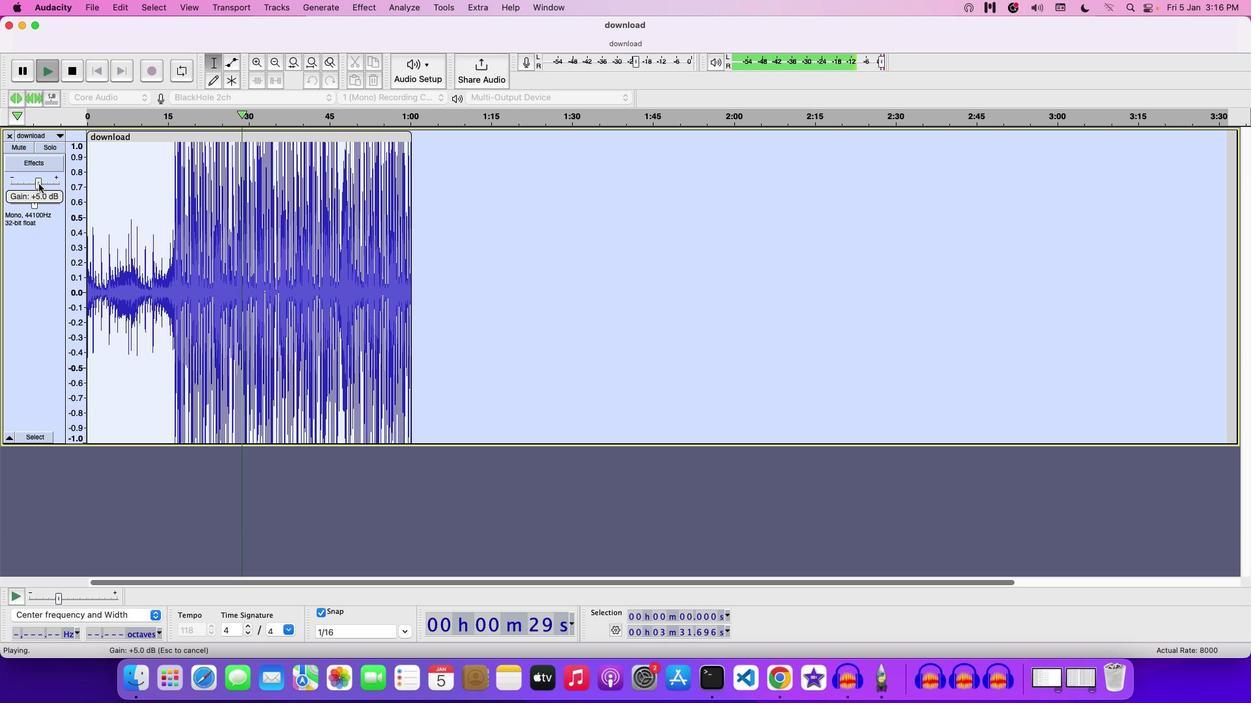 
Action: Mouse moved to (415, 194)
Screenshot: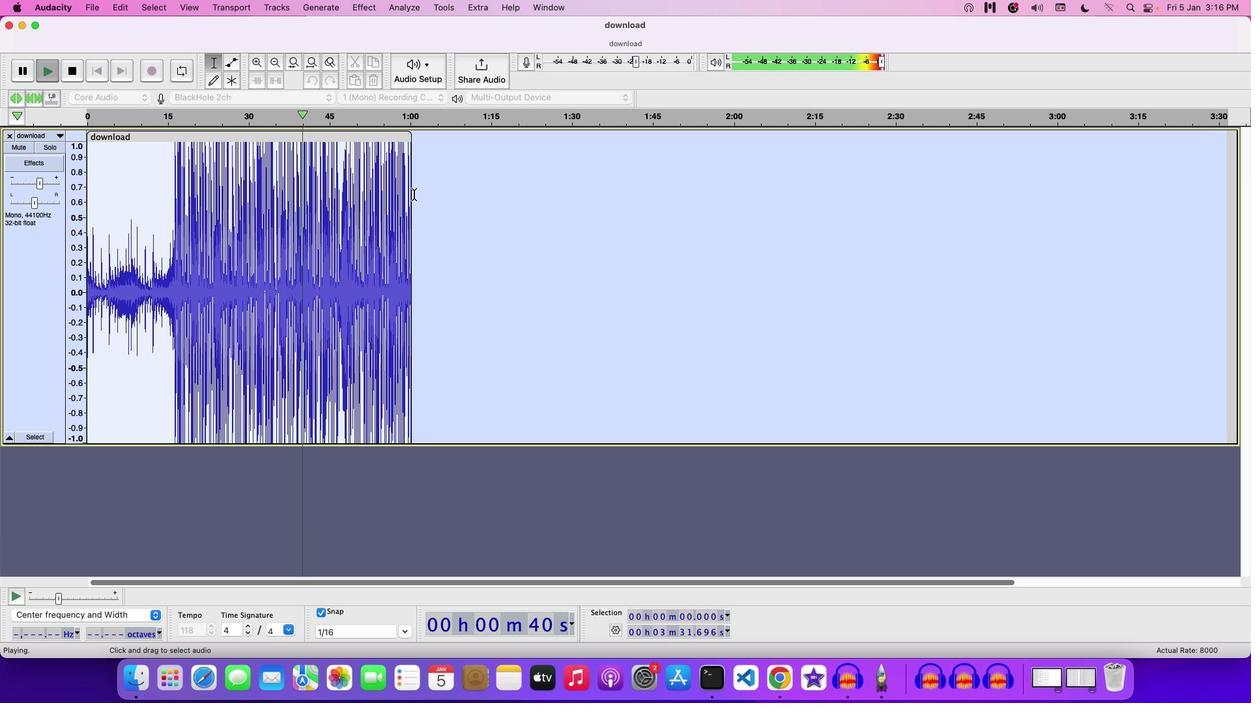 
Action: Key pressed Key.space
Screenshot: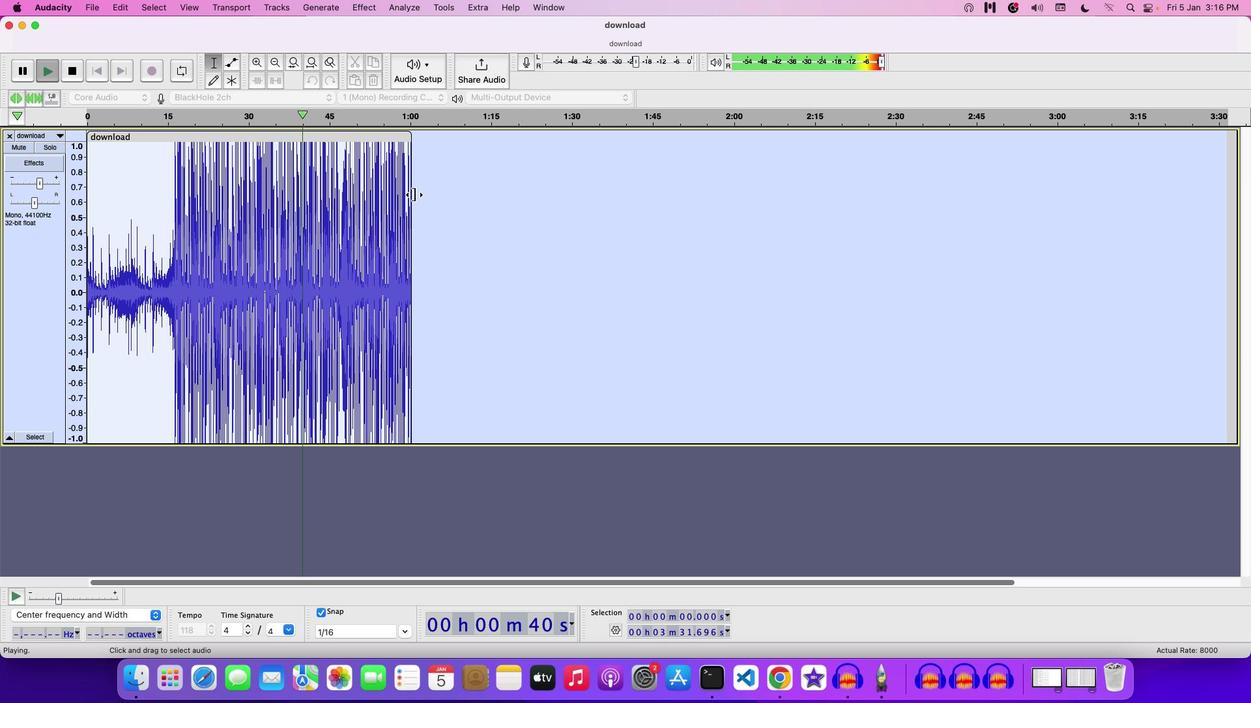 
Action: Mouse moved to (375, 9)
Screenshot: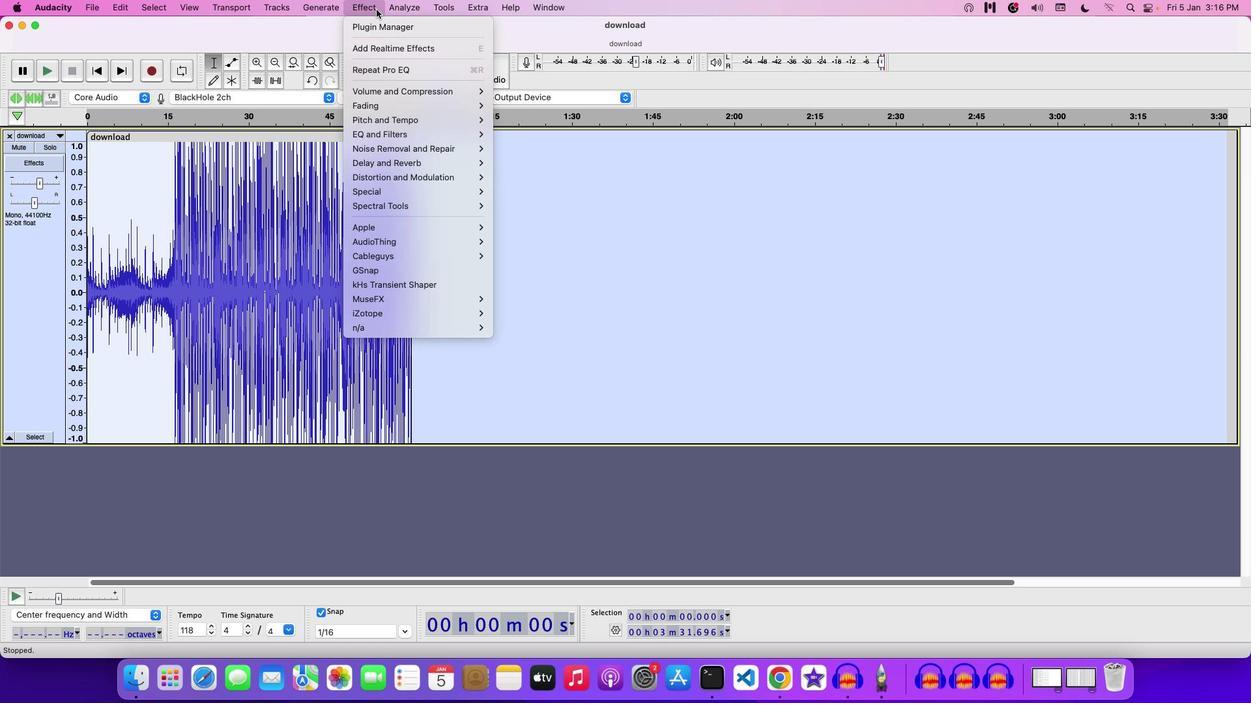 
Action: Mouse pressed left at (375, 9)
Screenshot: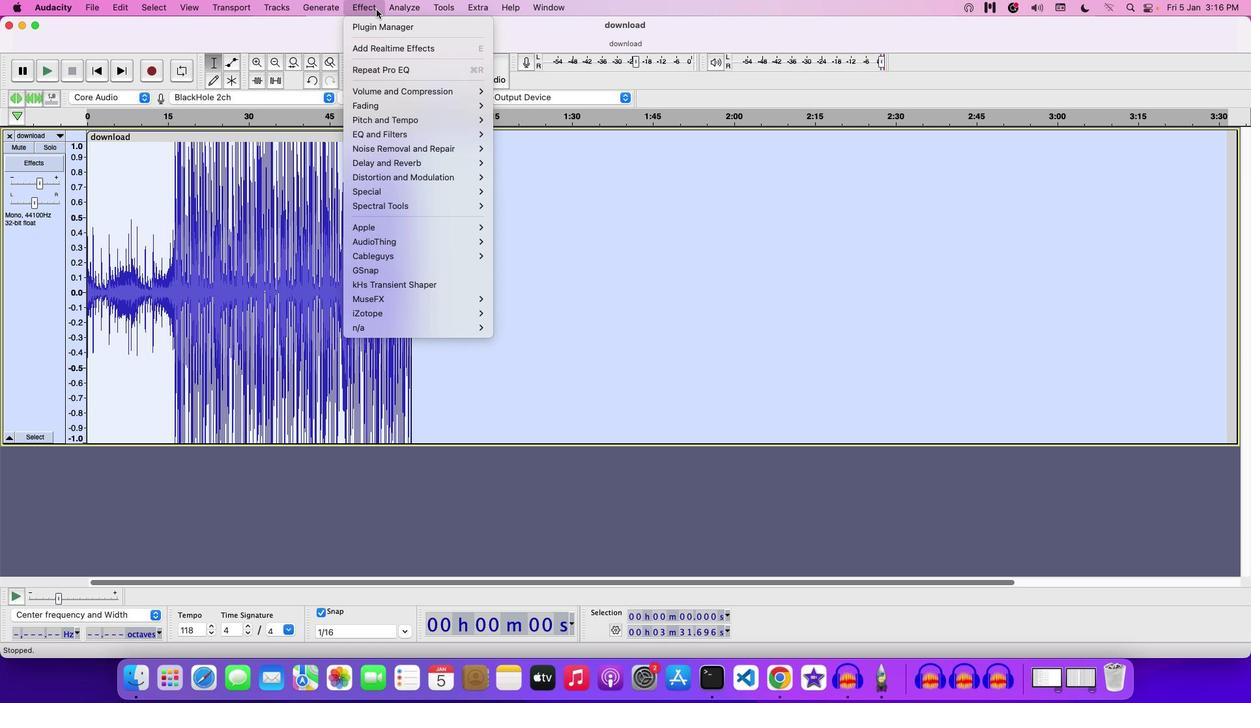 
Action: Mouse moved to (525, 151)
Screenshot: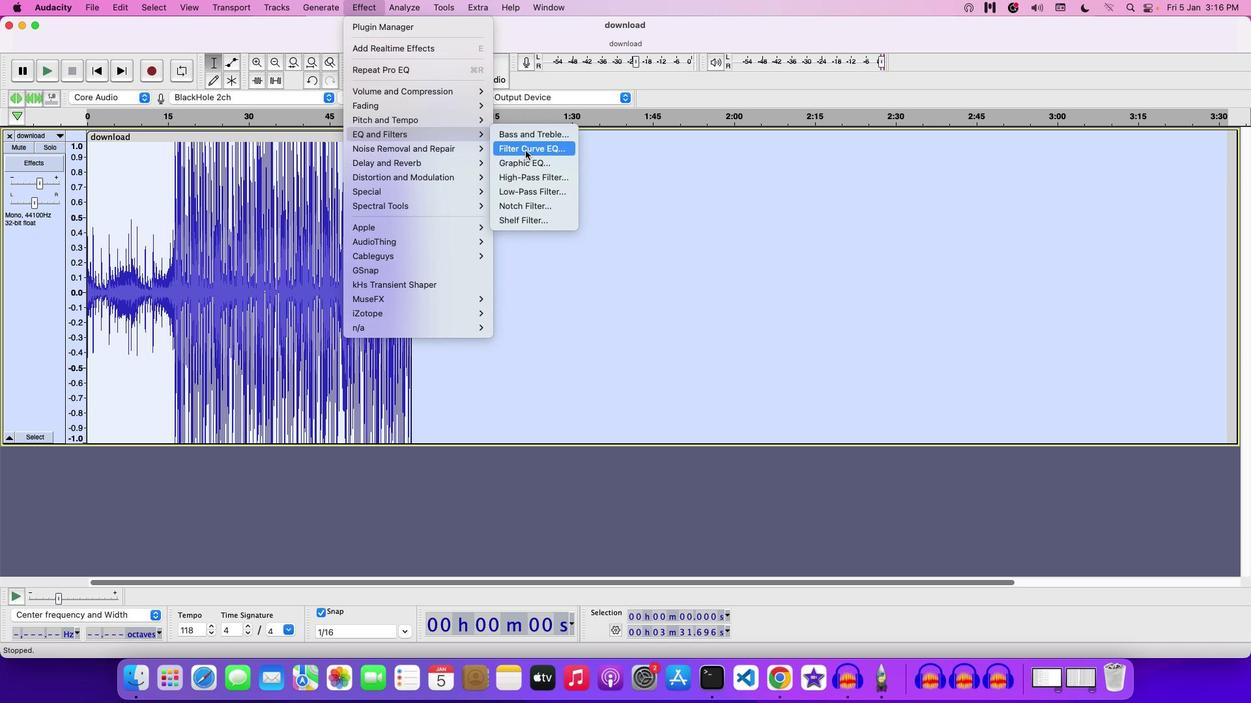
Action: Mouse pressed left at (525, 151)
Screenshot: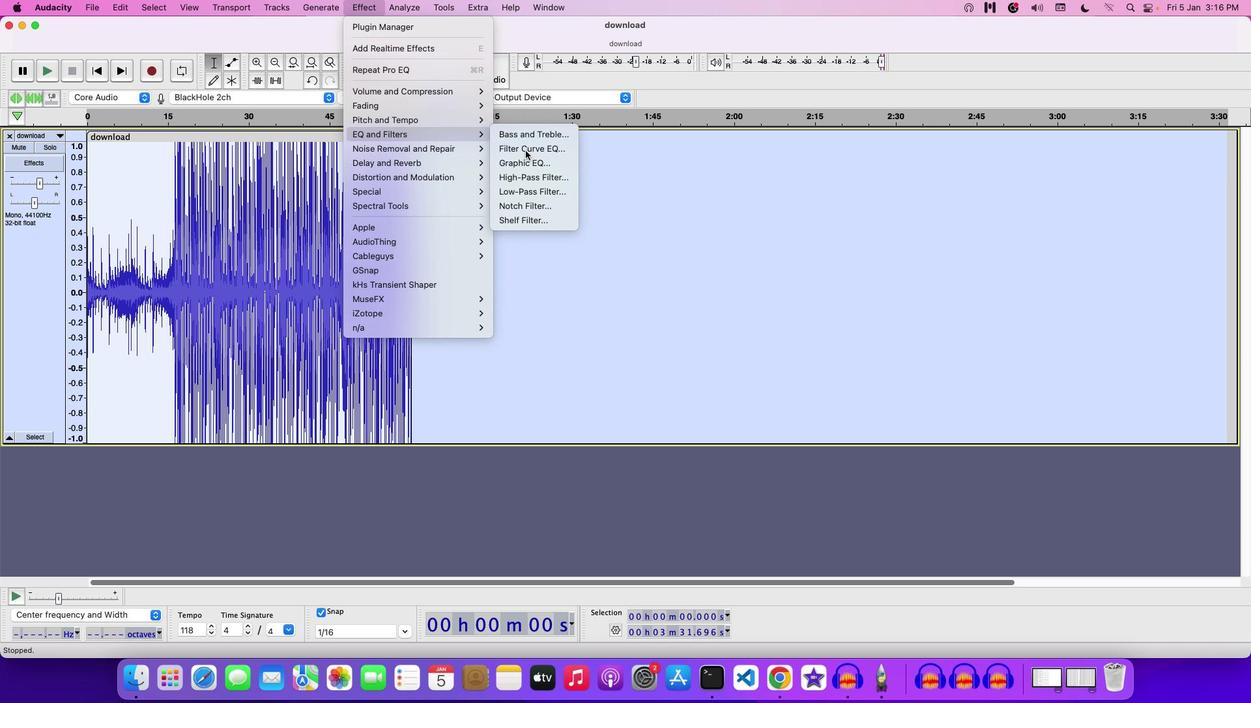 
Action: Mouse moved to (616, 515)
Screenshot: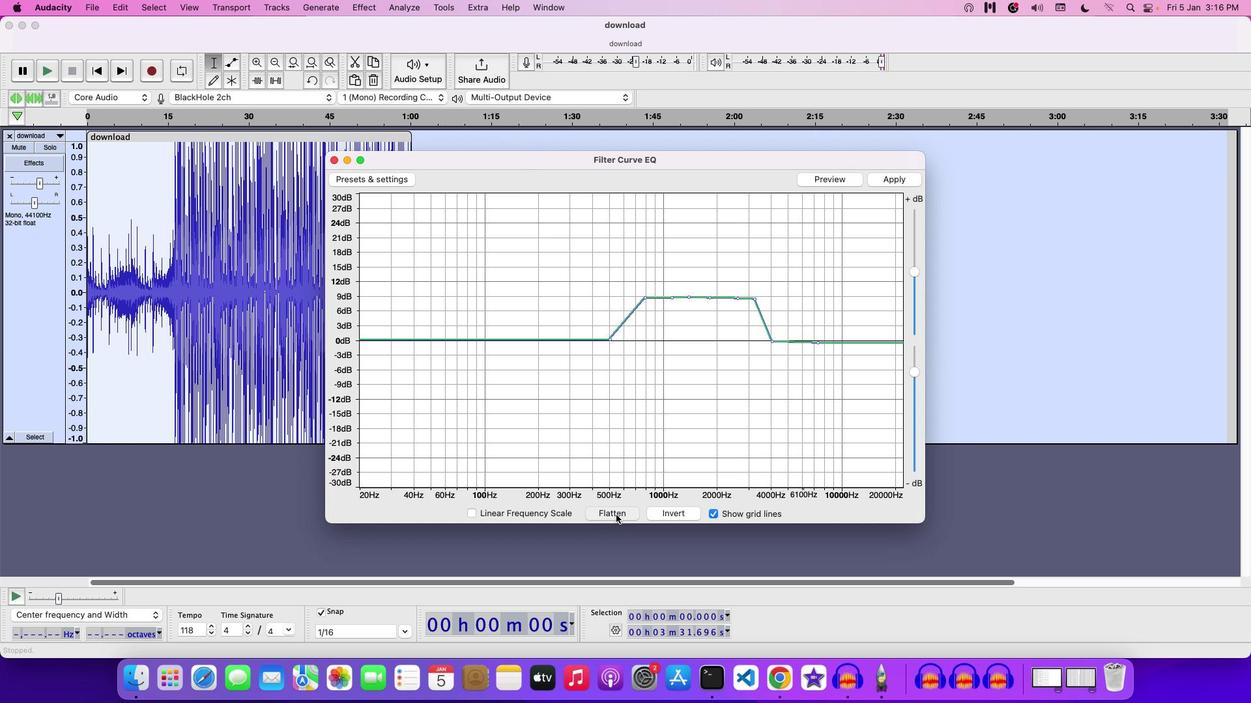 
Action: Mouse pressed left at (616, 515)
Screenshot: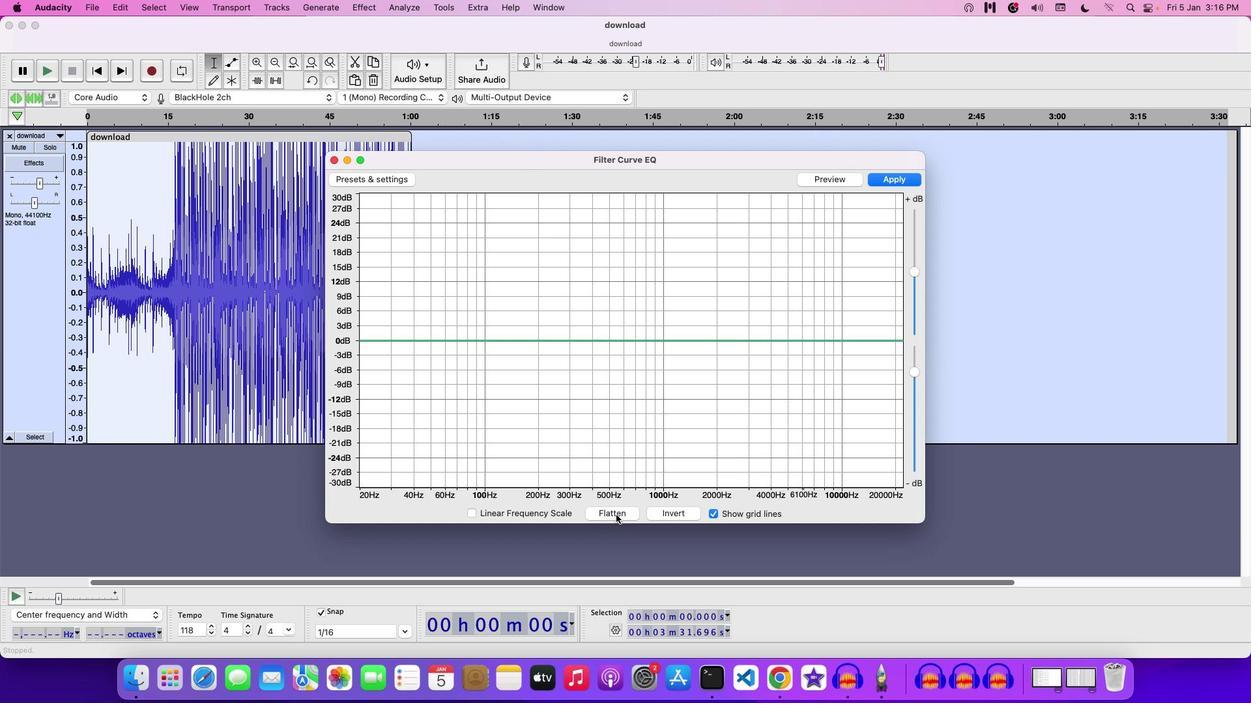 
Action: Mouse moved to (841, 338)
Screenshot: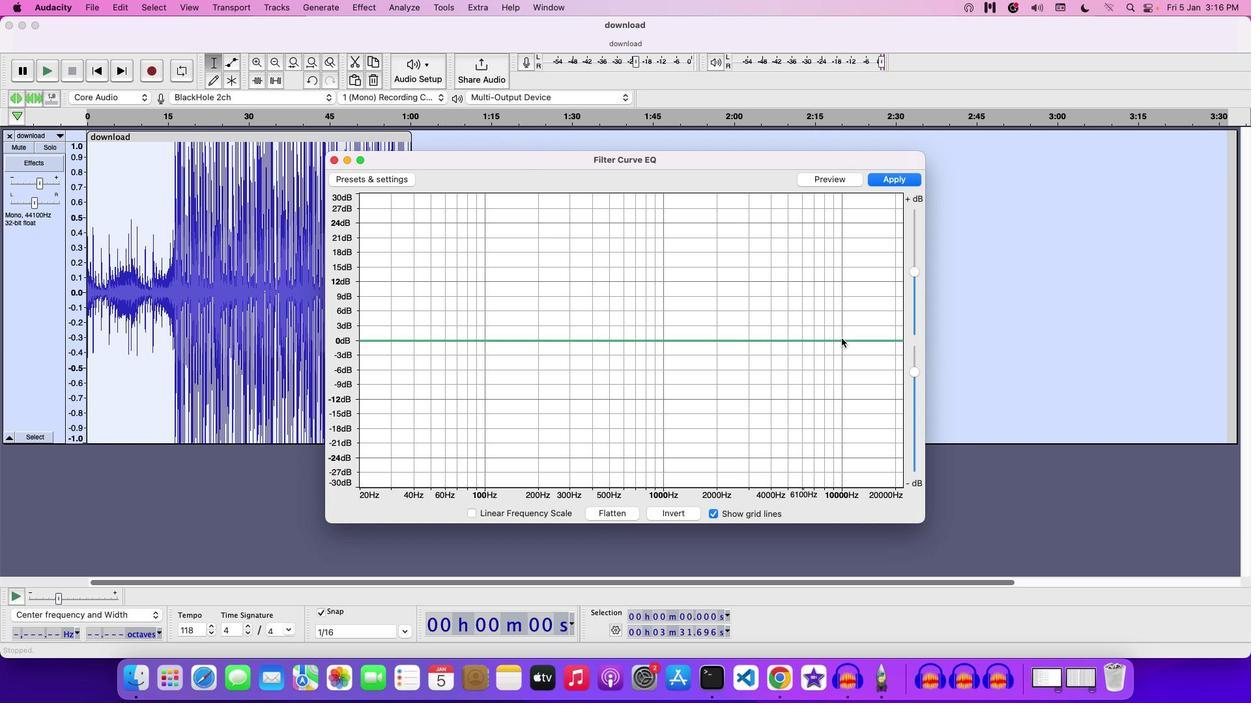 
Action: Mouse pressed left at (841, 338)
Screenshot: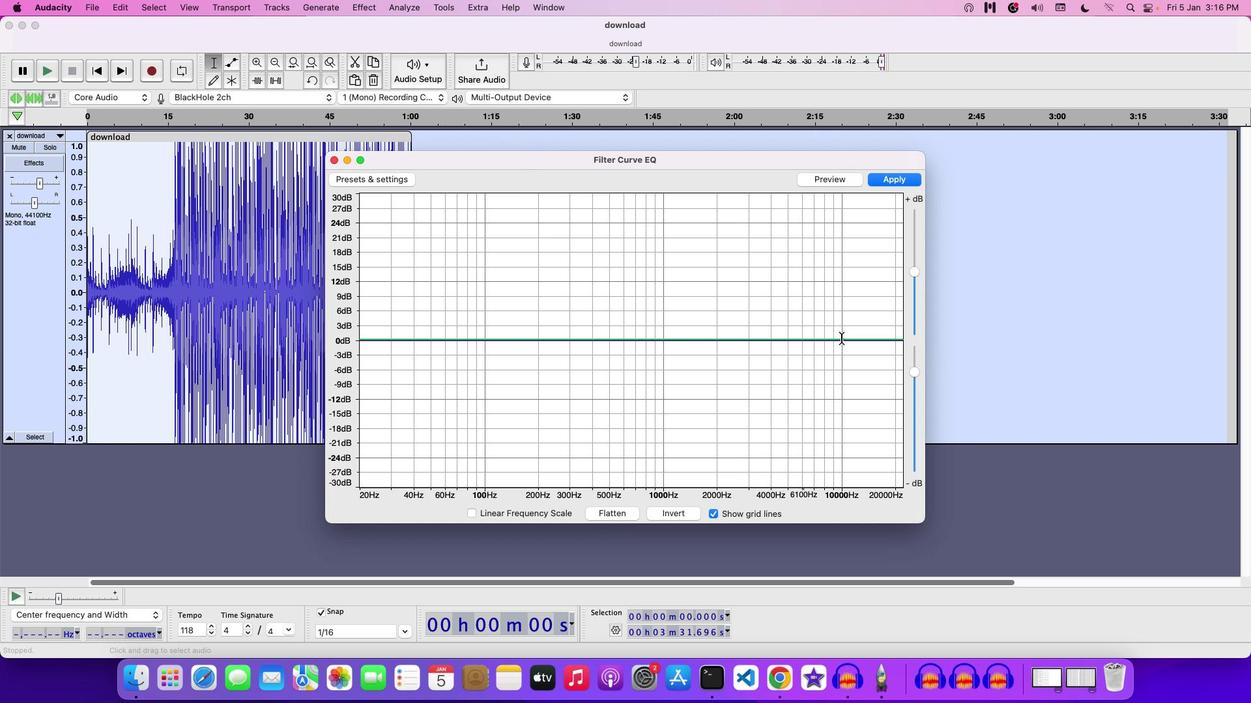 
Action: Mouse moved to (827, 336)
Screenshot: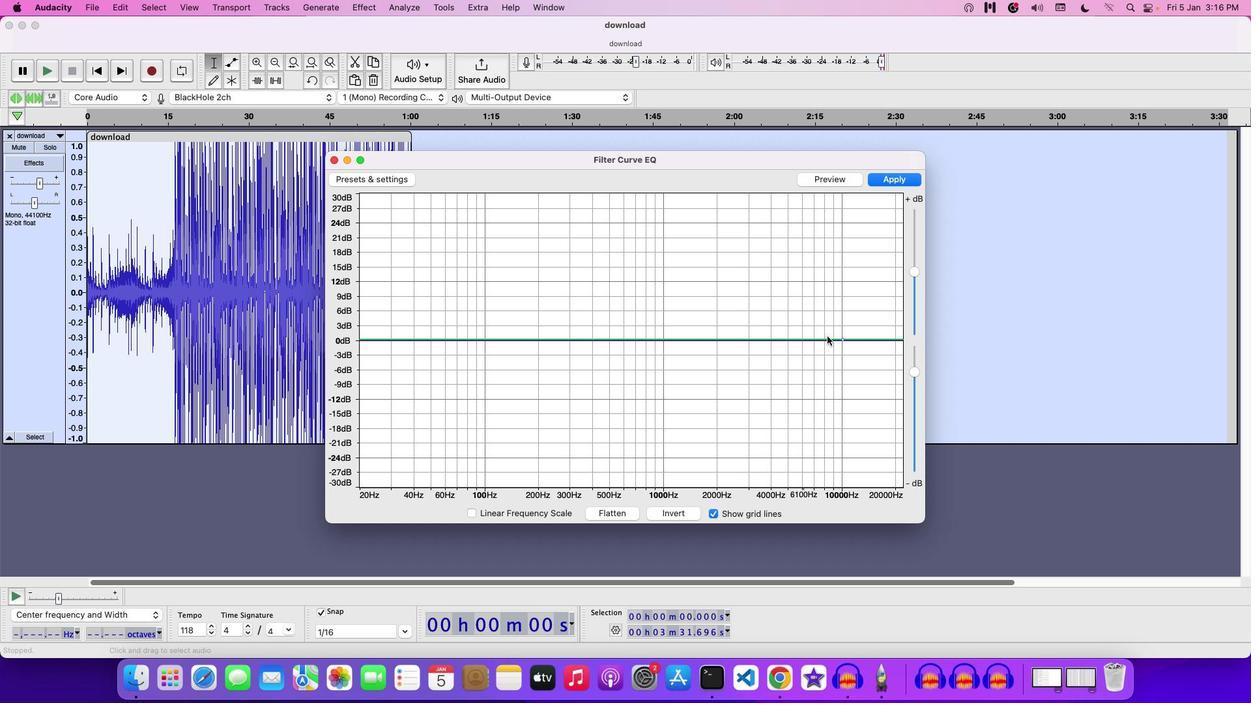 
Action: Mouse pressed left at (827, 336)
Screenshot: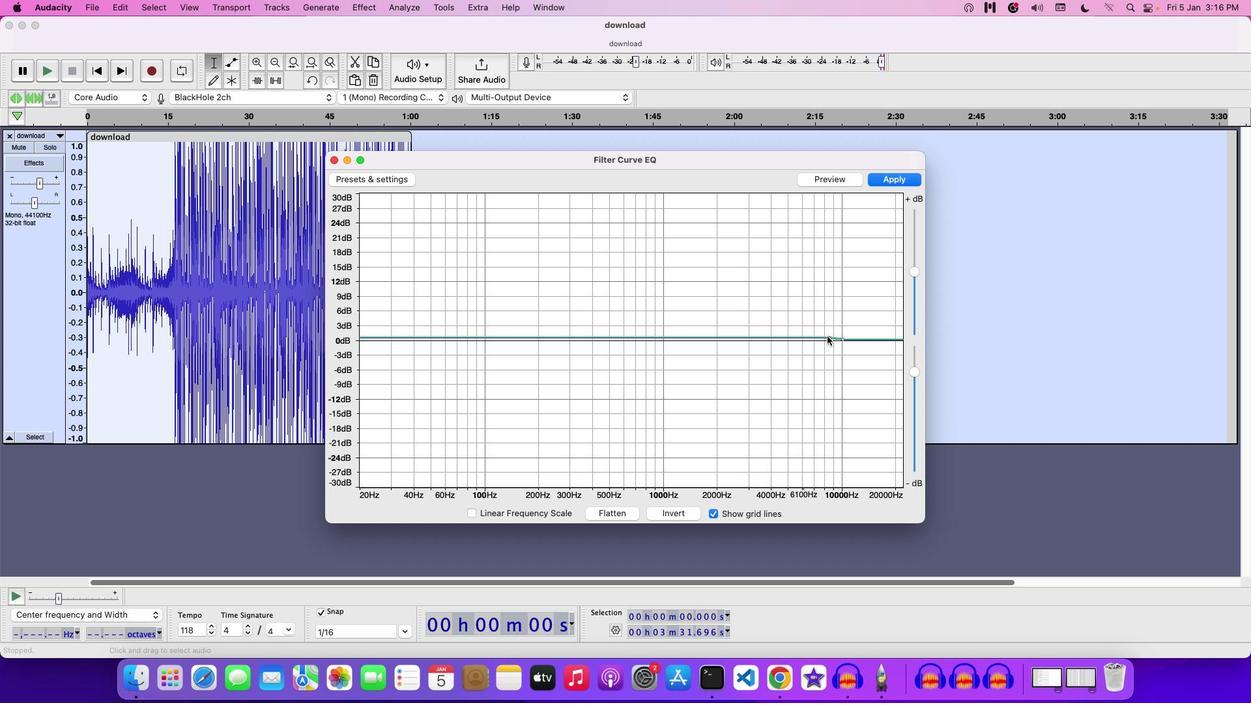 
Action: Mouse moved to (812, 336)
Screenshot: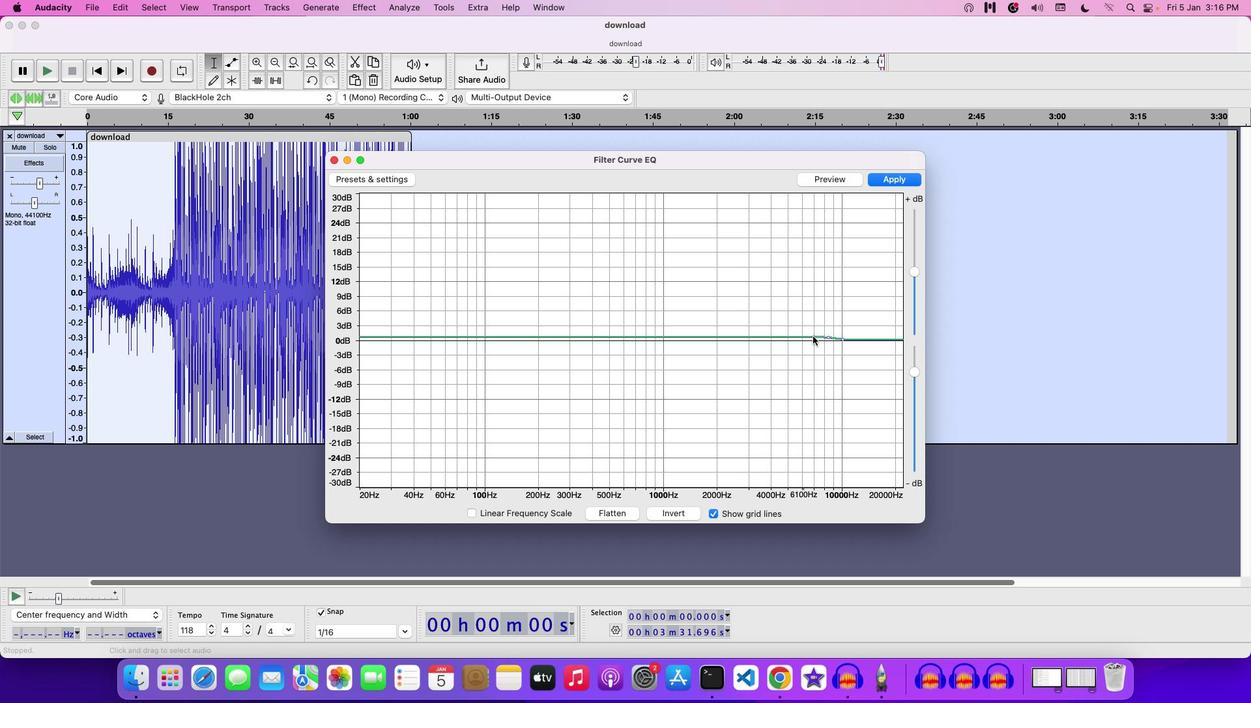 
Action: Mouse pressed left at (812, 336)
Screenshot: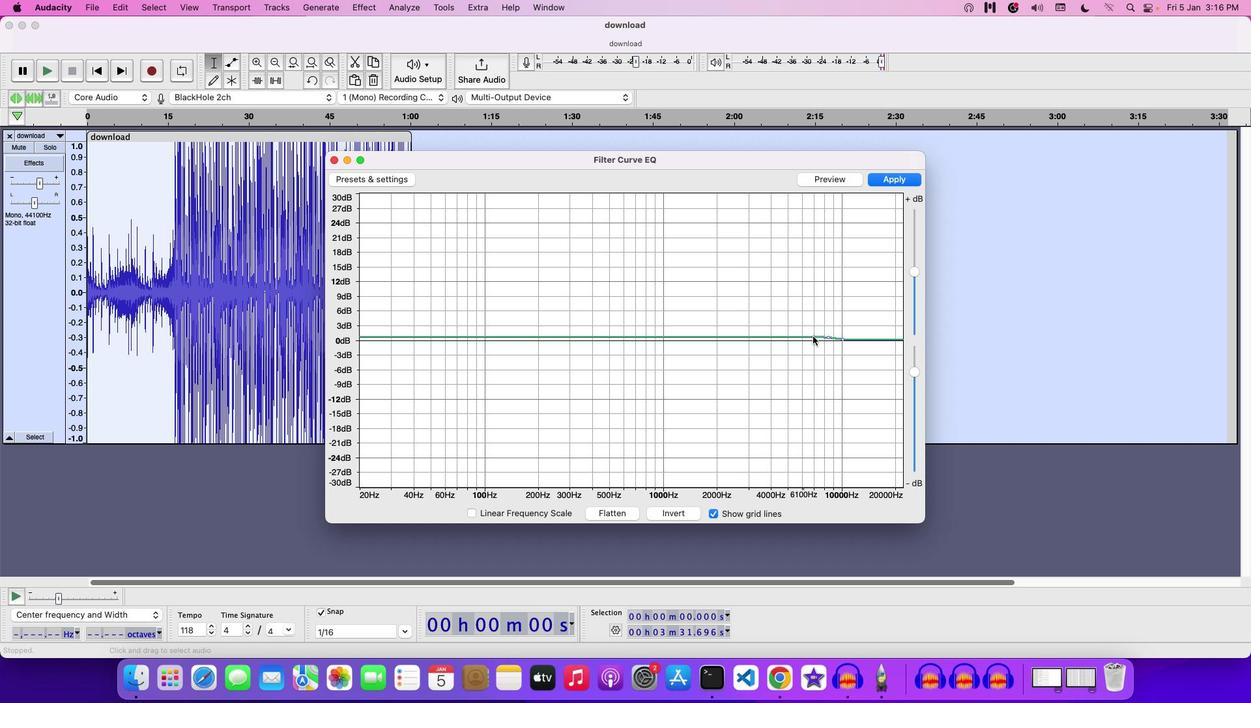 
Action: Mouse pressed left at (812, 336)
Screenshot: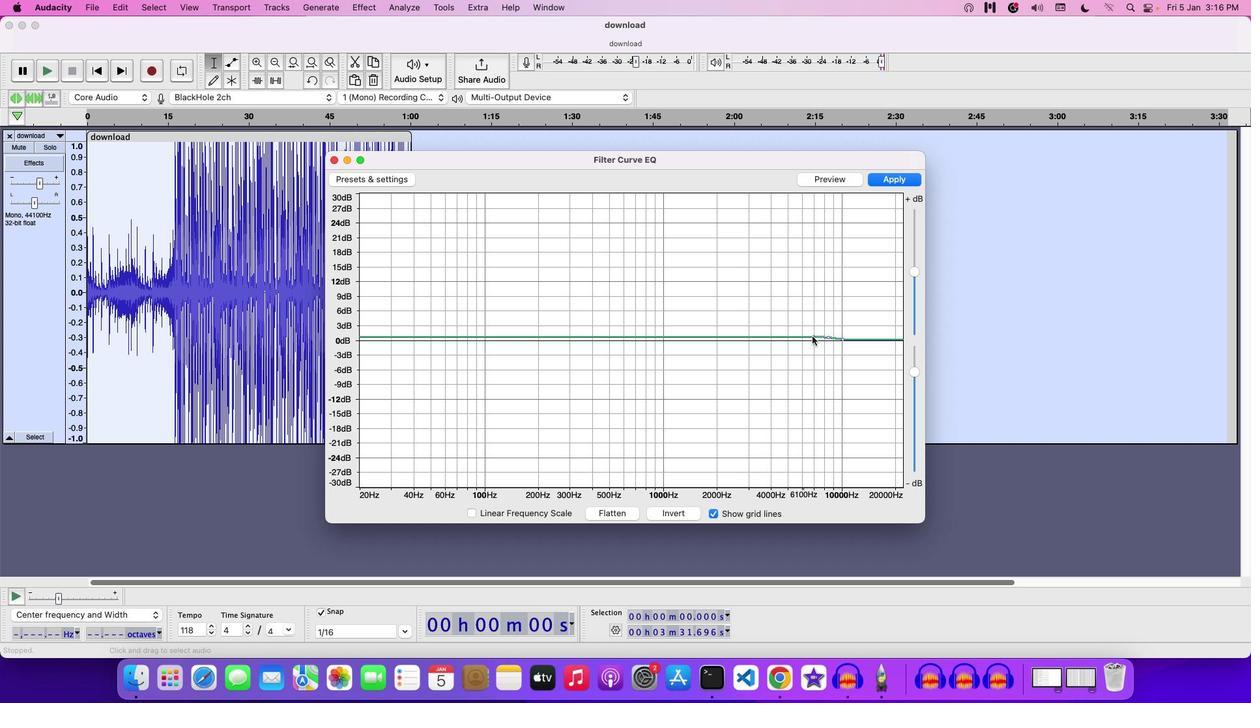
Action: Mouse moved to (845, 338)
Screenshot: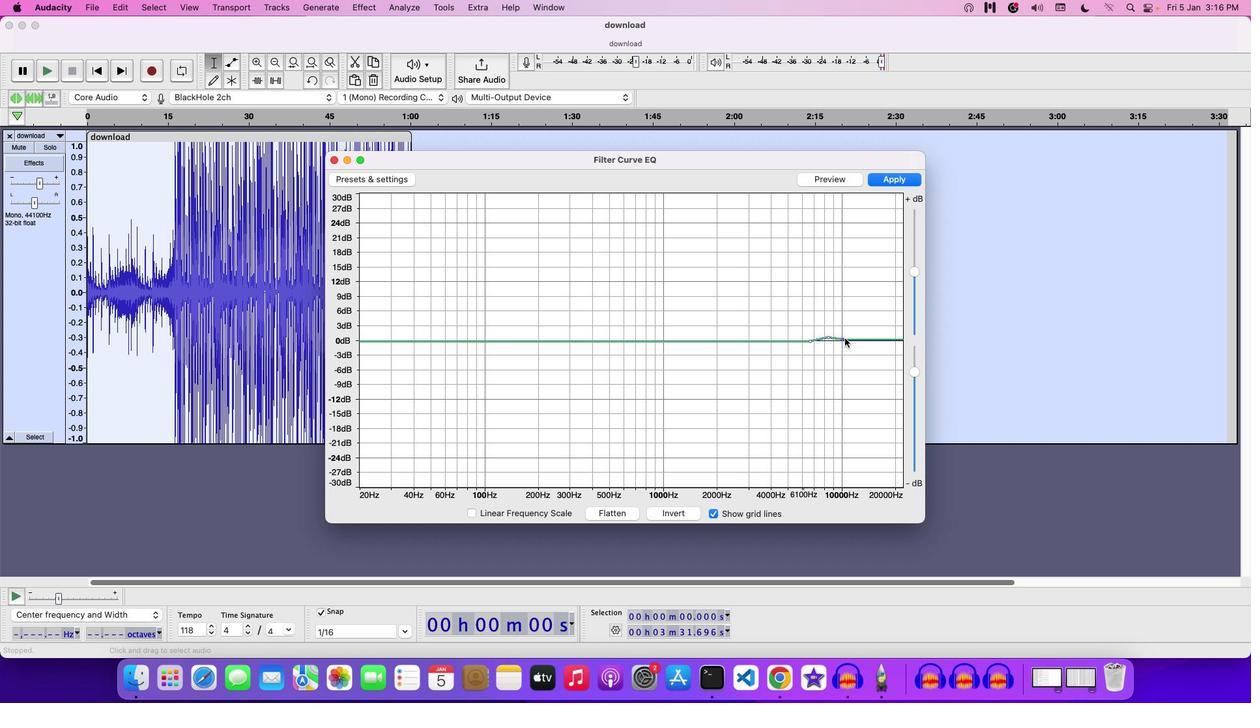 
Action: Mouse pressed left at (845, 338)
Screenshot: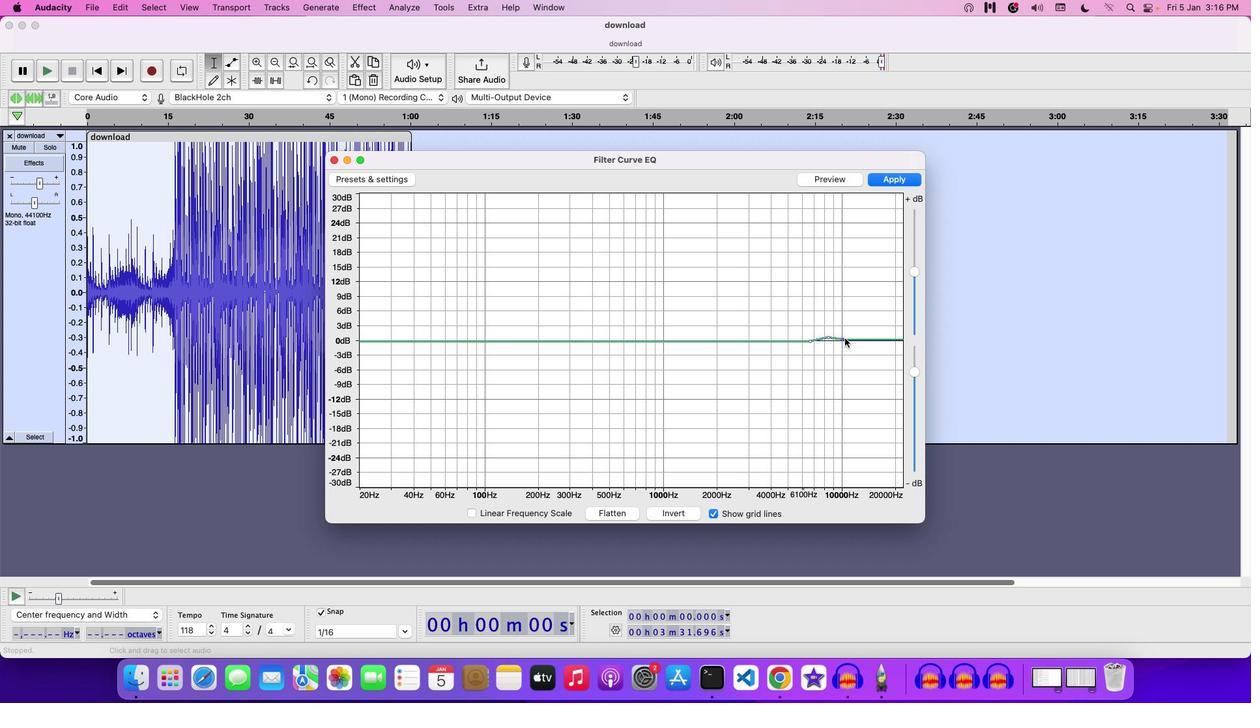 
Action: Mouse moved to (811, 341)
Screenshot: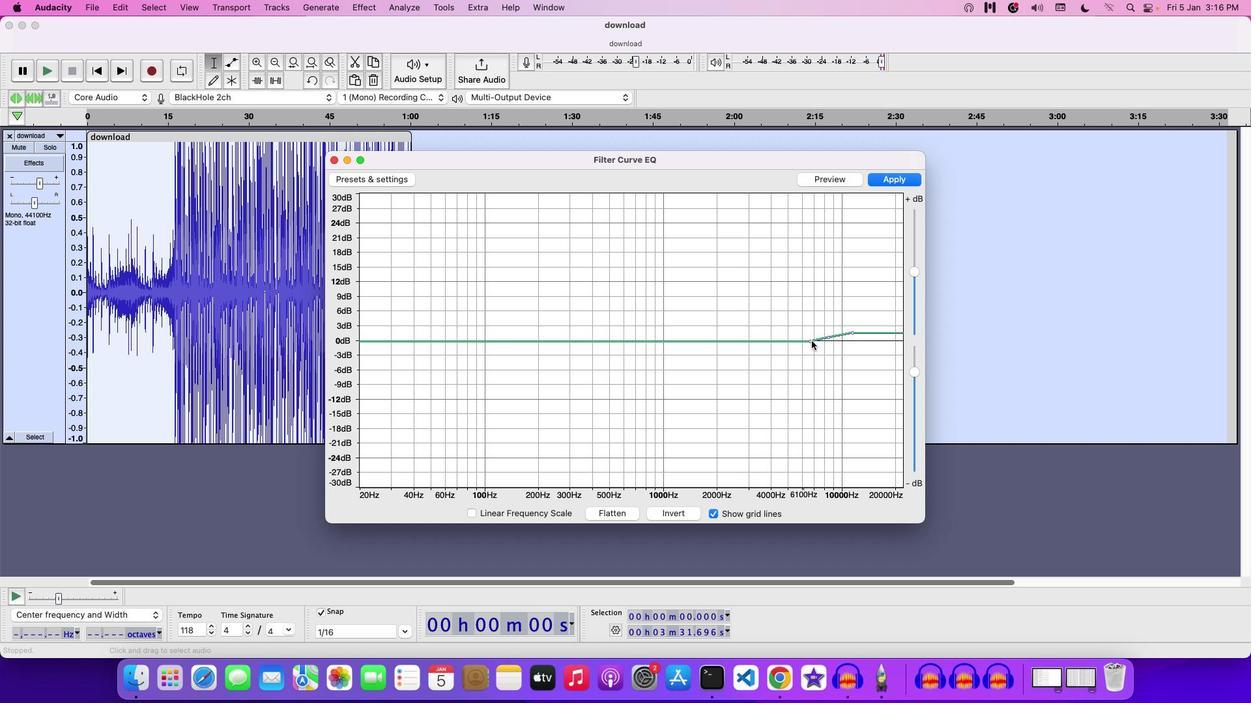 
Action: Mouse pressed left at (811, 341)
Screenshot: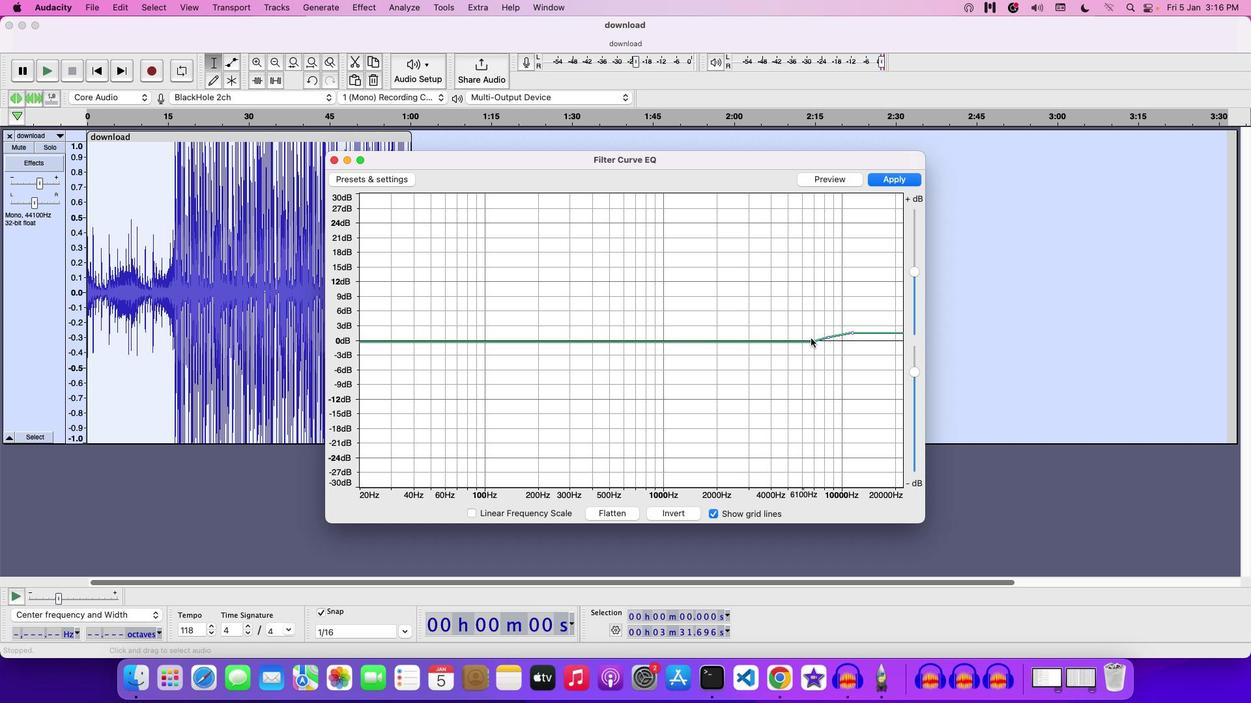 
Action: Mouse moved to (813, 339)
Screenshot: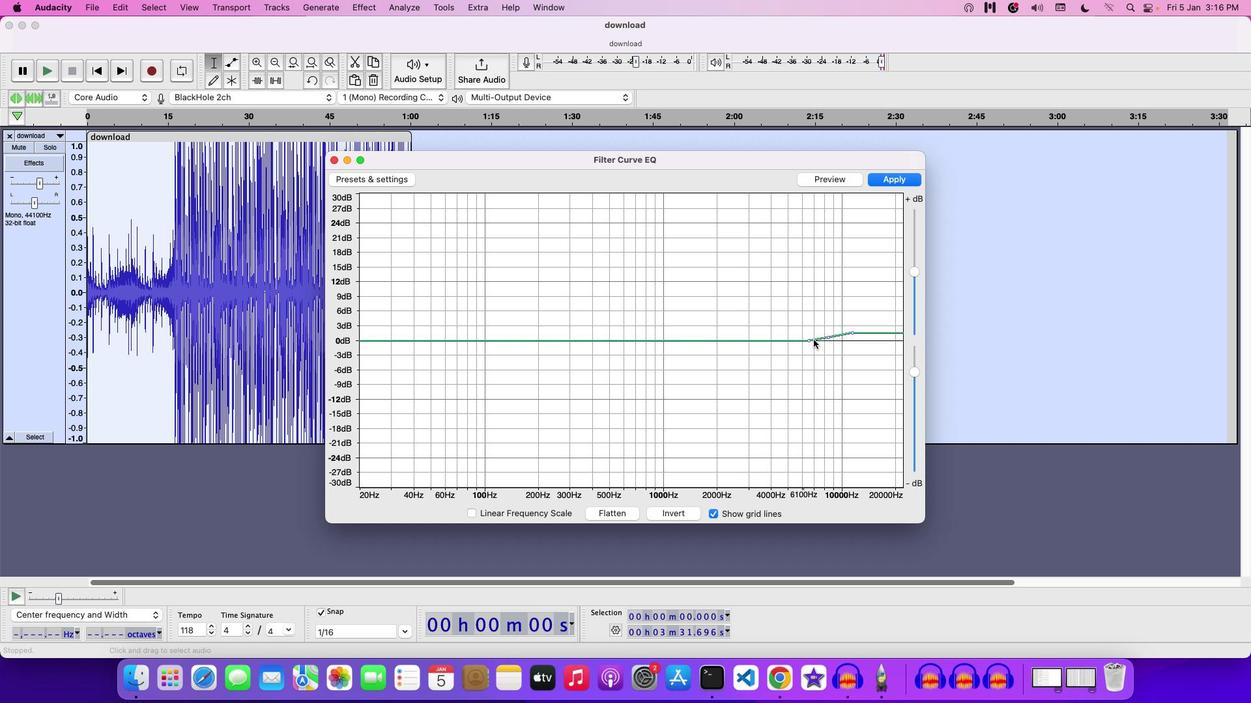 
Action: Mouse pressed left at (813, 339)
Screenshot: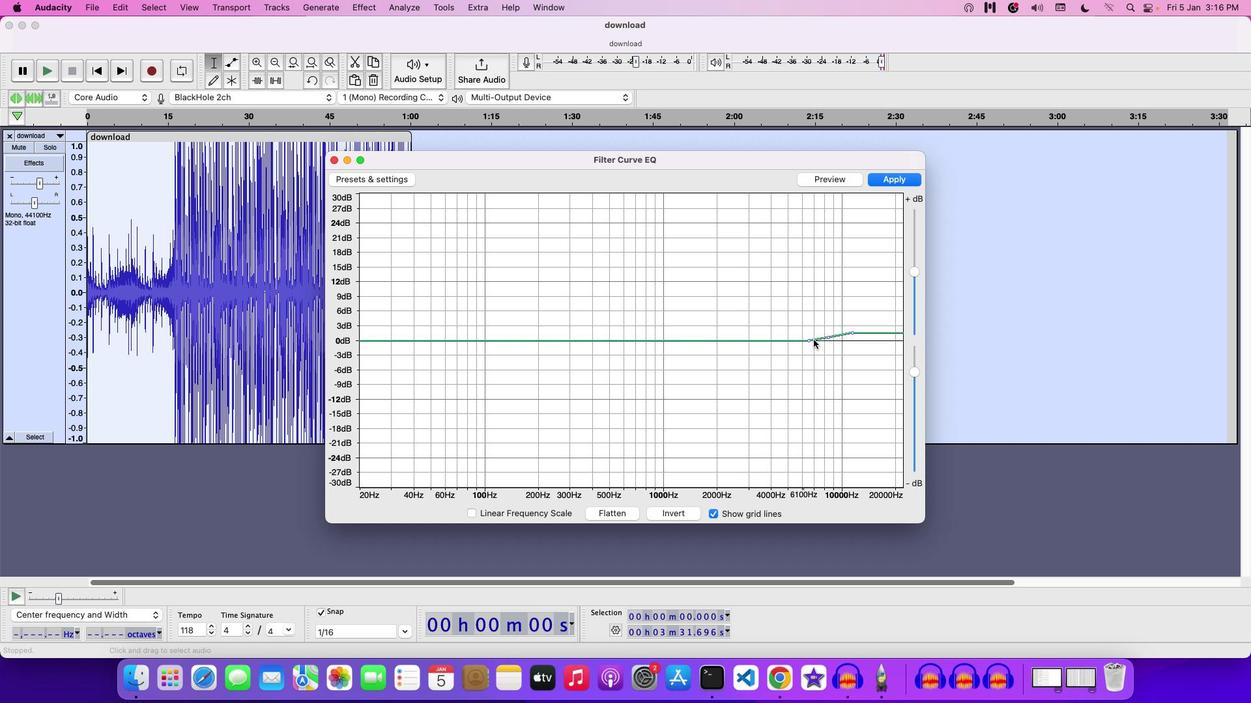 
Action: Mouse moved to (816, 339)
Screenshot: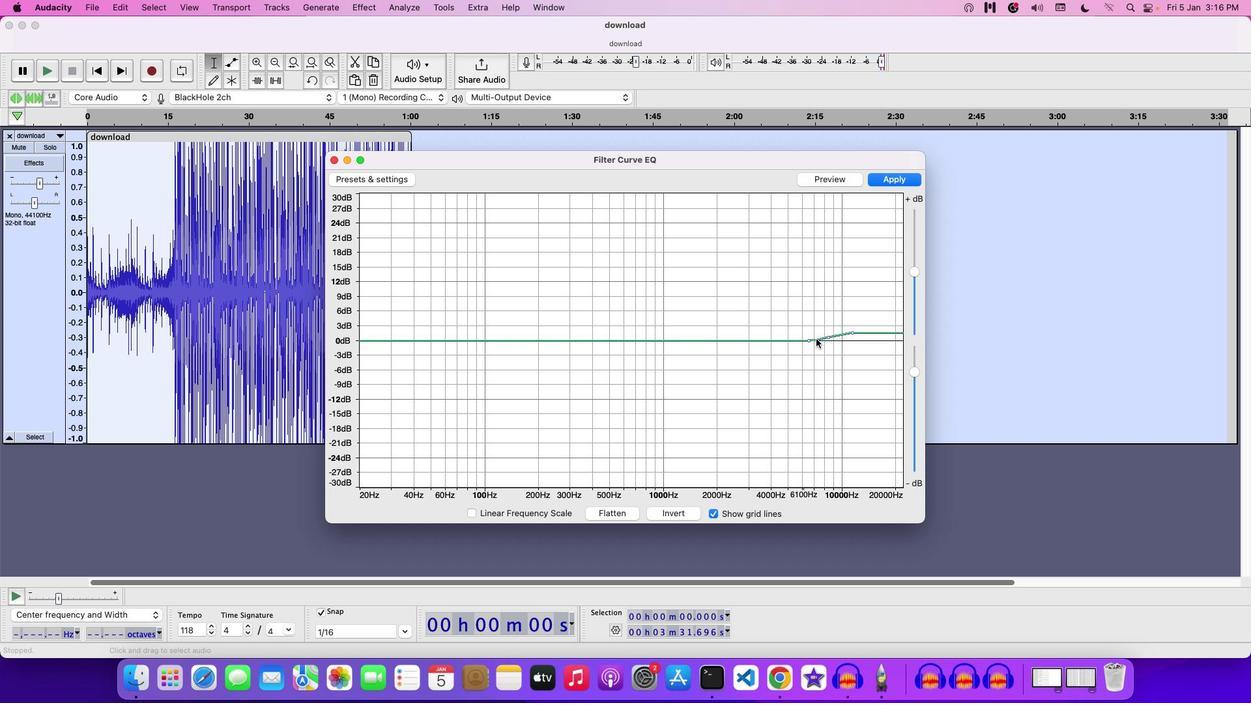 
Action: Mouse pressed left at (816, 339)
Screenshot: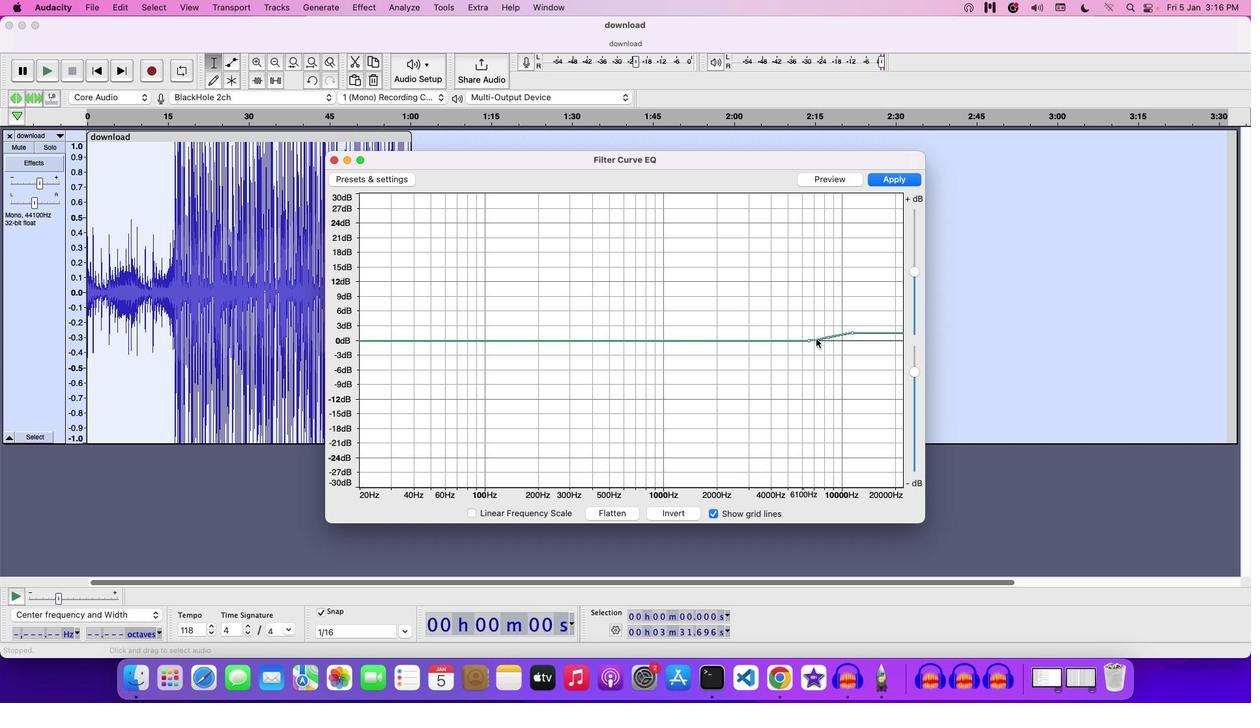 
Action: Mouse moved to (817, 338)
Screenshot: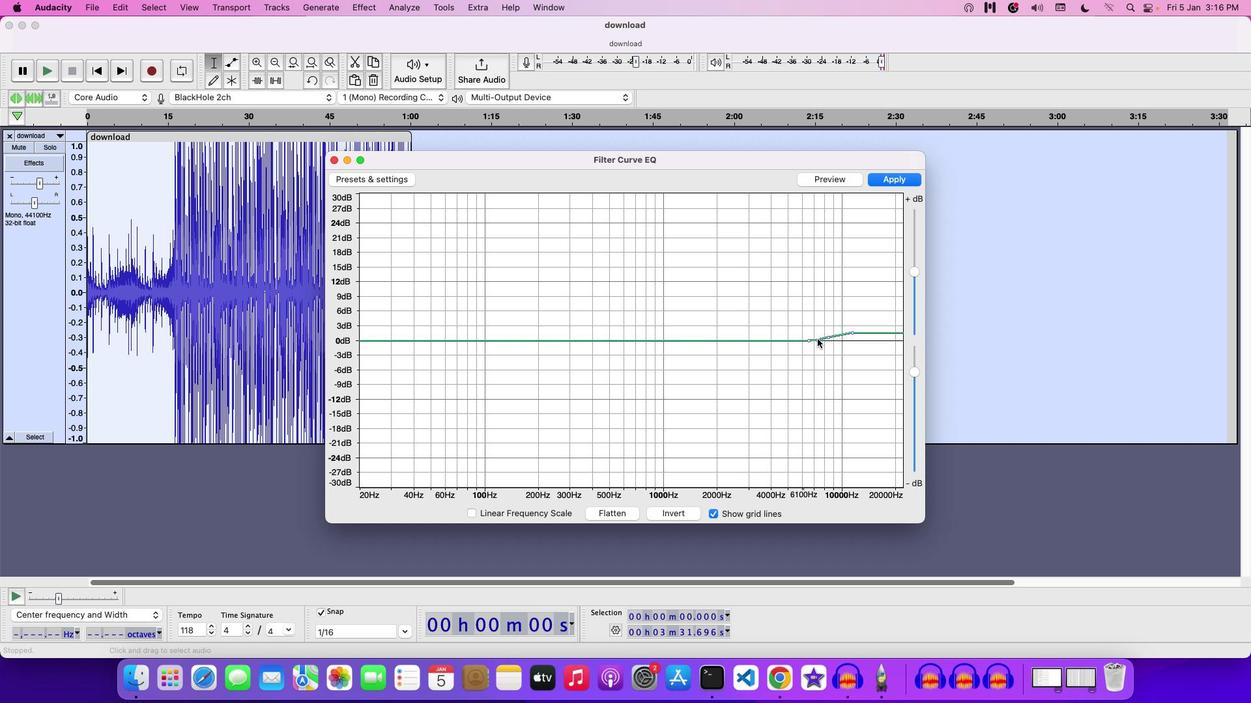 
Action: Mouse pressed left at (817, 338)
Screenshot: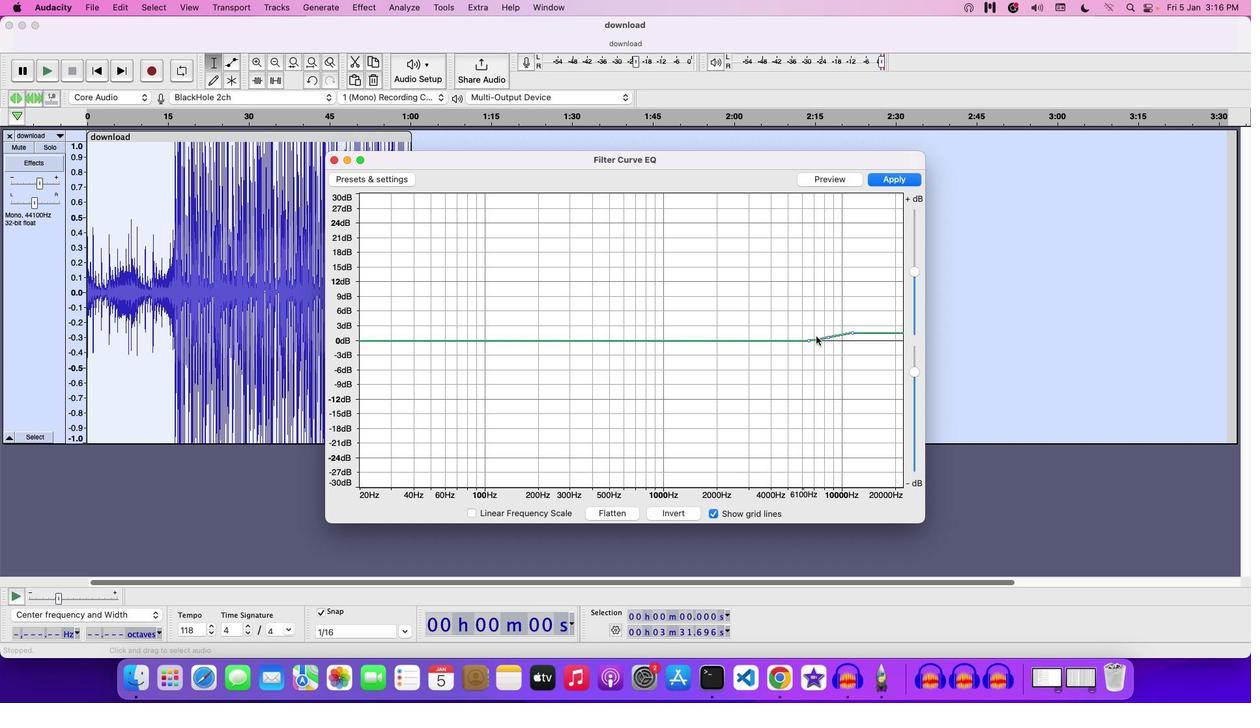 
Action: Mouse moved to (819, 341)
Screenshot: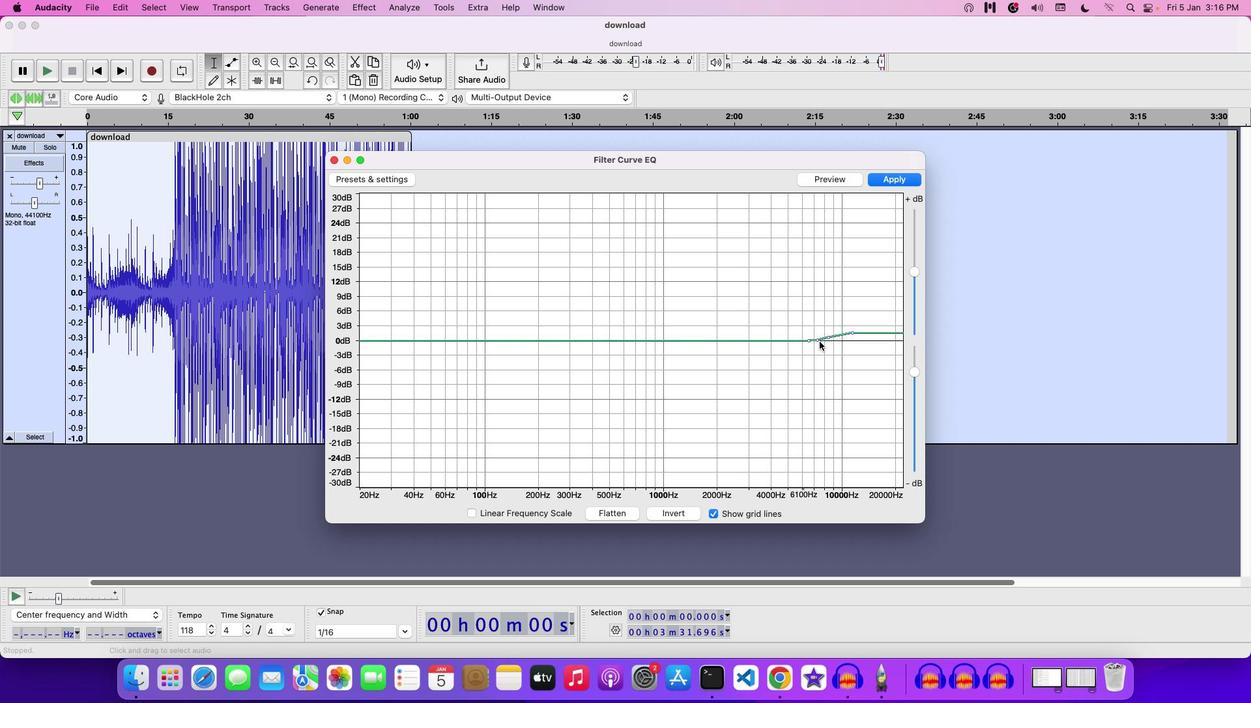 
Action: Mouse pressed left at (819, 341)
Screenshot: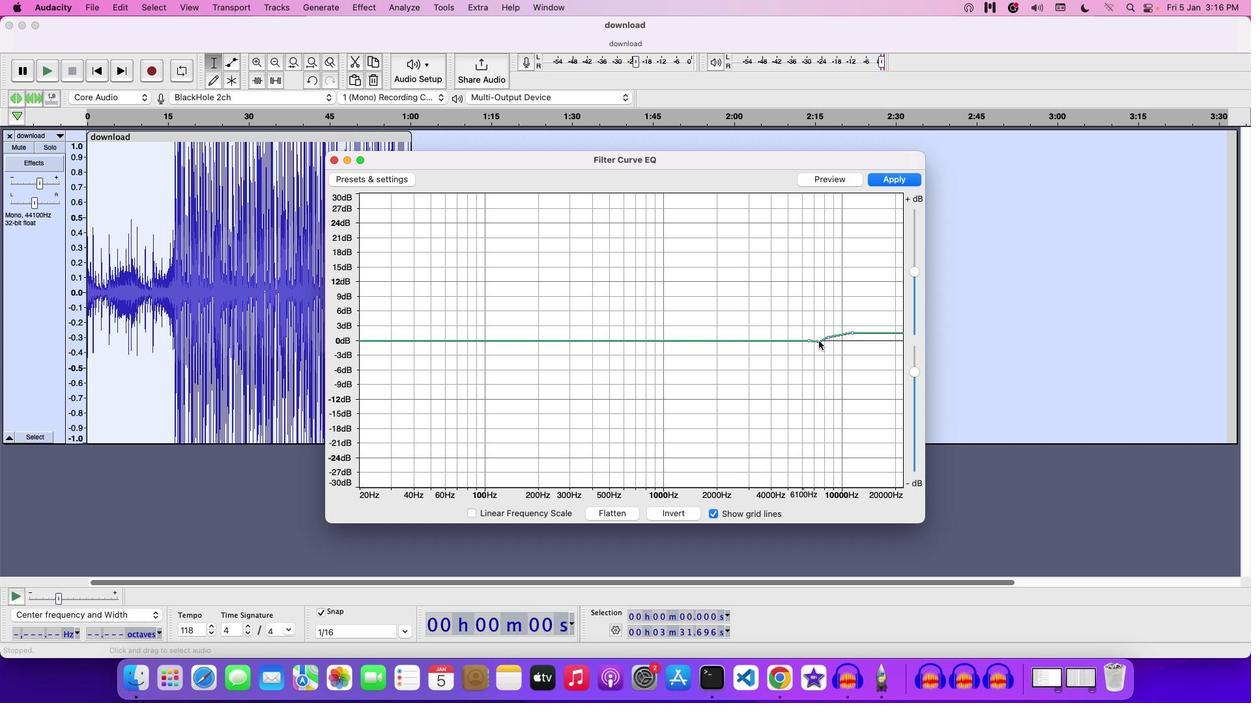 
Action: Mouse moved to (827, 336)
Screenshot: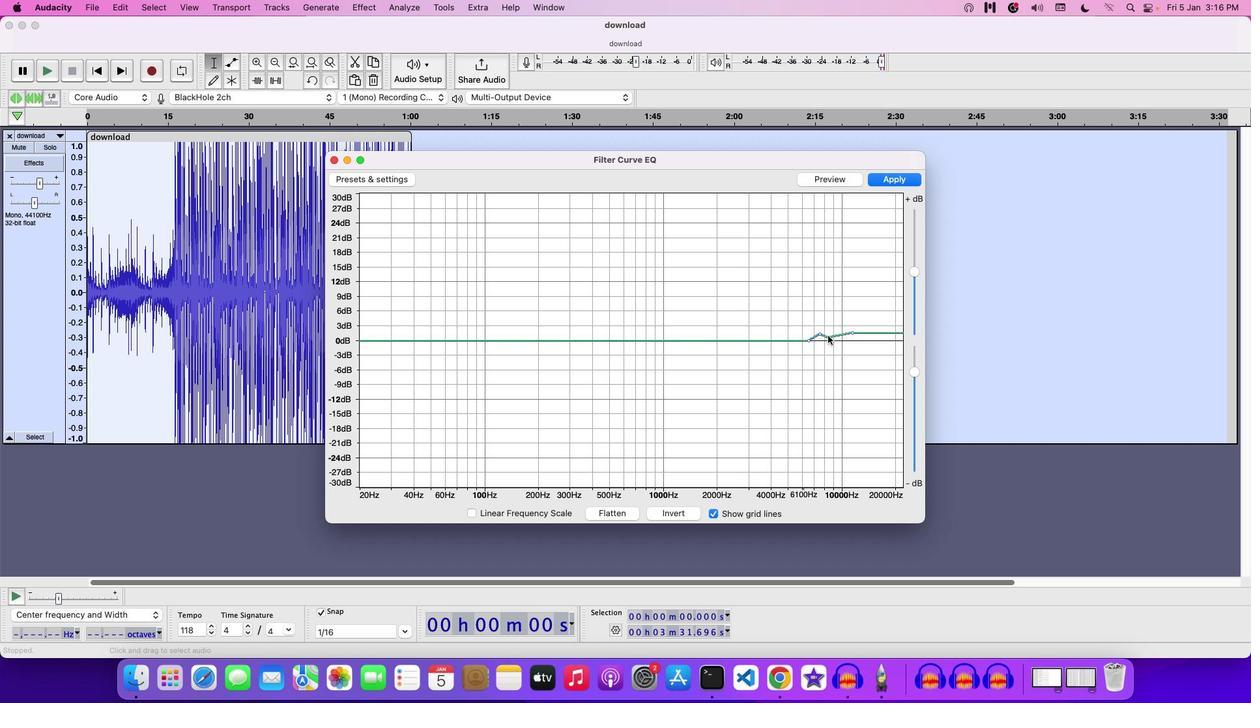 
Action: Mouse pressed left at (827, 336)
Screenshot: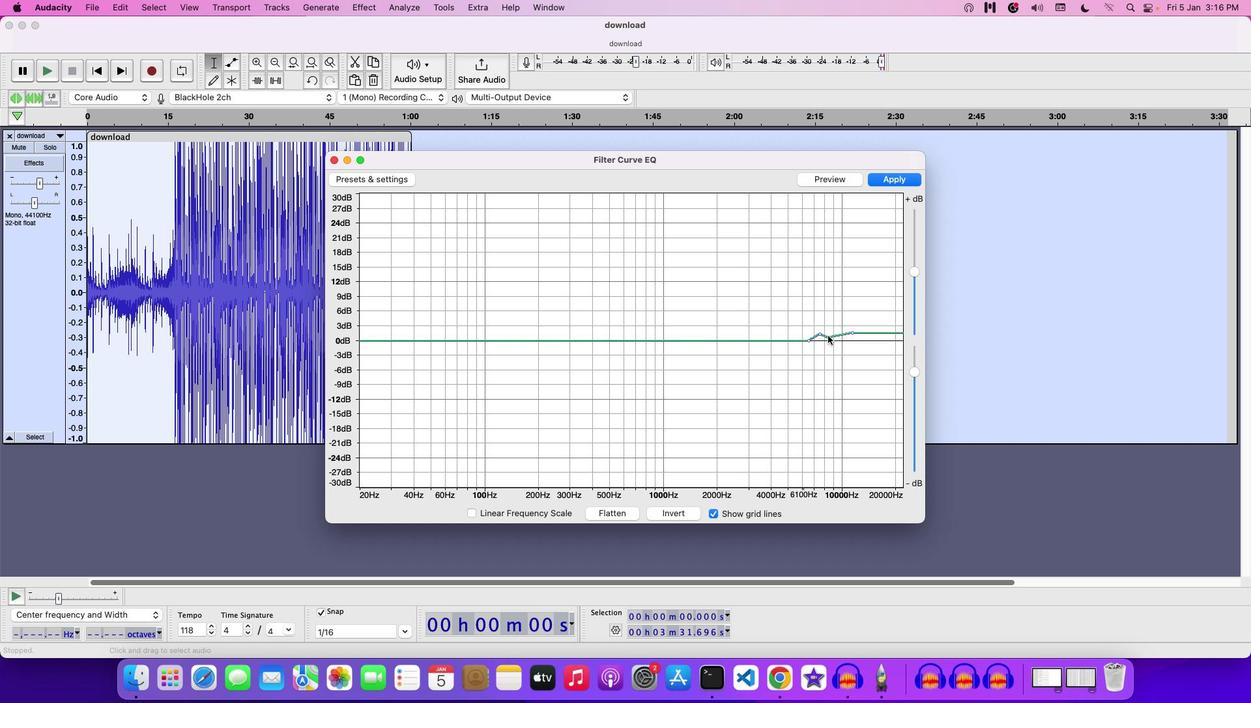 
Action: Mouse moved to (875, 181)
Screenshot: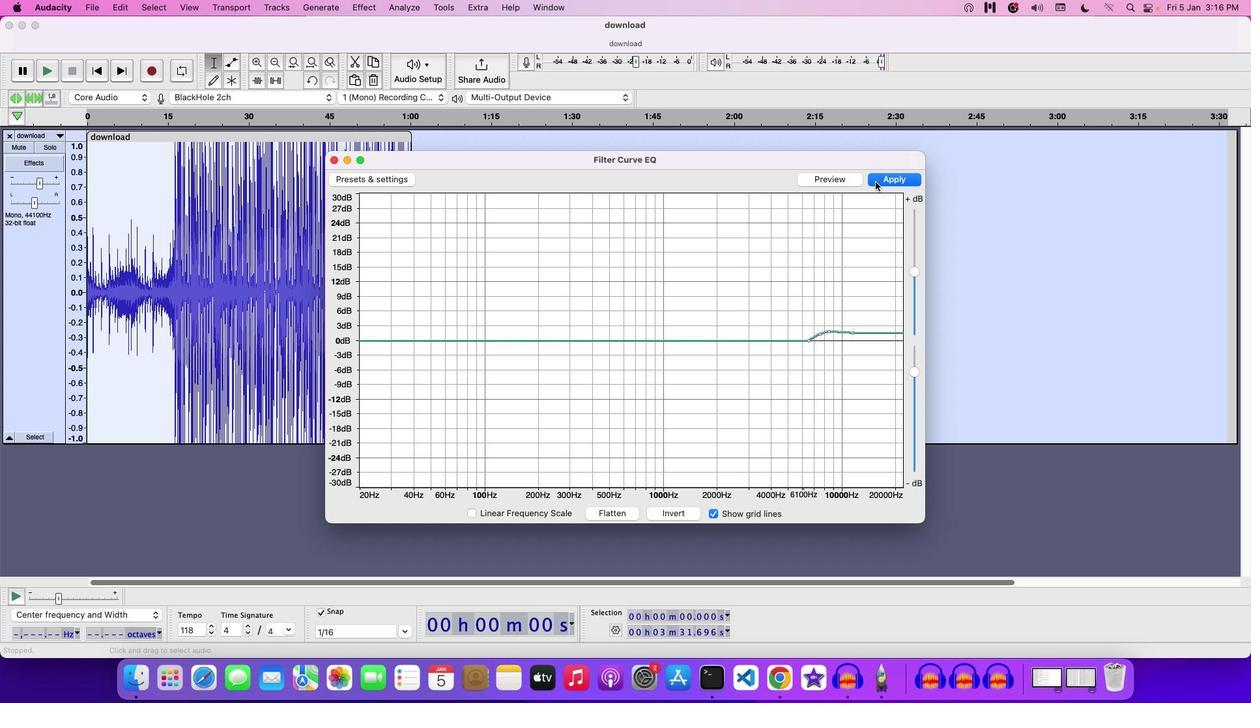 
Action: Mouse pressed left at (875, 181)
Screenshot: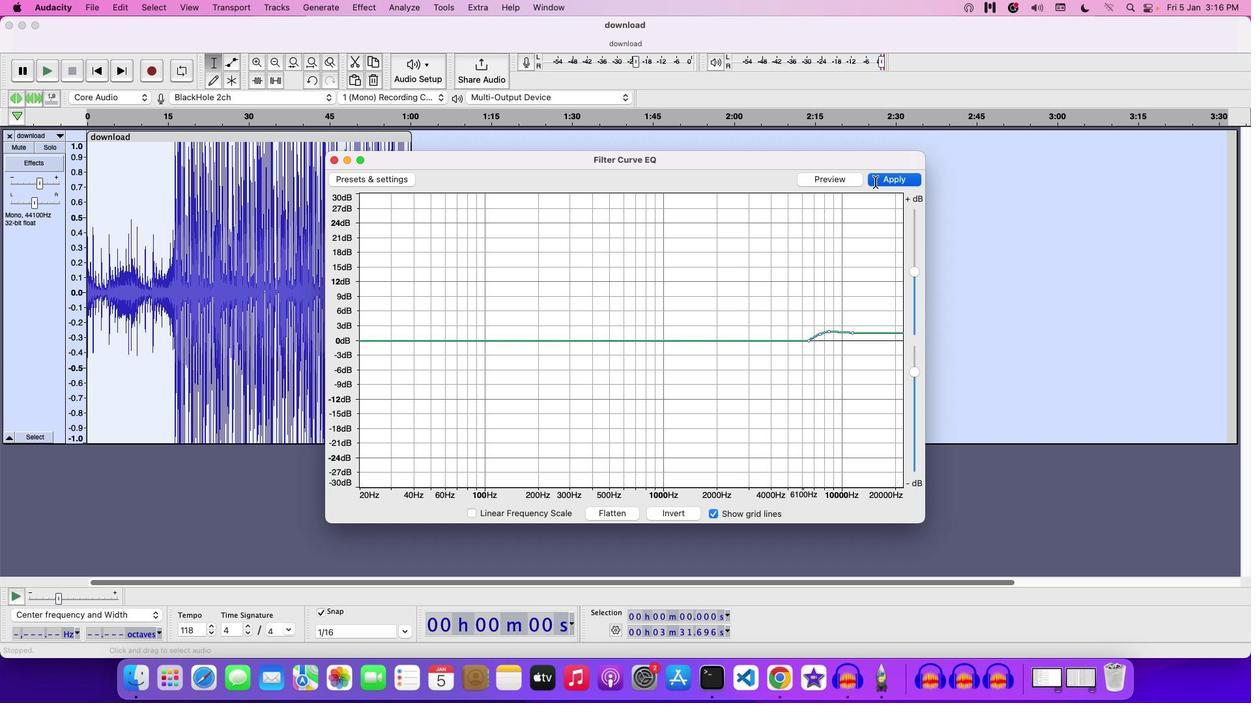 
Action: Mouse moved to (462, 259)
Screenshot: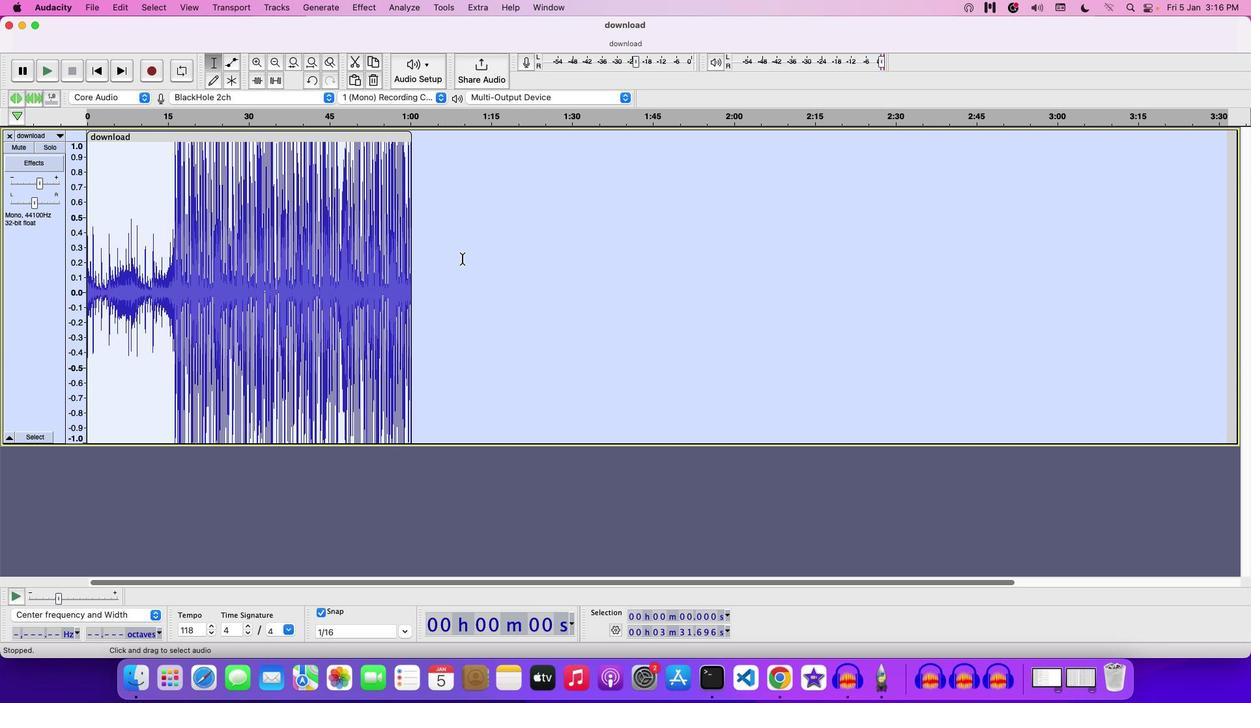 
Action: Key pressed Key.space
Screenshot: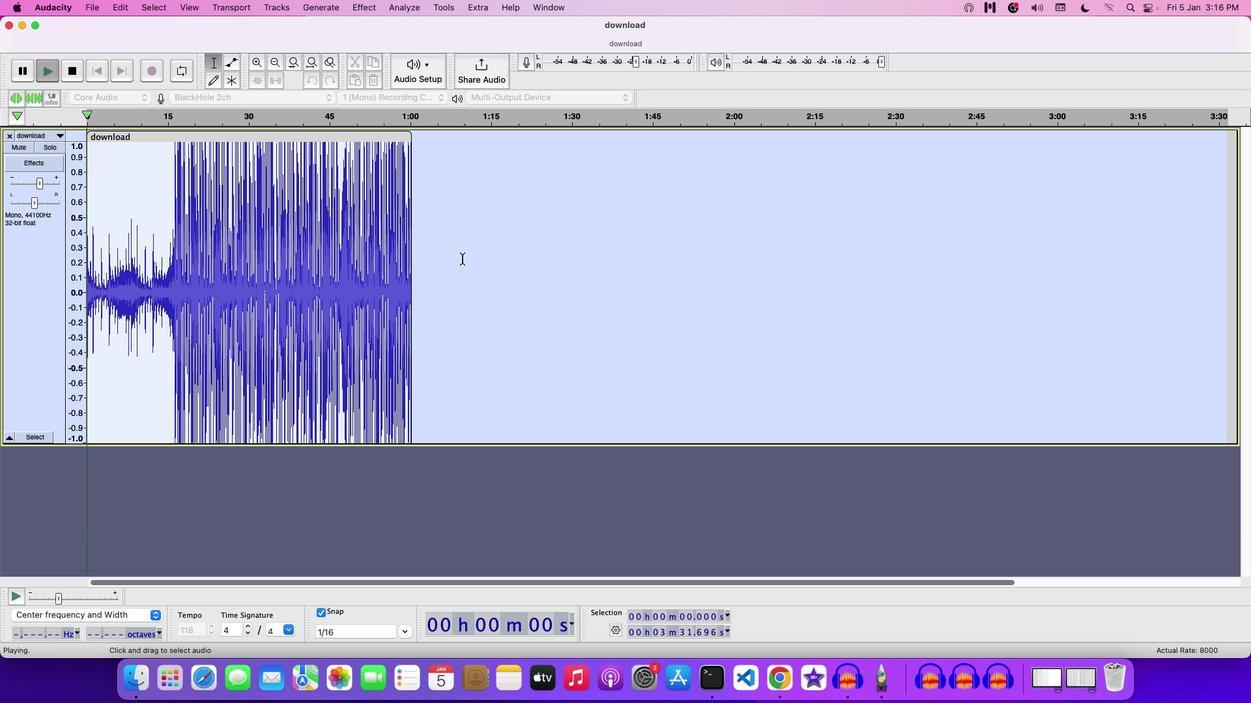 
Action: Mouse moved to (139, 16)
Screenshot: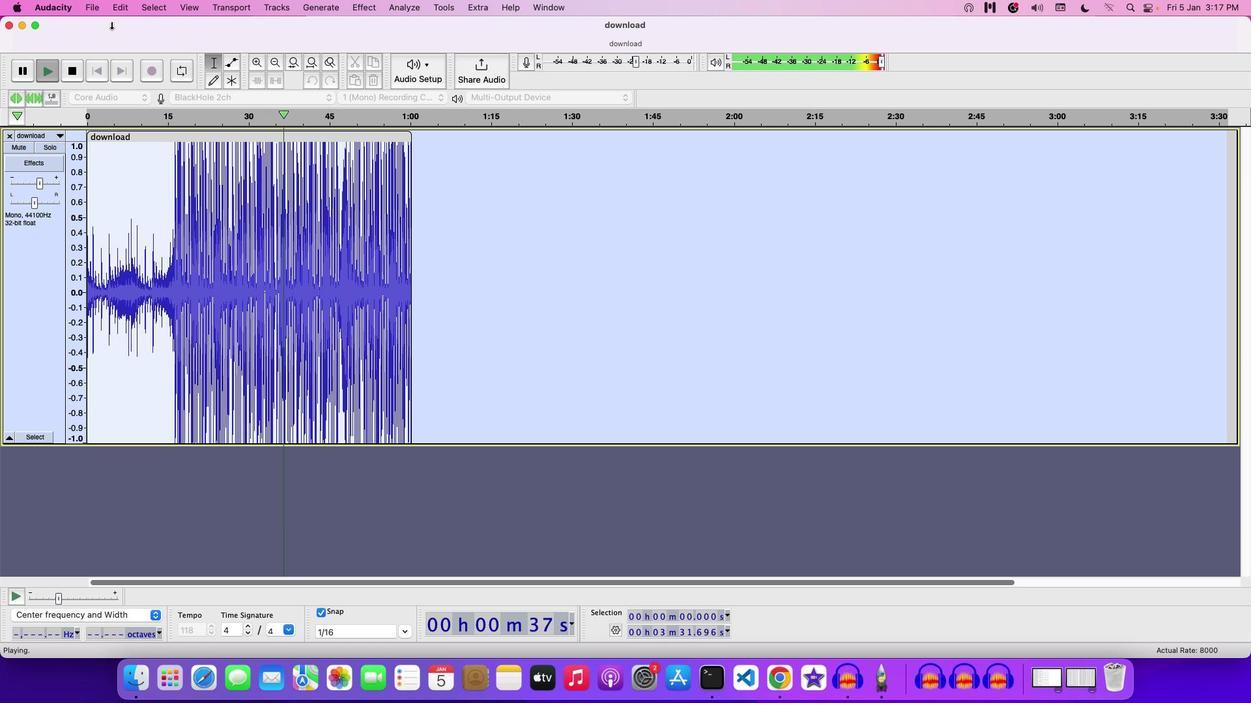 
Action: Key pressed Key.space
Screenshot: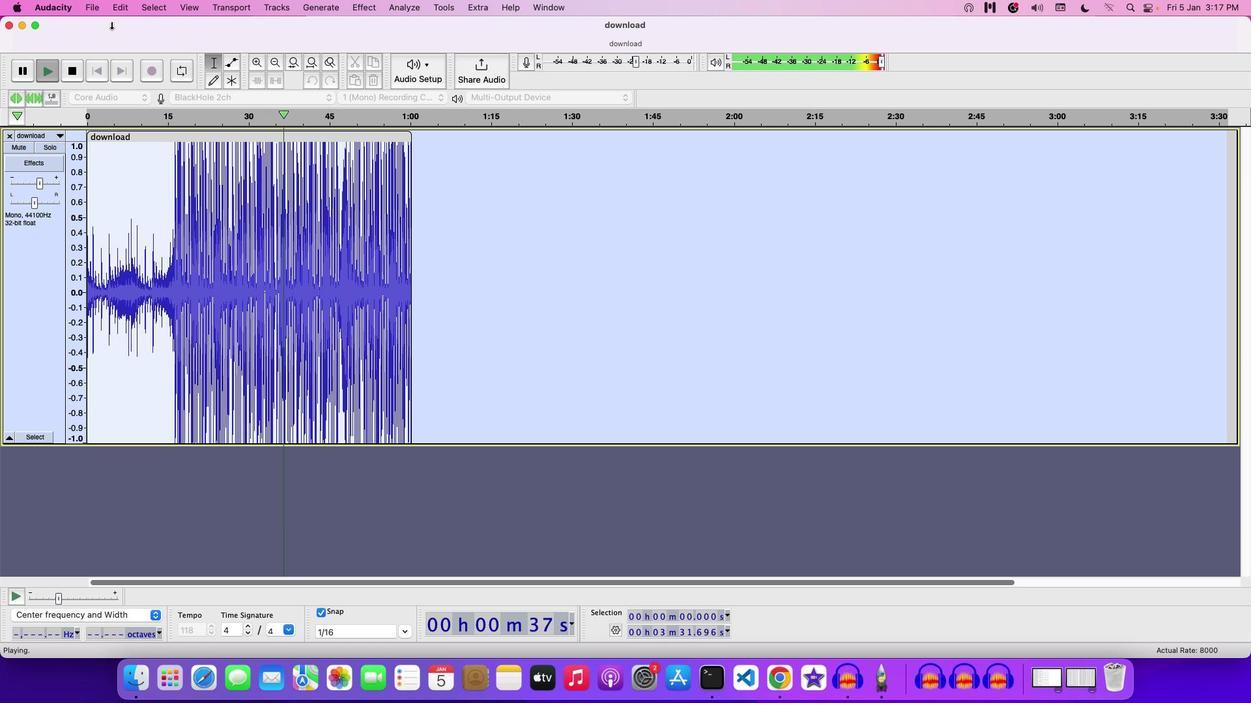 
Action: Mouse moved to (97, 11)
Screenshot: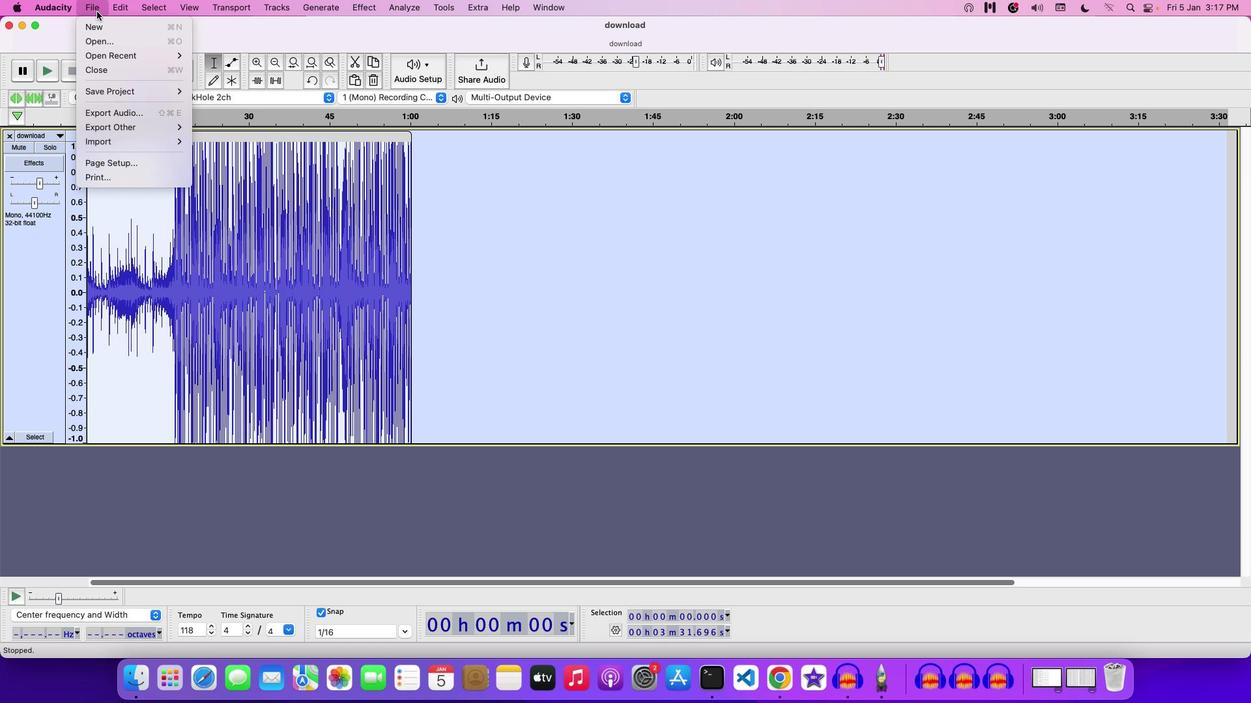 
Action: Mouse pressed left at (97, 11)
Screenshot: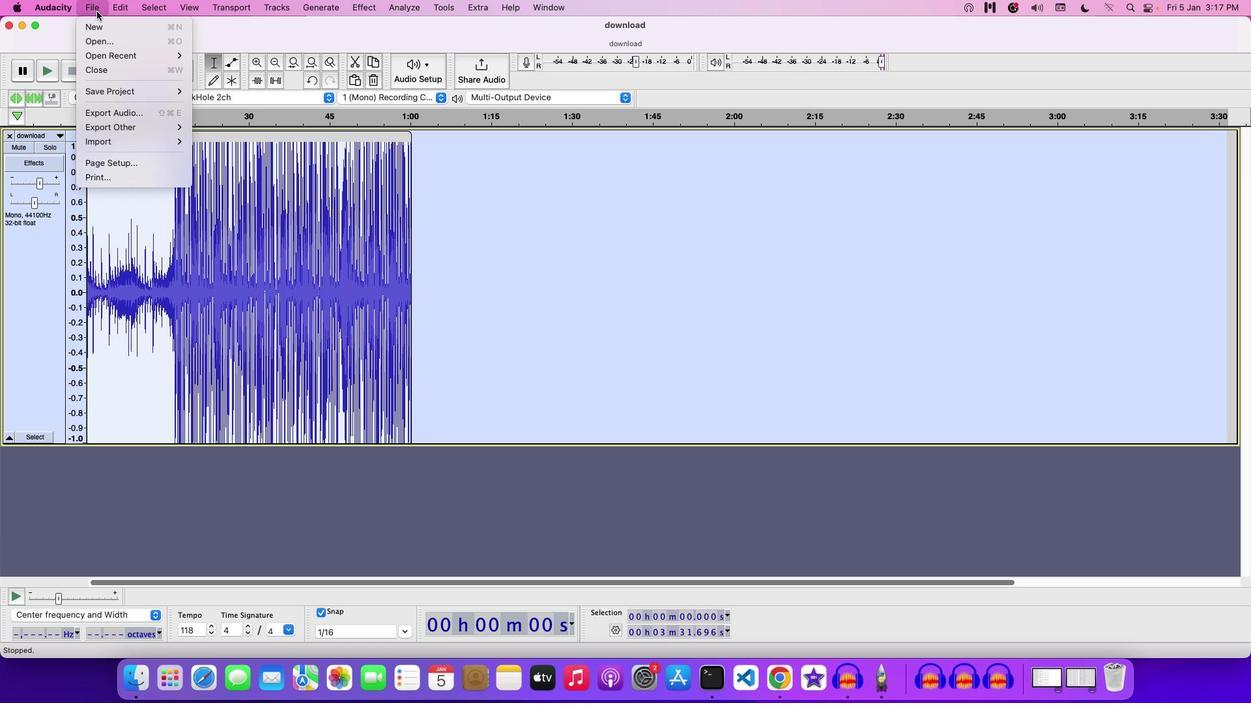 
Action: Mouse moved to (131, 86)
Screenshot: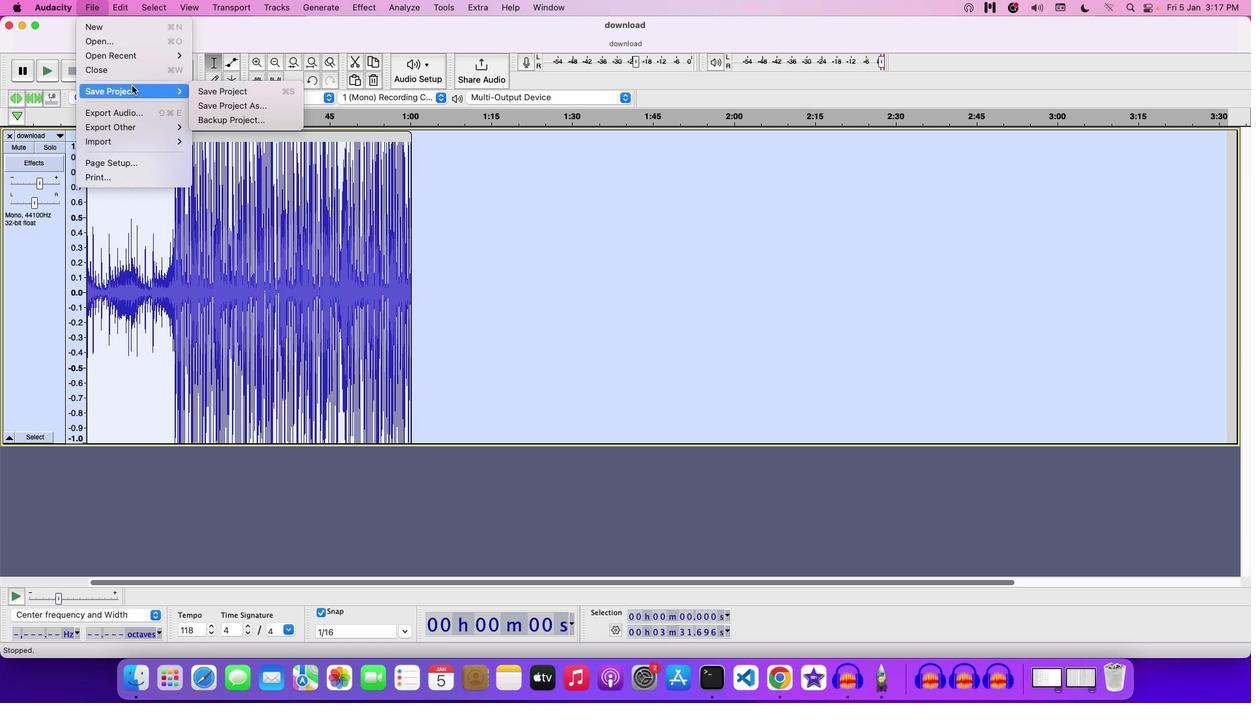
Action: Mouse pressed left at (131, 86)
Screenshot: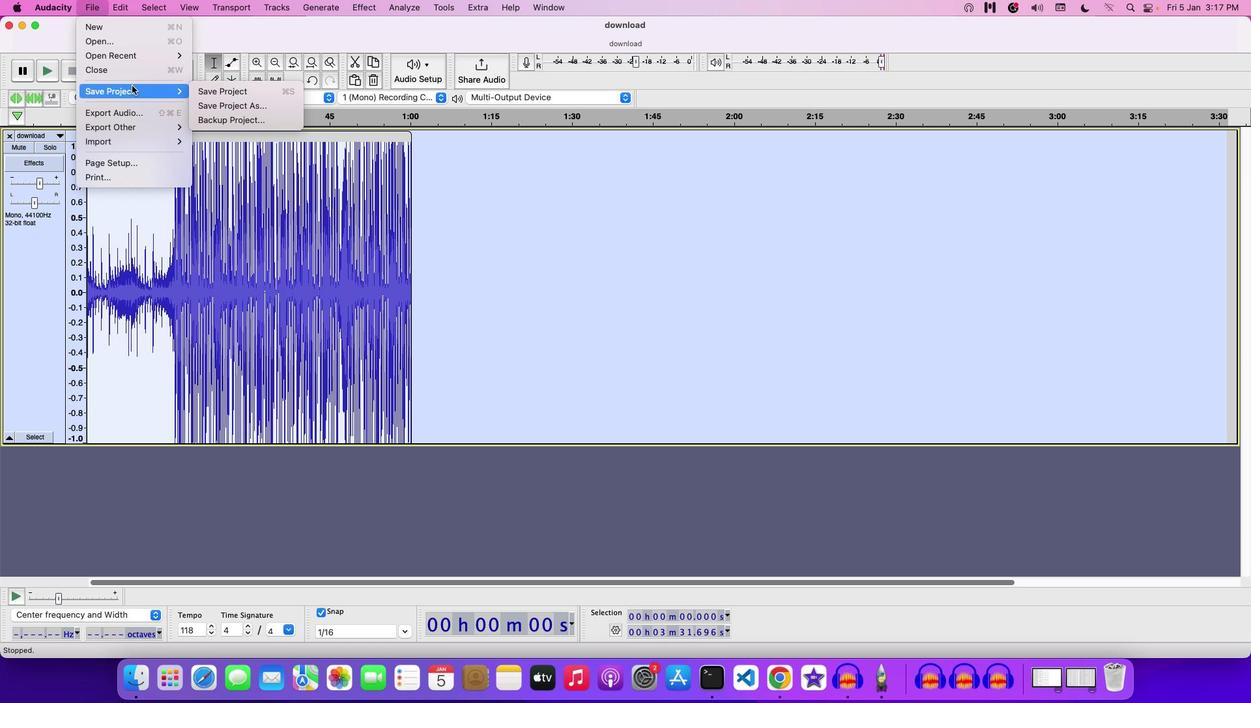 
Action: Mouse moved to (215, 94)
Screenshot: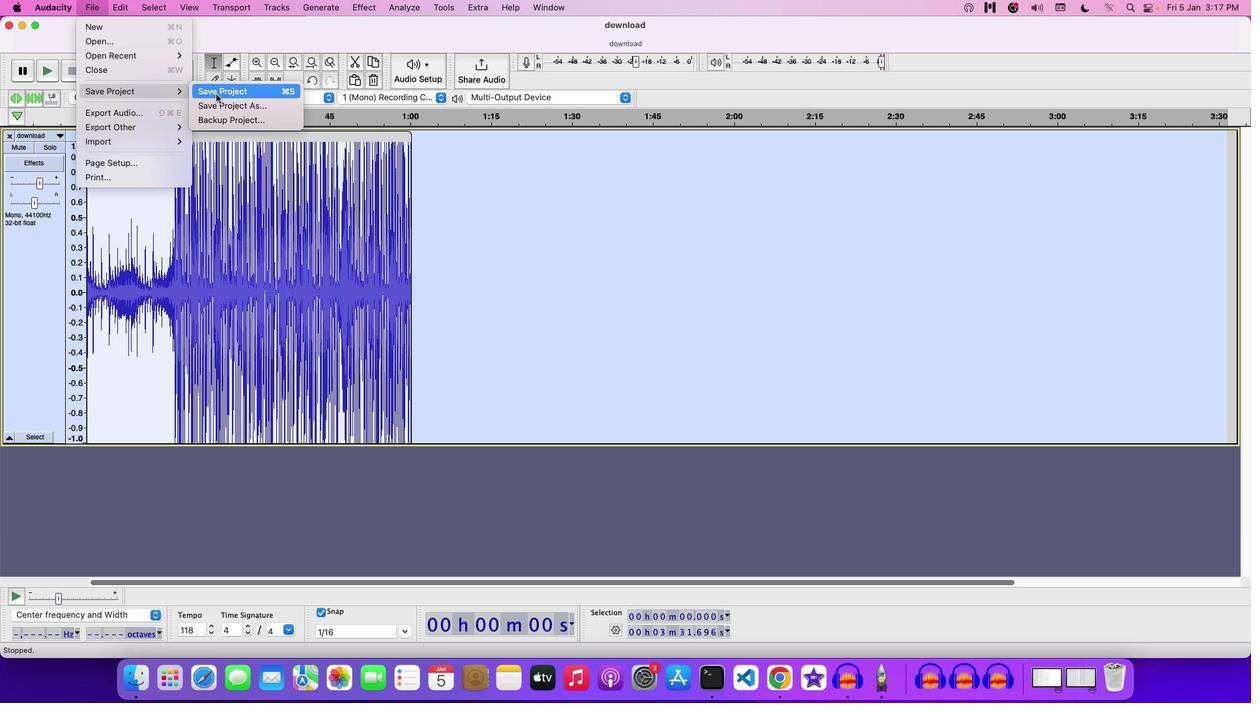 
Action: Mouse pressed left at (215, 94)
Screenshot: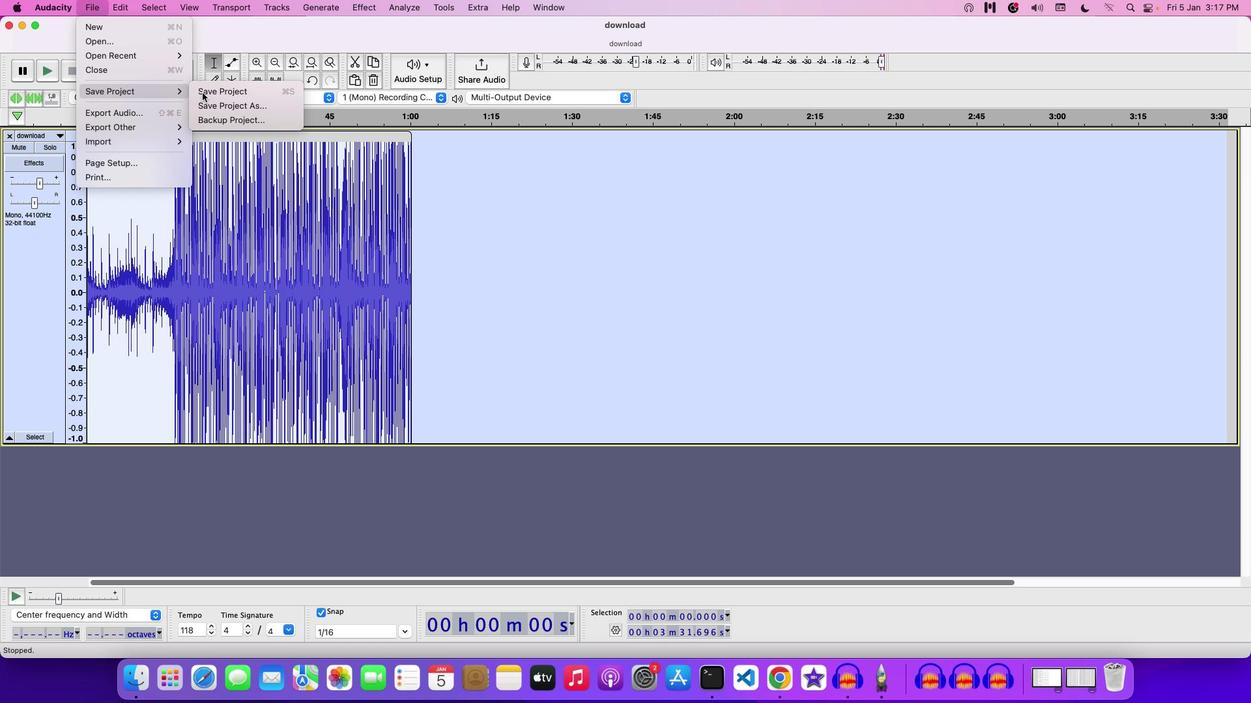
Action: Mouse moved to (611, 181)
Screenshot: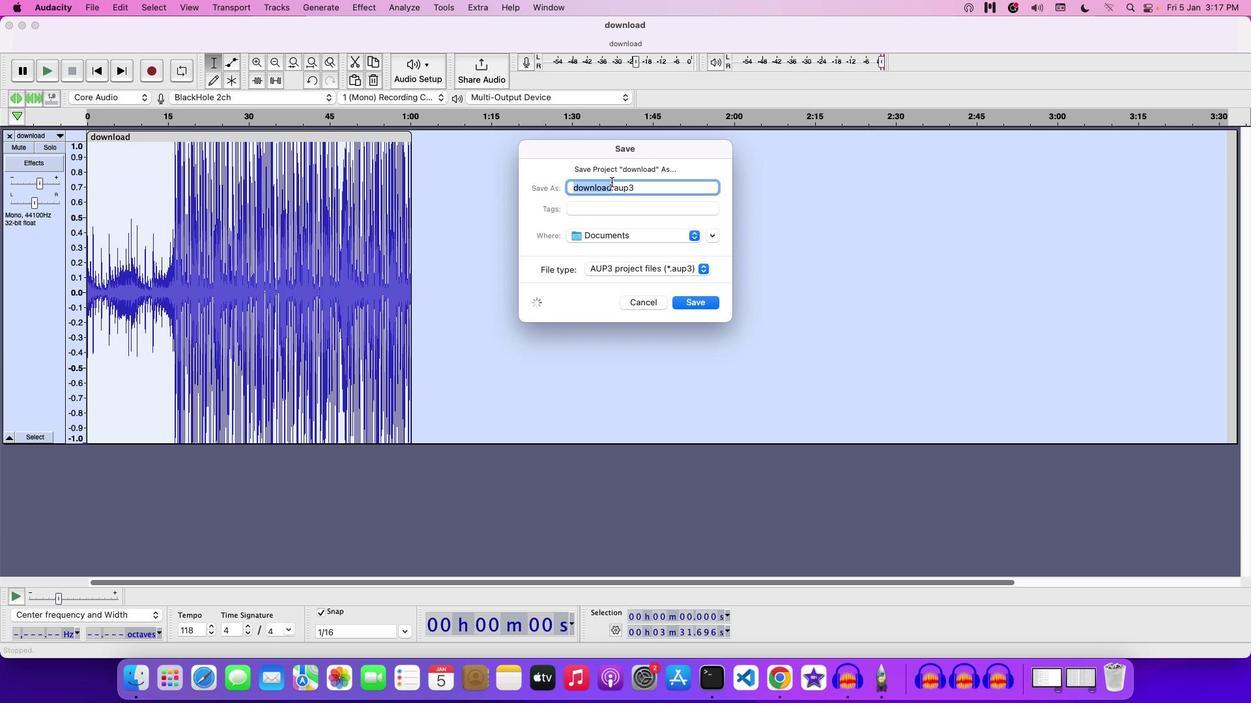 
Action: Key pressed Key.backspace'I''M'Key.backspaceKey.backspace'E''N''H''A''N''C''I''N''G'Key.space'C''L''A''R''I''T''Y'Key.space'O''F'Key.space'L''E''A''D'Key.space'I''N''R'Key.backspace'S''T''R''U''M''E''N''T'
Screenshot: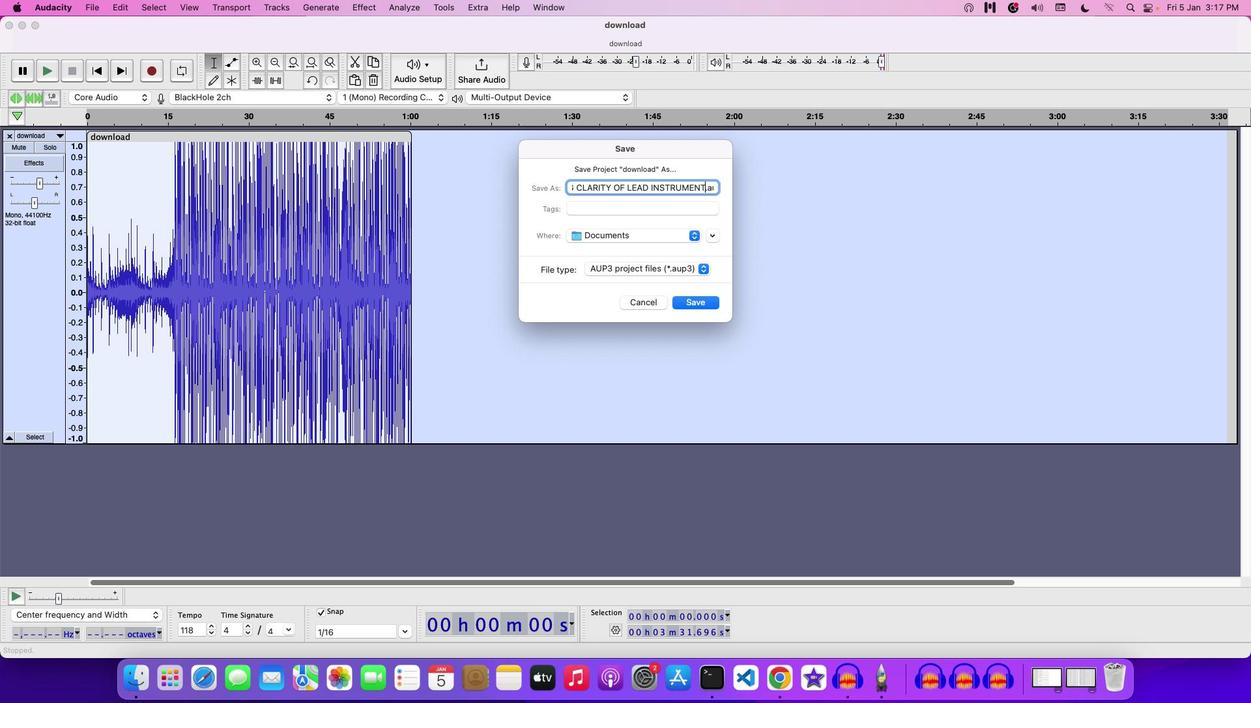 
Action: Mouse moved to (694, 299)
Screenshot: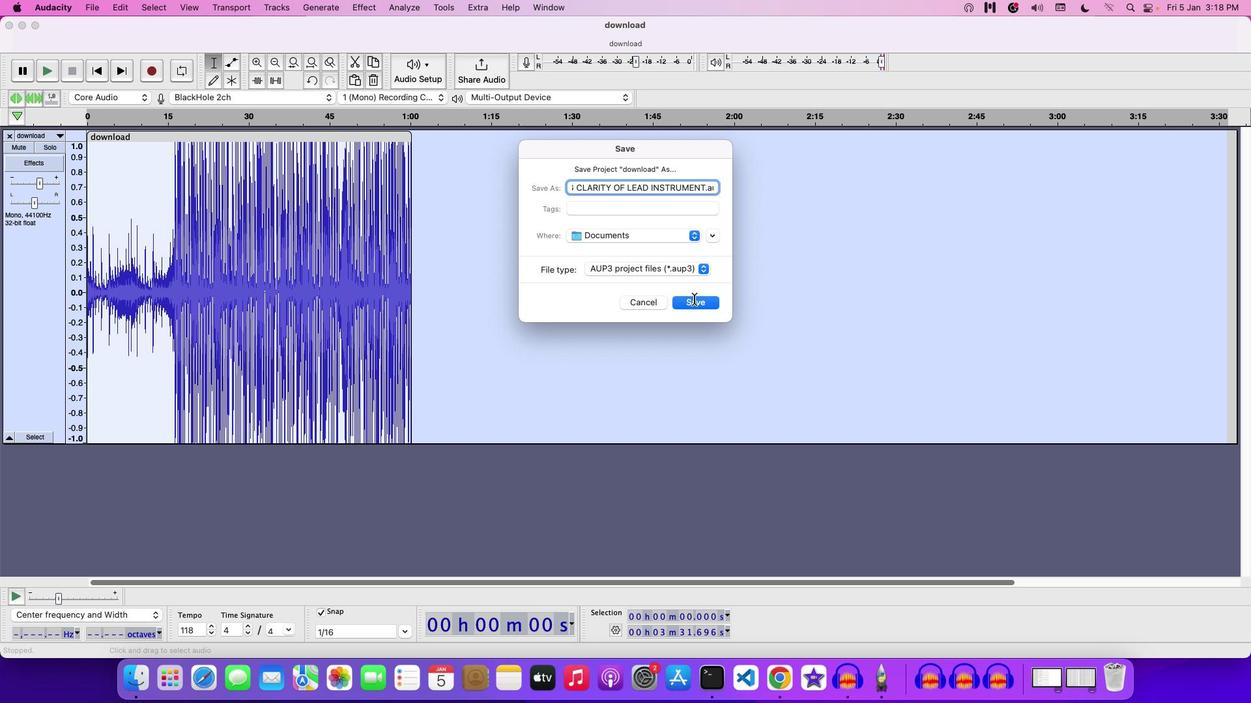 
Action: Mouse pressed left at (694, 299)
Screenshot: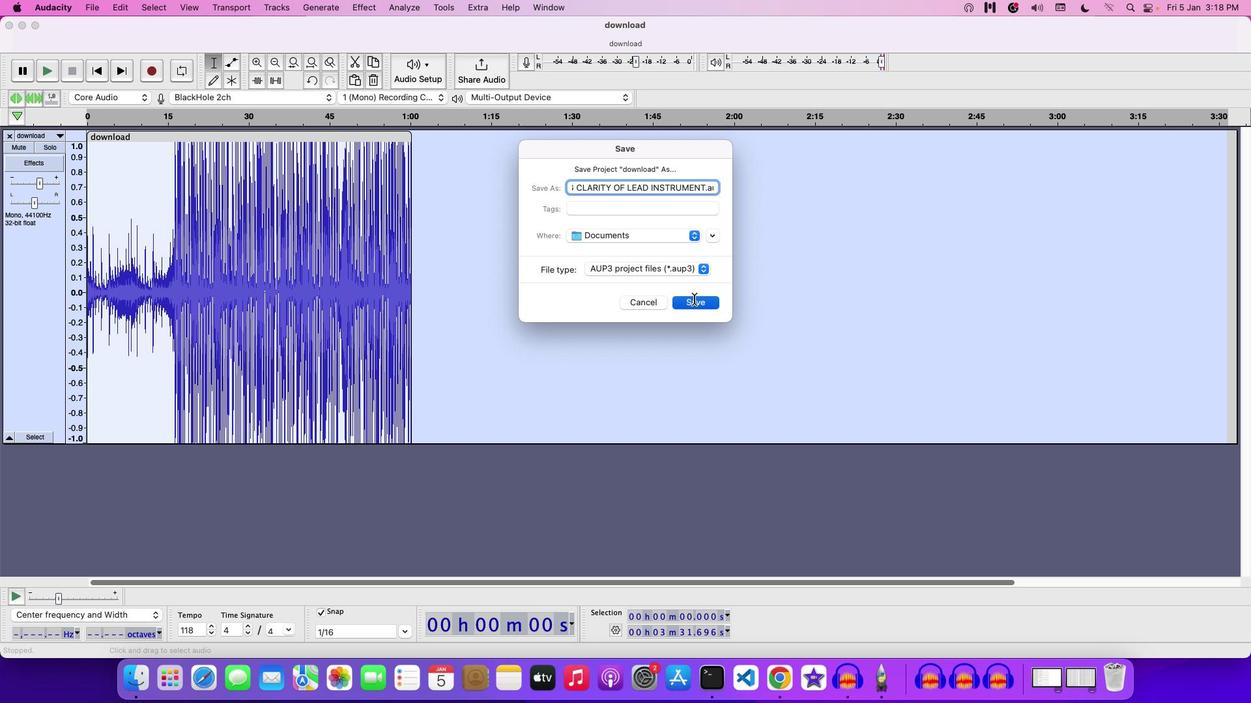 
Action: Mouse moved to (694, 298)
Screenshot: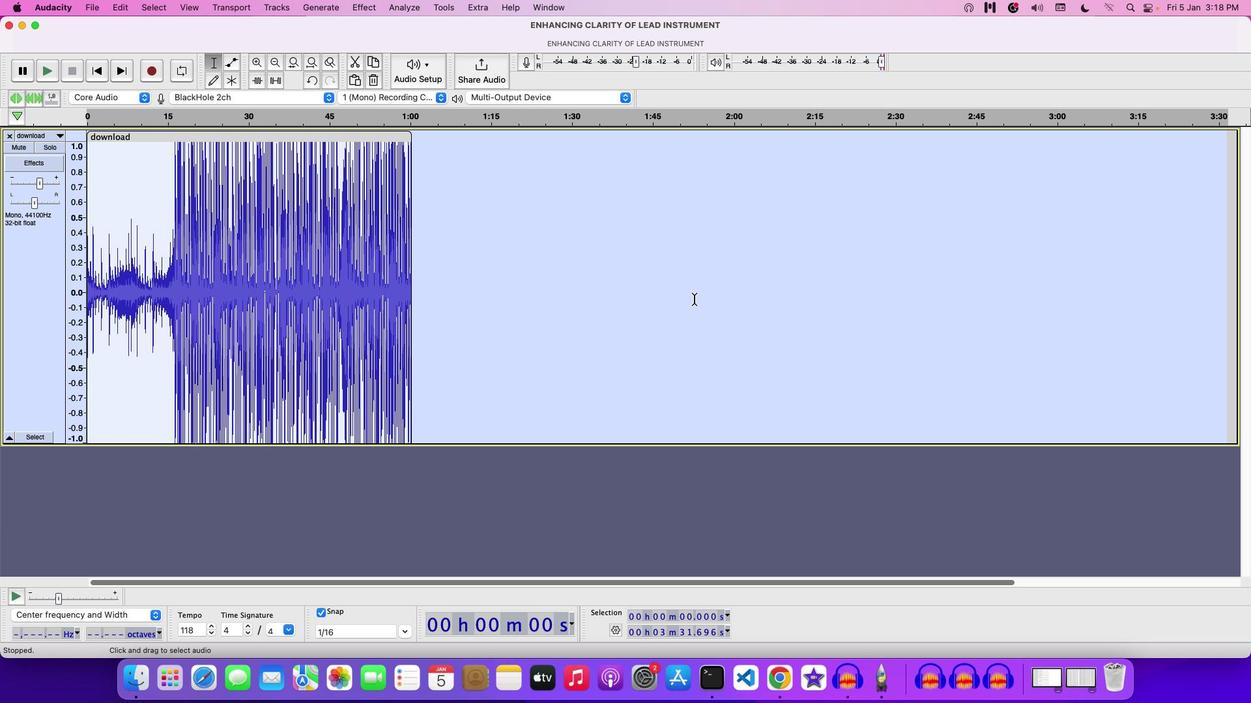 
